 Task: Explore and evaluate different project templates in Asana to select the most suitable one for your needs.
Action: Key pressed <Key.space><Key.backspace><Key.backspace><Key.backspace><Key.backspace><Key.backspace>7
Screenshot: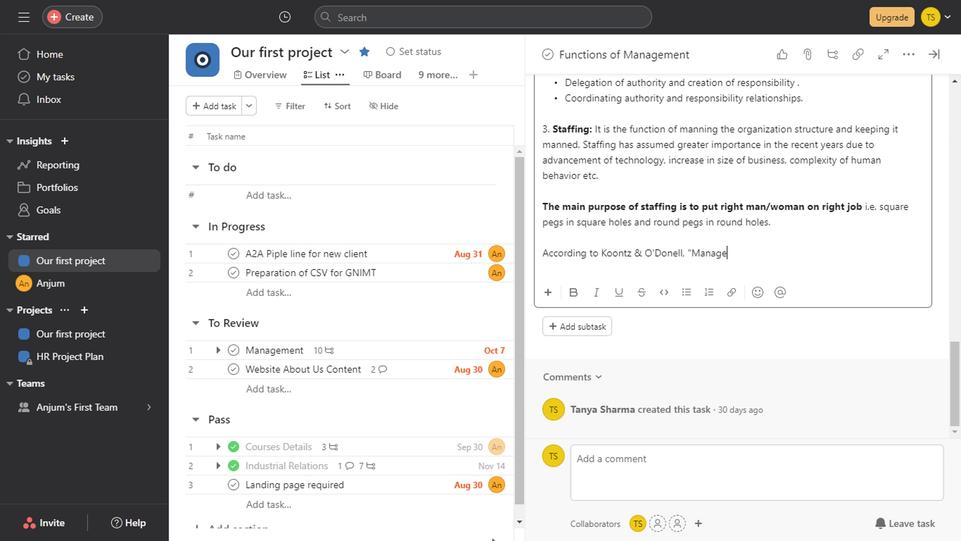 
Action: Mouse pressed right at (488, 540)
Screenshot: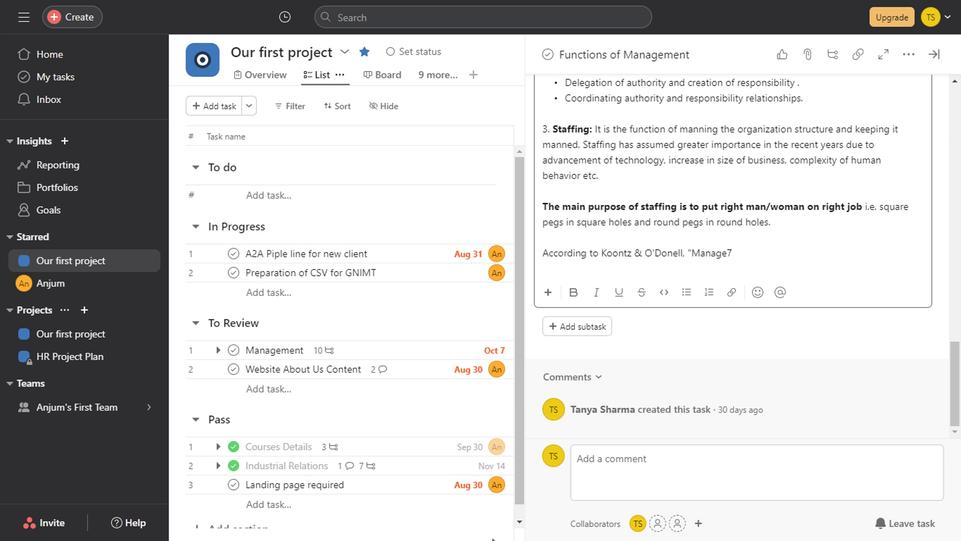 
Action: Mouse pressed right at (488, 540)
Screenshot: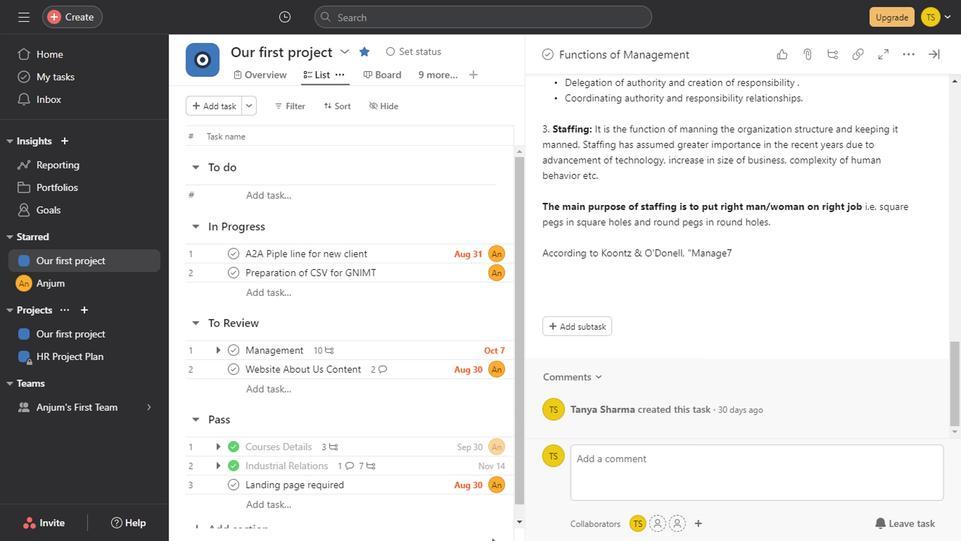 
Action: Mouse pressed left at (488, 540)
Screenshot: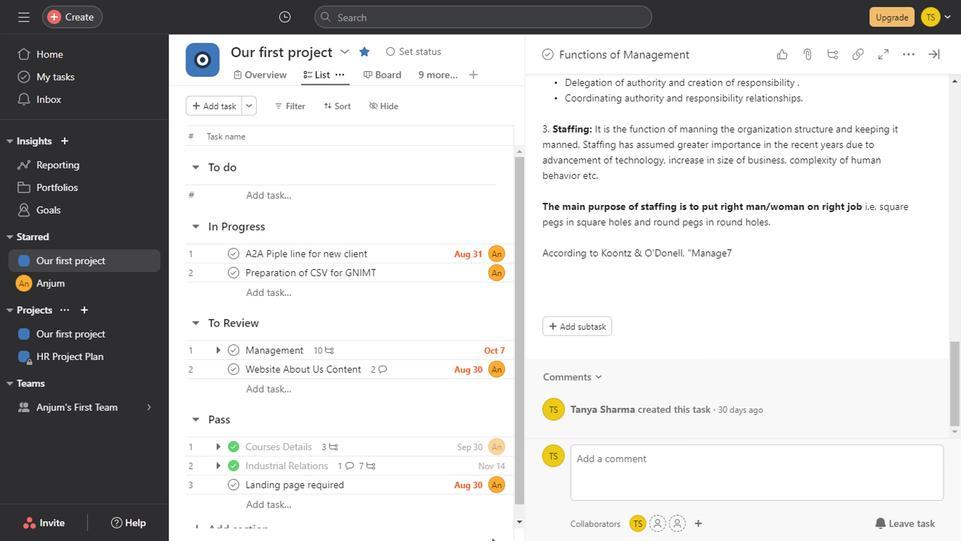 
Action: Mouse moved to (640, 209)
Screenshot: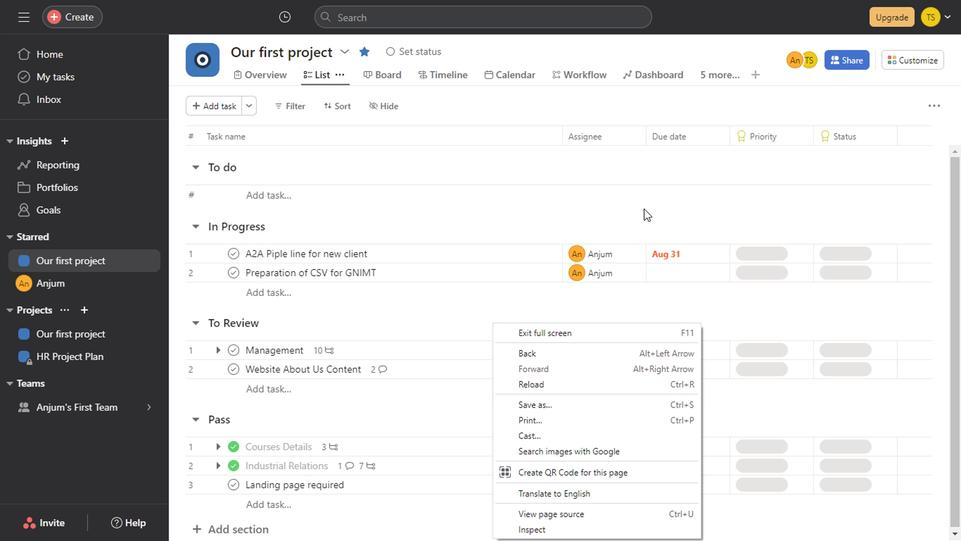 
Action: Mouse pressed left at (640, 209)
Screenshot: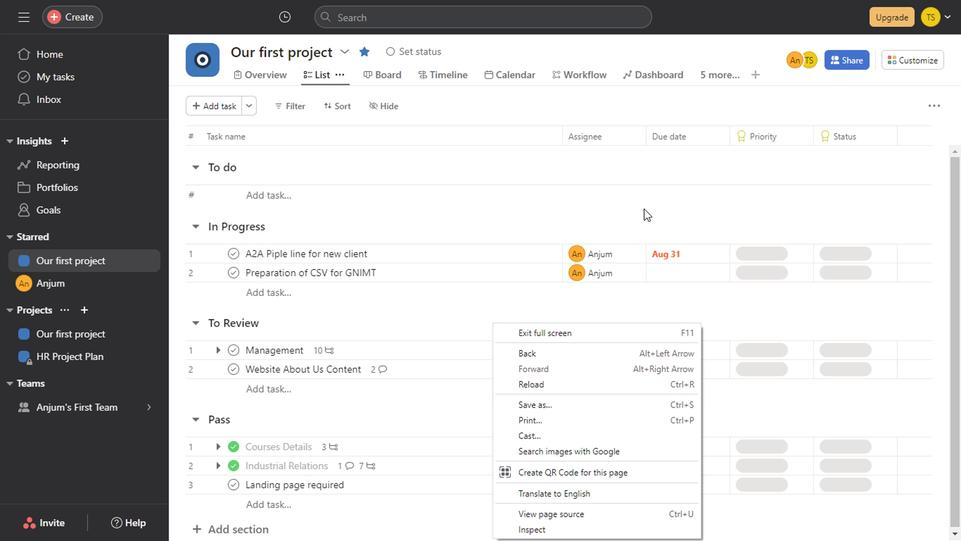 
Action: Mouse moved to (320, 343)
Screenshot: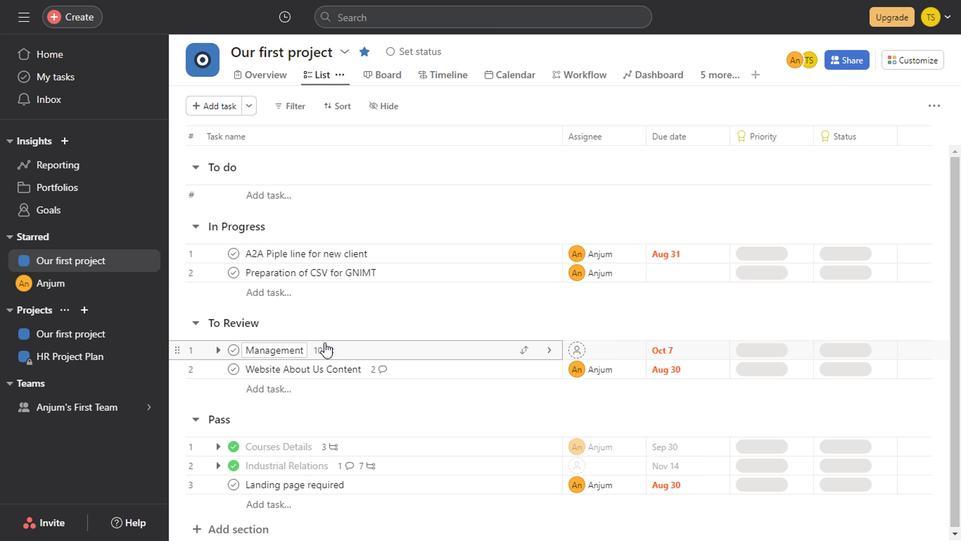 
Action: Mouse pressed left at (320, 343)
Screenshot: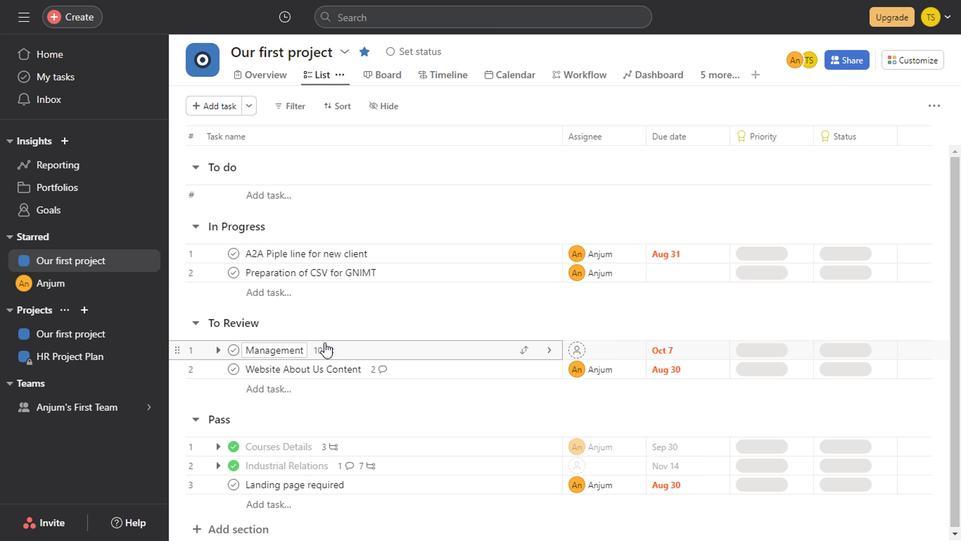 
Action: Mouse moved to (951, 174)
Screenshot: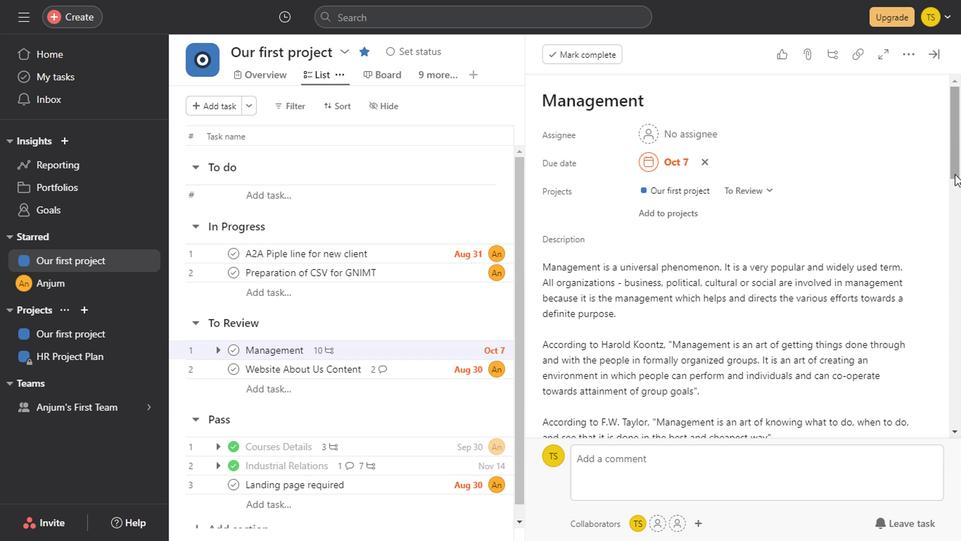 
Action: Mouse pressed left at (951, 174)
Screenshot: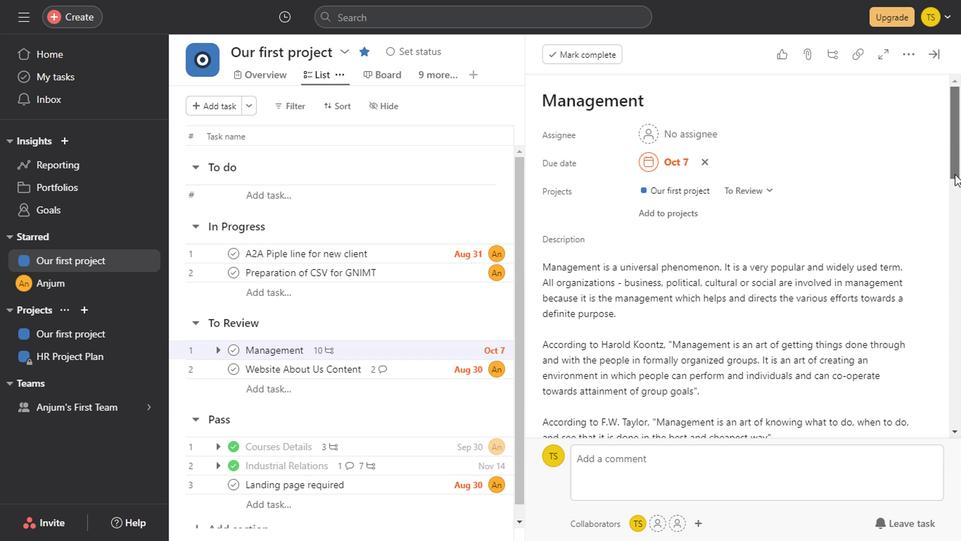 
Action: Mouse moved to (917, 266)
Screenshot: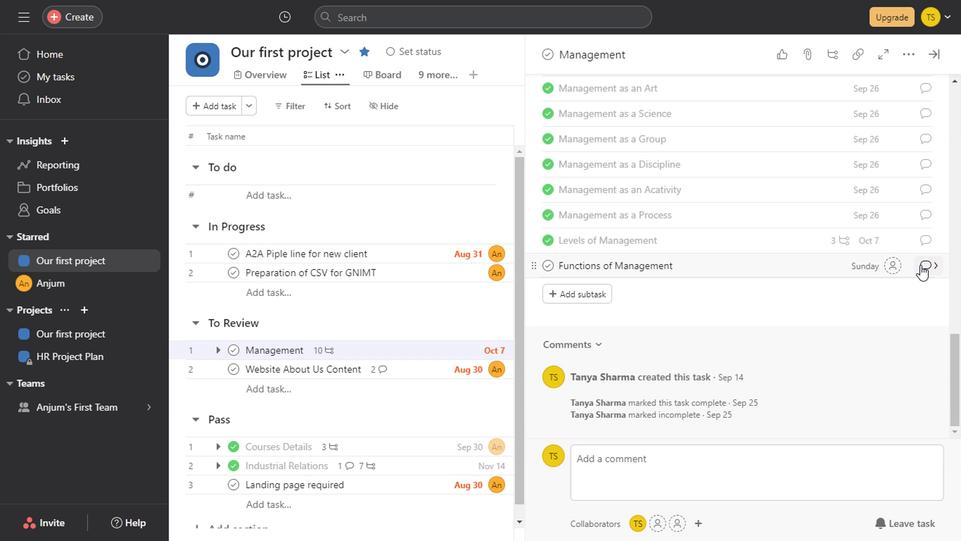 
Action: Mouse pressed left at (917, 266)
Screenshot: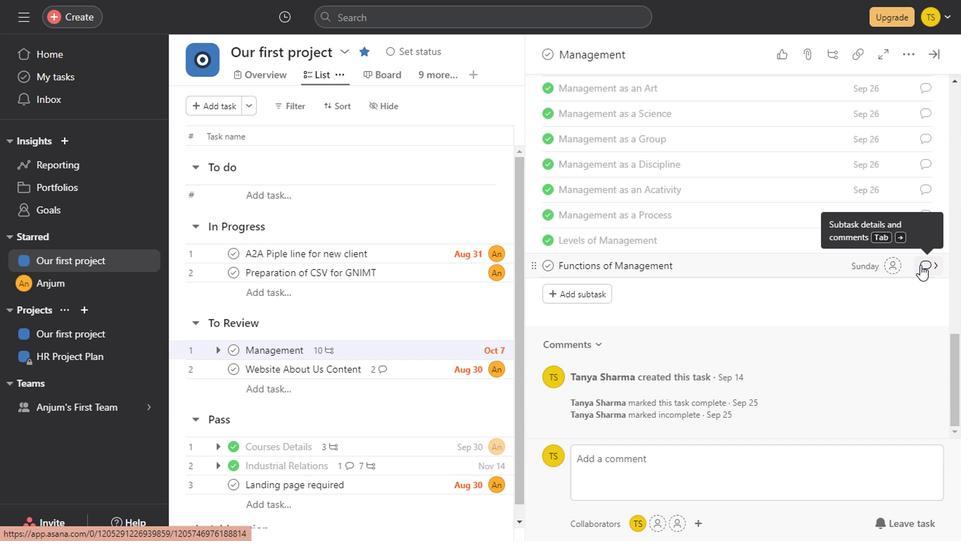 
Action: Mouse moved to (819, 354)
Screenshot: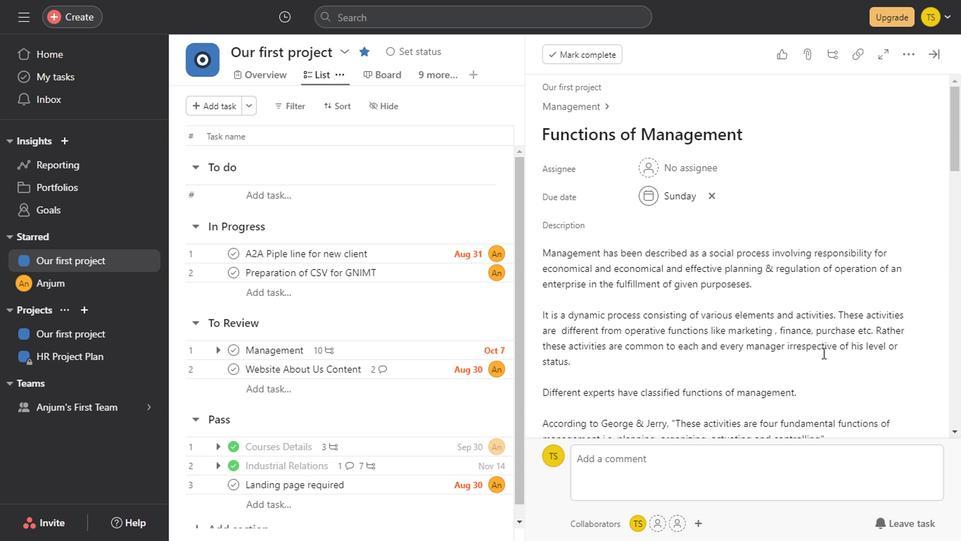 
Action: Mouse scrolled (819, 353) with delta (0, -1)
Screenshot: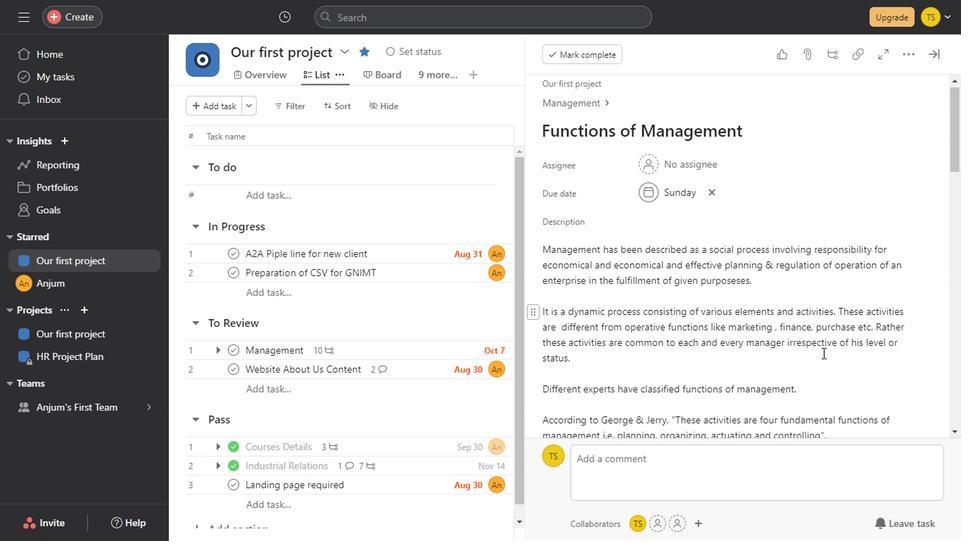 
Action: Mouse moved to (949, 351)
Screenshot: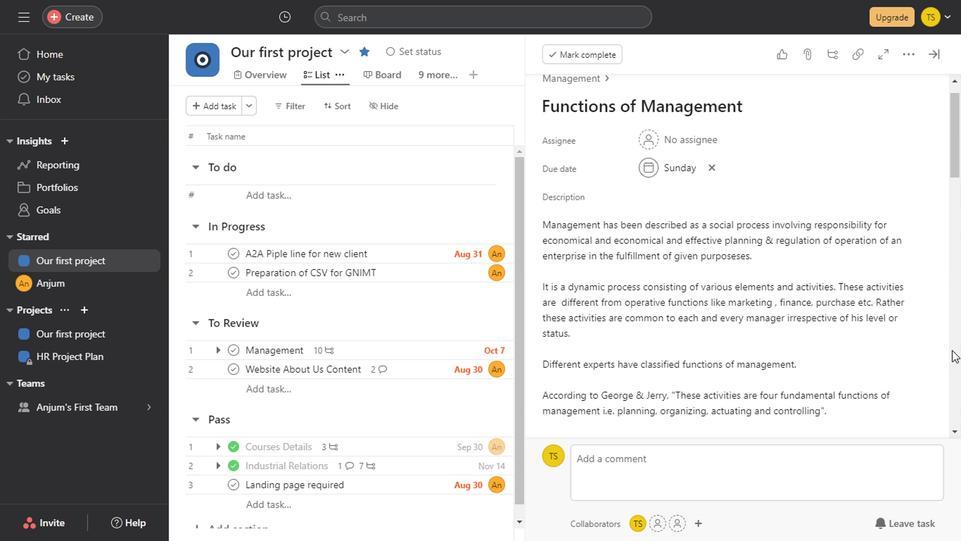 
Action: Mouse pressed left at (949, 351)
Screenshot: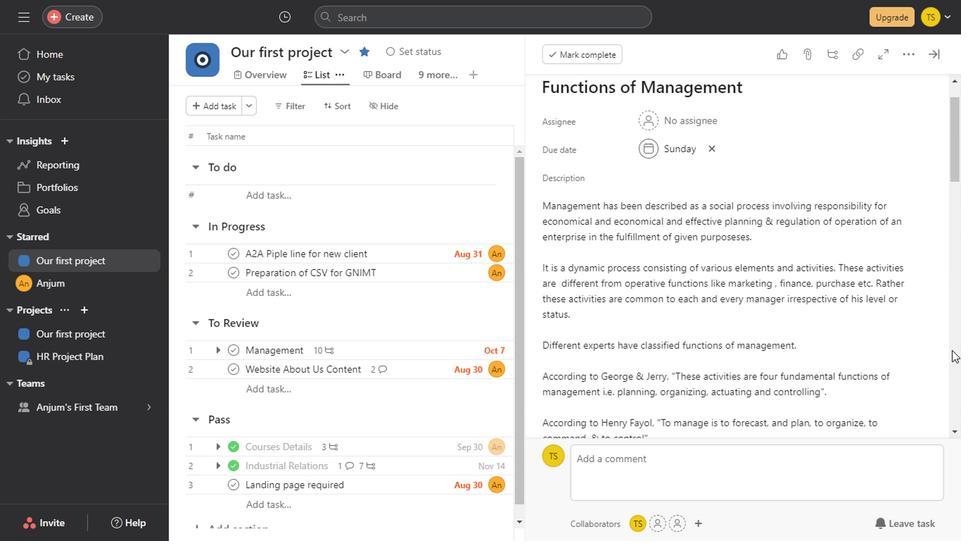 
Action: Mouse pressed left at (949, 351)
Screenshot: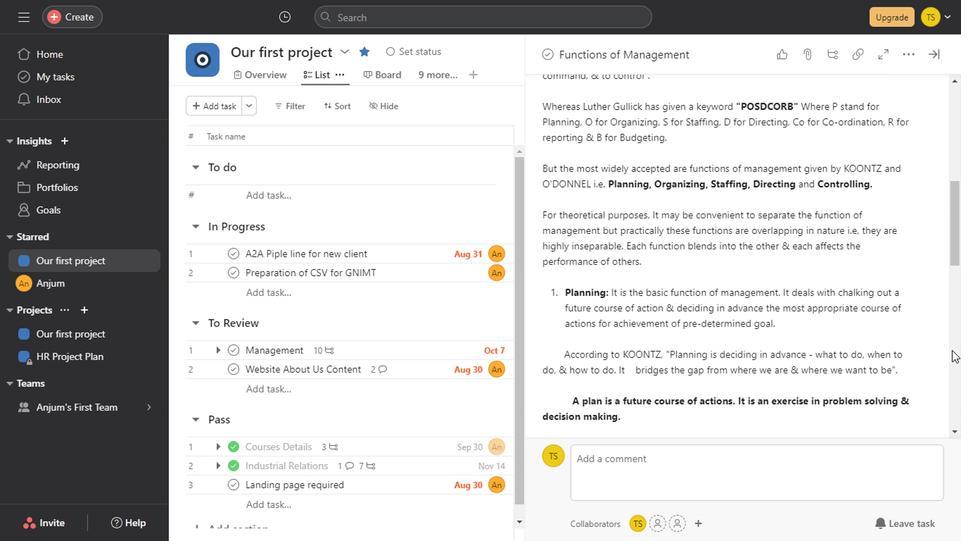 
Action: Mouse moved to (952, 393)
Screenshot: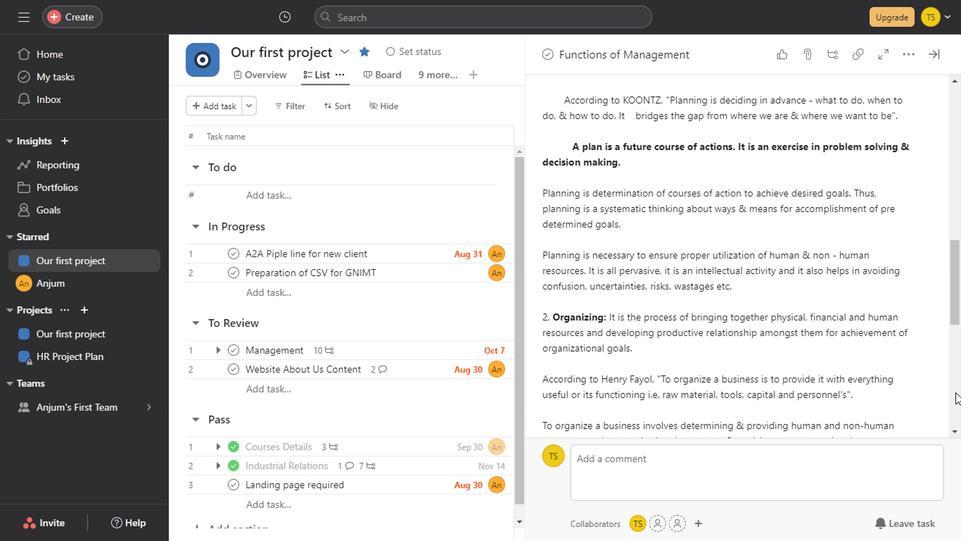
Action: Mouse pressed left at (952, 393)
Screenshot: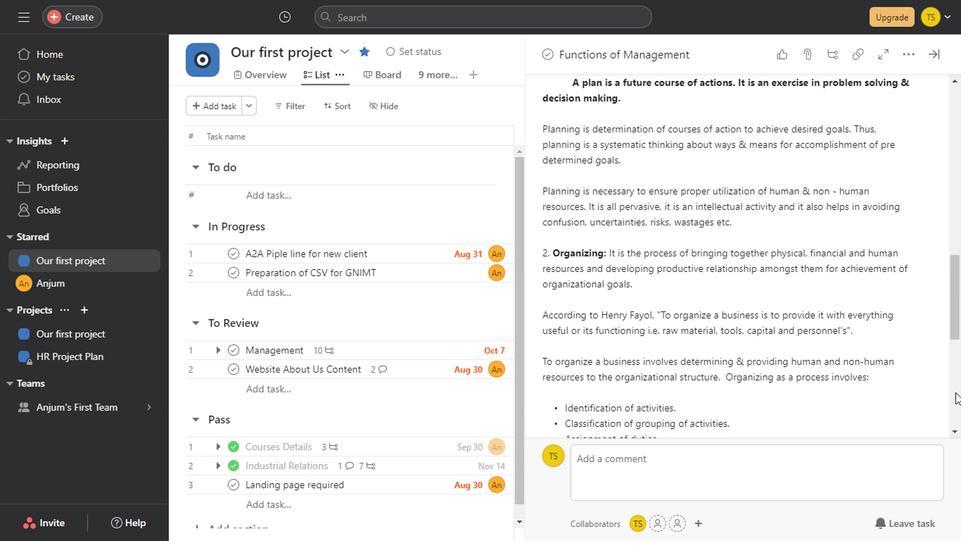 
Action: Mouse moved to (769, 372)
Screenshot: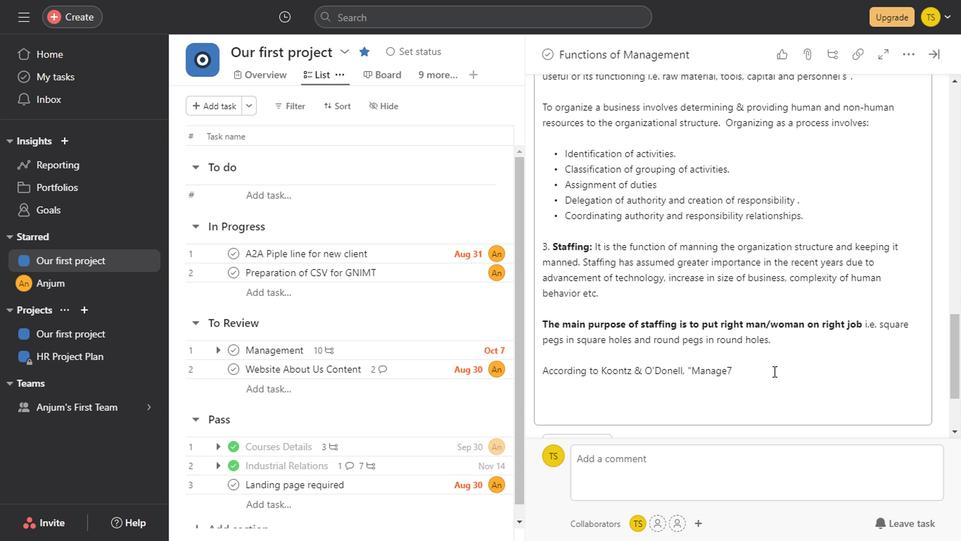 
Action: Mouse pressed left at (769, 372)
Screenshot: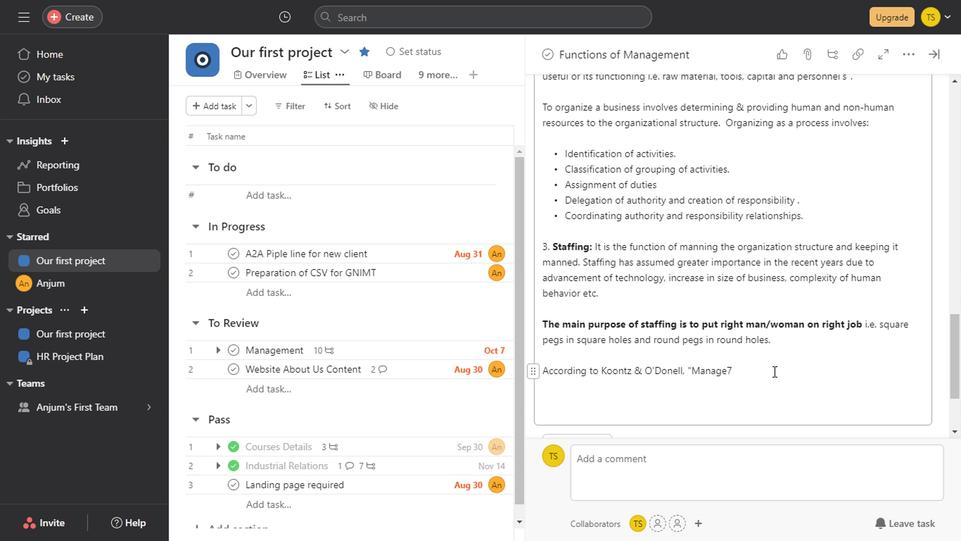 
Action: Mouse pressed left at (769, 372)
Screenshot: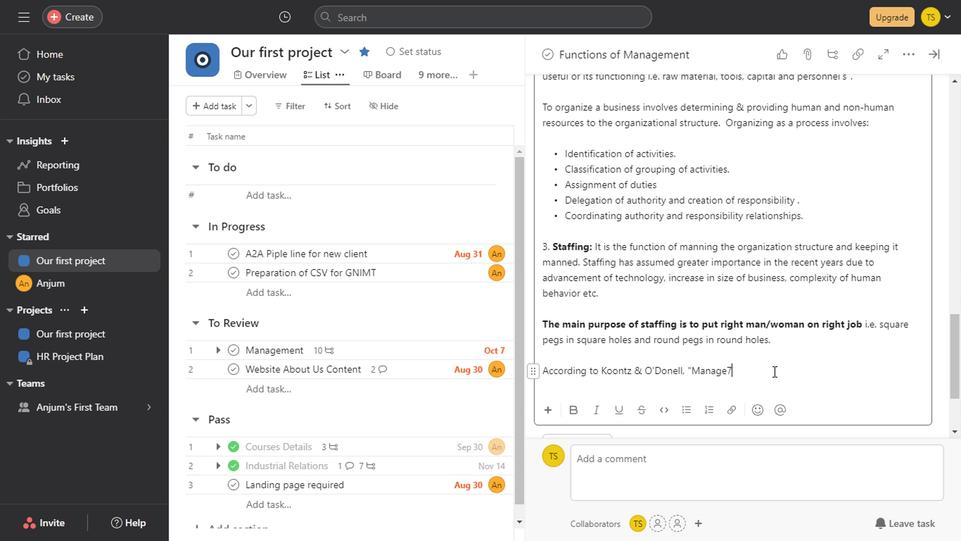 
Action: Key pressed <Key.backspace>rial<Key.space>
Screenshot: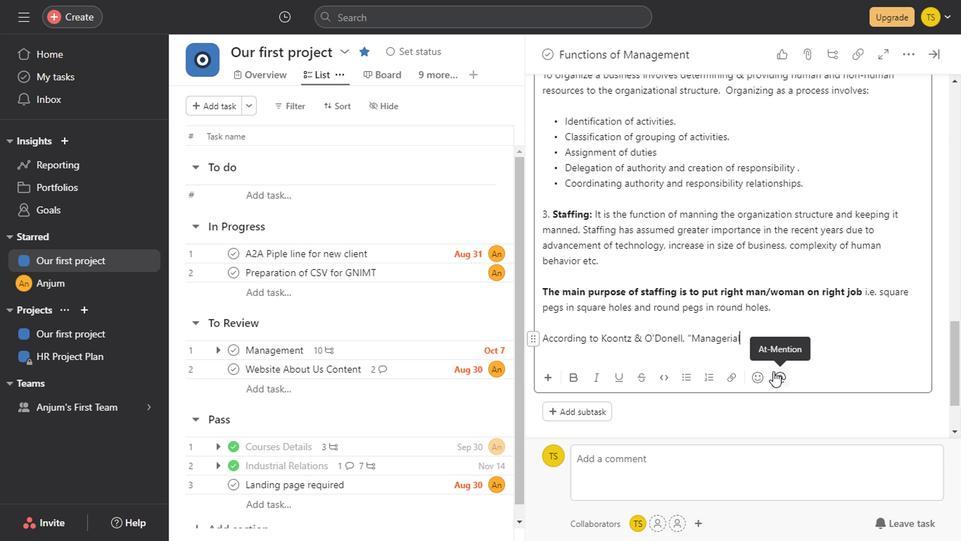 
Action: Mouse moved to (861, 450)
Screenshot: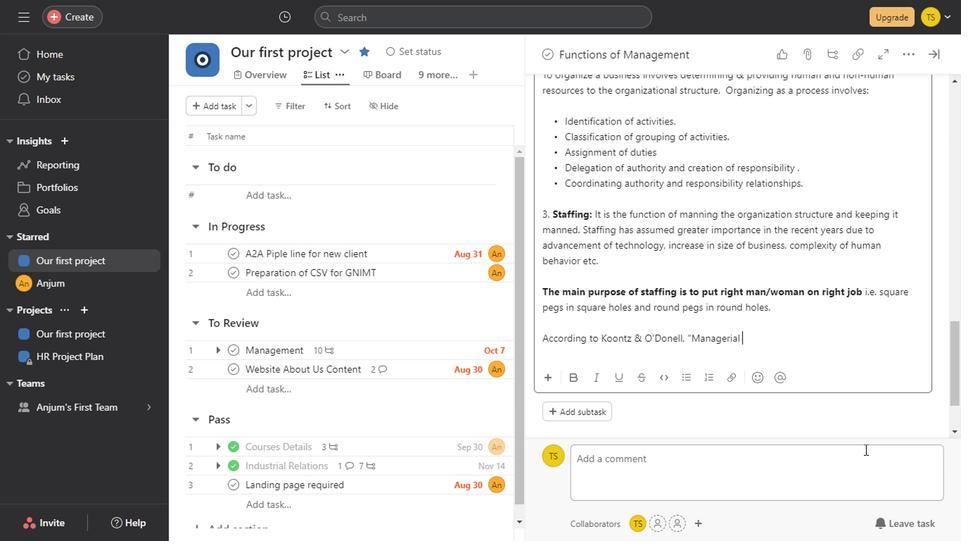 
Action: Key pressed function<Key.space>of<Key.space>staffing<Key.space>involves<Key.space>manning<Key.space>the<Key.space>organization<Key.space>structure<Key.space>through<Key.space>proper<Key.space>and<Key.space>effective<Key.space>selection<Key.space><Key.backspace>,<Key.space>appraisal
Screenshot: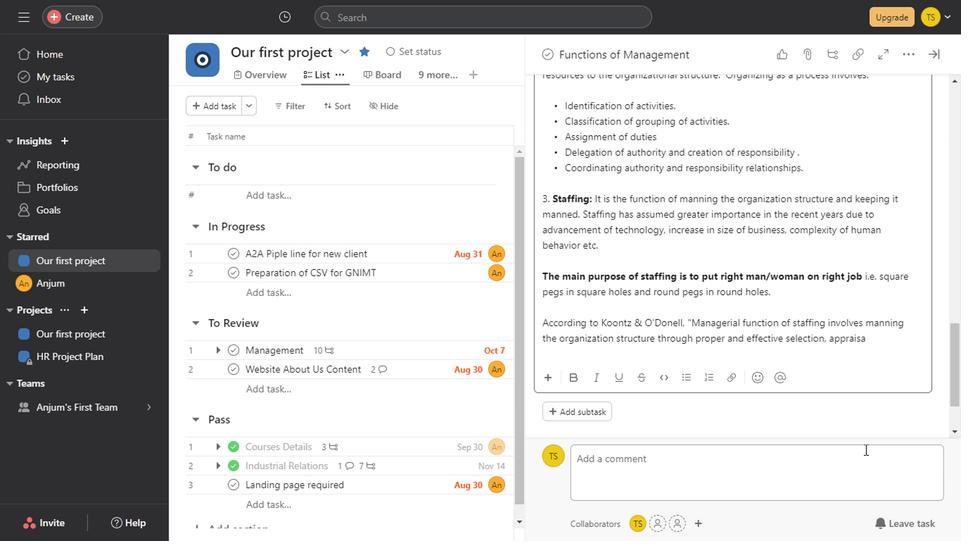 
Action: Mouse moved to (876, 58)
Screenshot: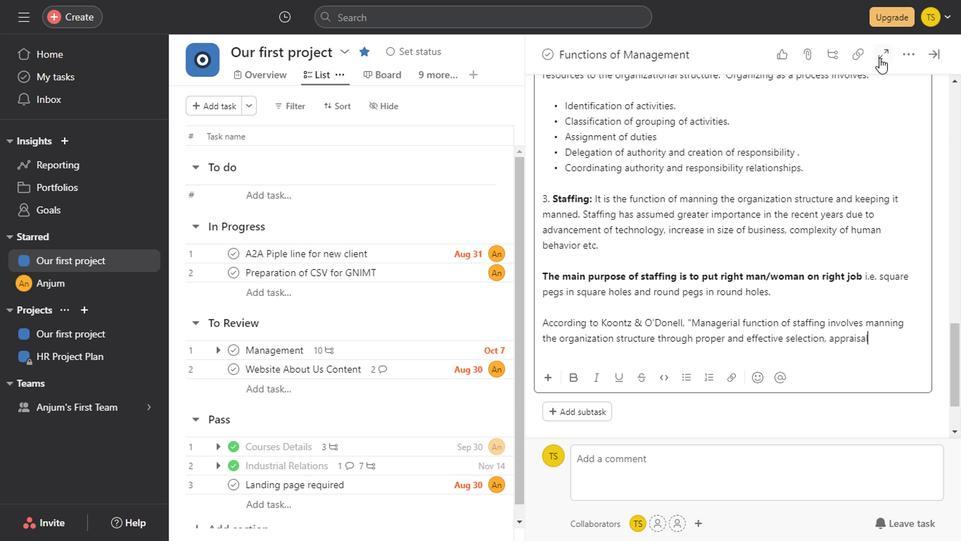 
Action: Mouse pressed left at (876, 58)
Screenshot: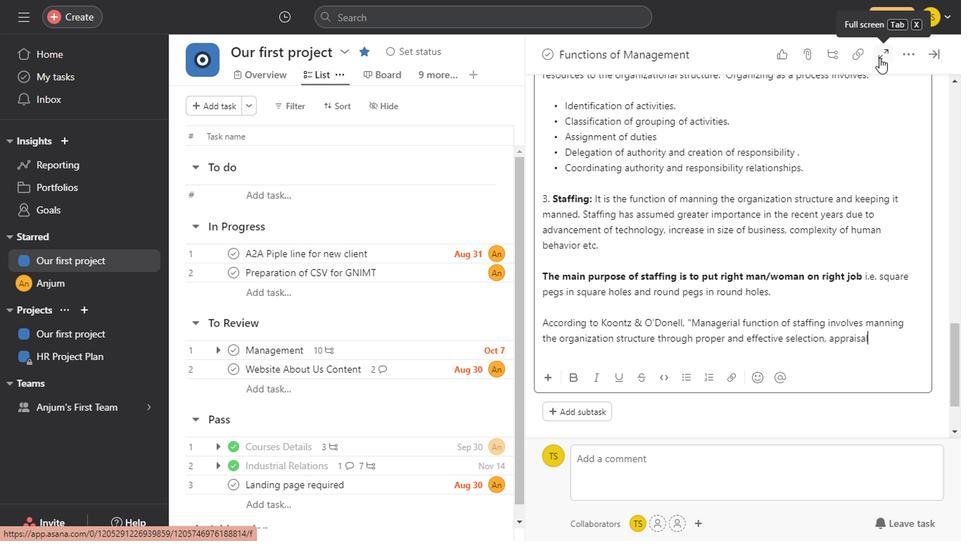 
Action: Mouse moved to (737, 161)
Screenshot: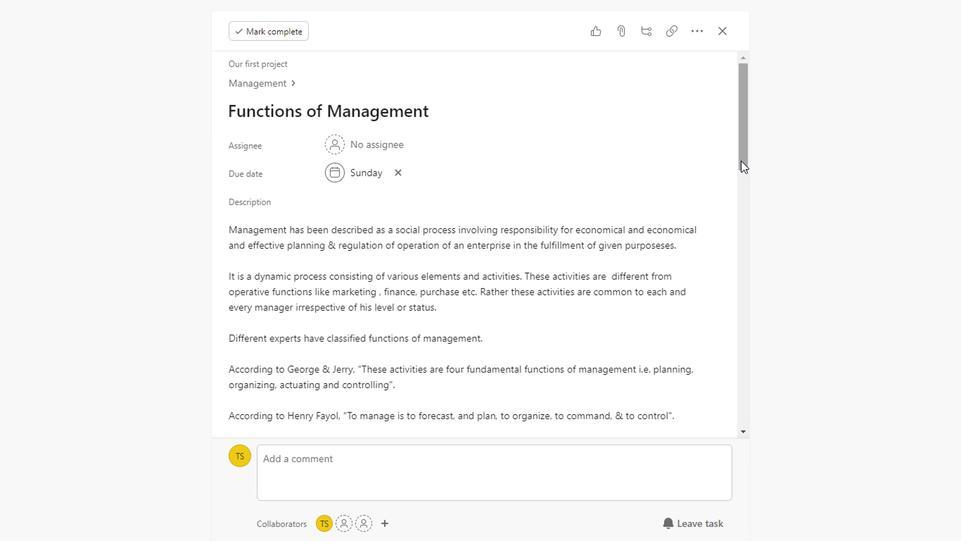 
Action: Mouse pressed left at (737, 161)
Screenshot: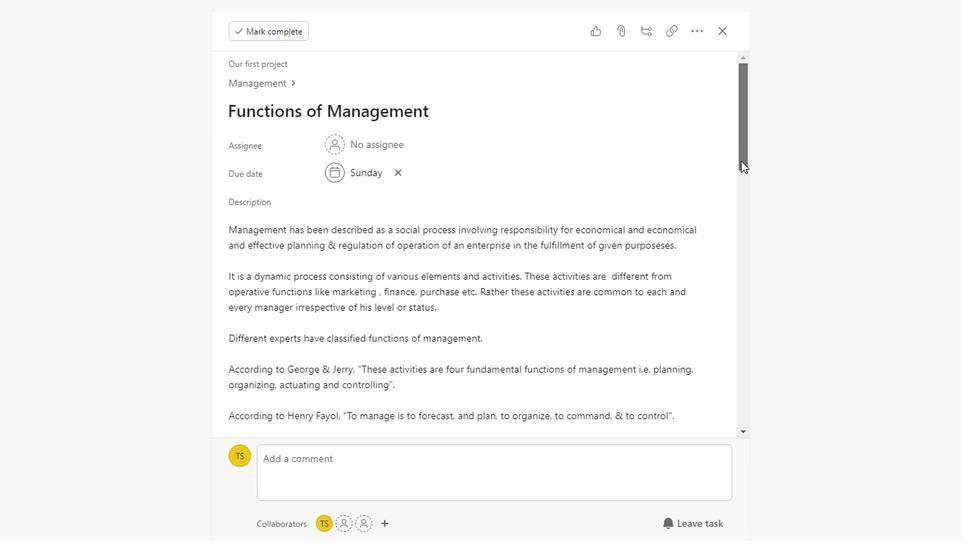 
Action: Mouse moved to (534, 313)
Screenshot: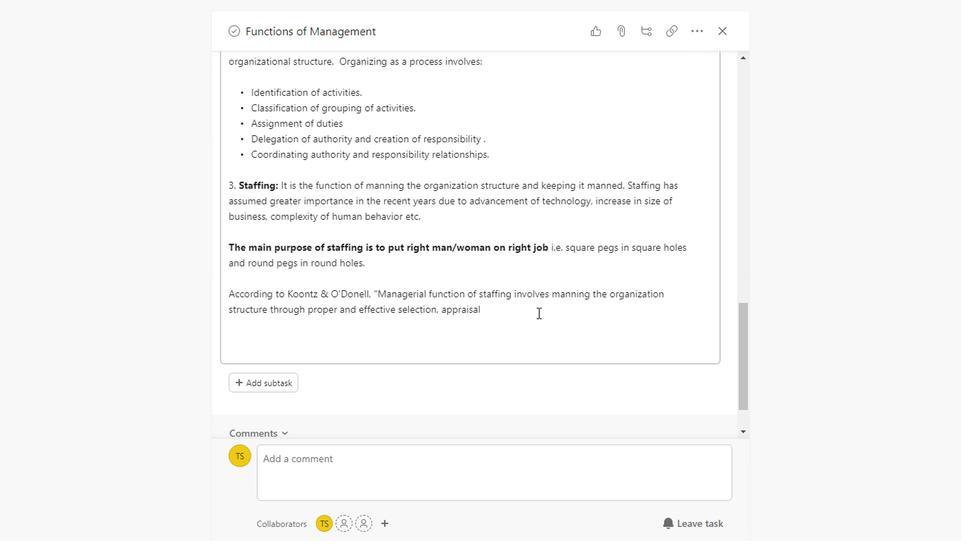 
Action: Mouse pressed left at (534, 313)
Screenshot: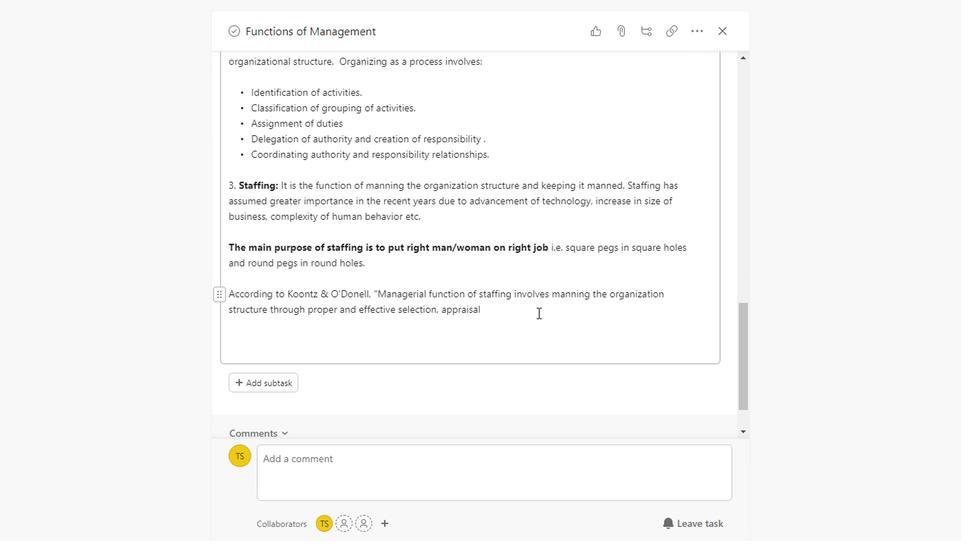 
Action: Key pressed <Key.space><Key.shift_r><Key.shift_r><Key.shift_r><Key.shift_r><Key.shift_r><Key.shift_r><Key.shift_r><Key.shift_r><Key.shift_r><Key.shift_r><Key.shift_r><Key.shift_r><Key.shift_r><Key.shift_r><Key.shift_r><Key.shift_r><Key.shift_r><Key.shift_r><Key.shift_r>&<Key.space>development<Key.space>
Screenshot: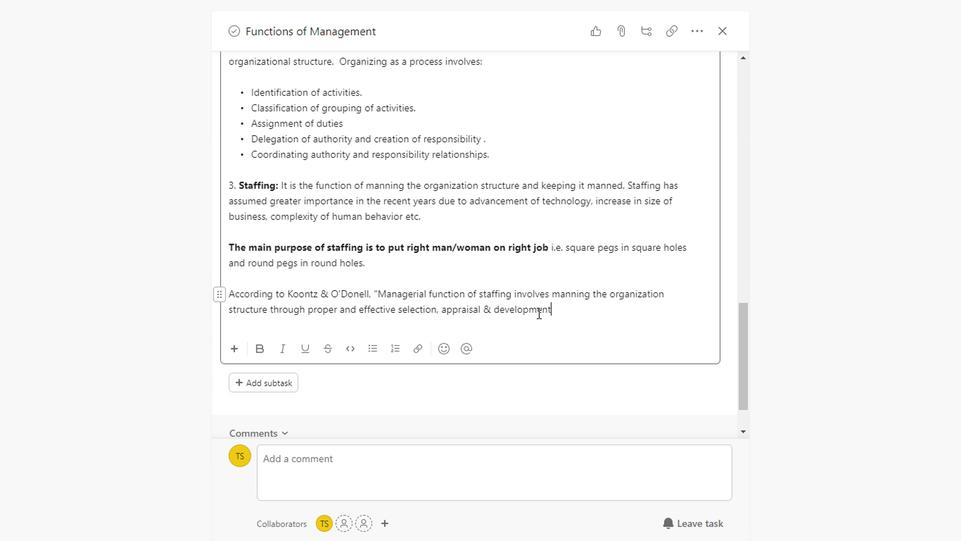 
Action: Mouse moved to (887, 309)
Screenshot: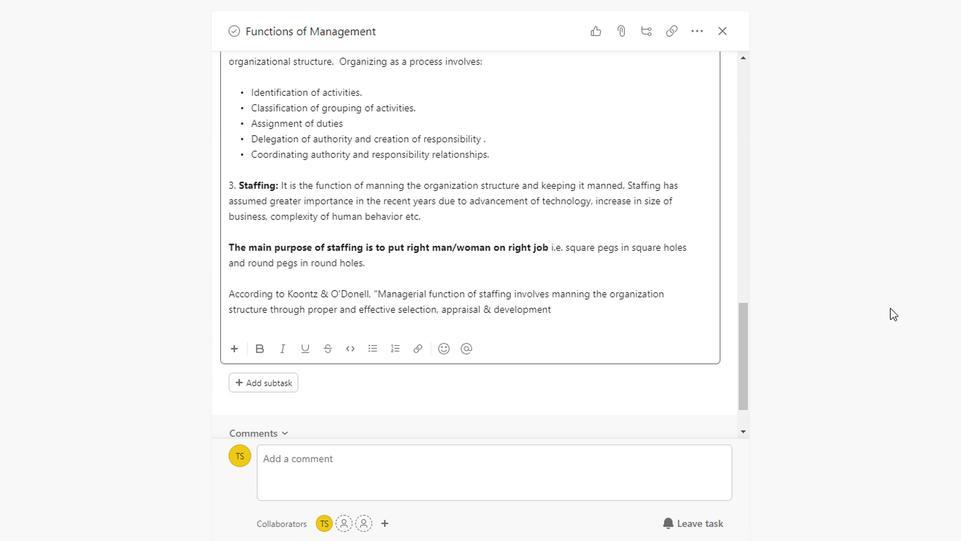 
Action: Key pressed of<Key.space>personnel<Key.space>to<Key.space>fill<Key.space>the<Key.space>roles<Key.space>designed<Key.space>the<Key.space>structure<Key.shift_r><Key.shift_r><Key.shift_r><Key.shift_r><Key.shift_r><Key.shift_r><Key.shift_r><Key.shift_r><Key.shift_r><Key.shift_r><Key.shift_r><Key.shift_r><Key.shift_r><Key.shift_r><Key.shift_r><Key.shift_r><Key.shift_r><Key.shift_r><Key.shift_r><Key.shift_r><Key.shift_r><Key.shift_r><Key.shift_r><Key.shift_r><Key.shift_r><Key.shift_r><Key.shift_r><Key.shift_r><Key.shift_r><Key.shift_r><Key.shift_r><Key.shift_r><Key.shift_r><Key.shift_r>".<Key.space><Key.shift>Staffing<Key.space>involves<Key.shift_r><Key.shift_r><Key.shift_r><Key.shift_r><Key.shift_r><Key.shift_r><Key.shift_r><Key.shift_r><Key.shift_r><Key.shift_r>:
Screenshot: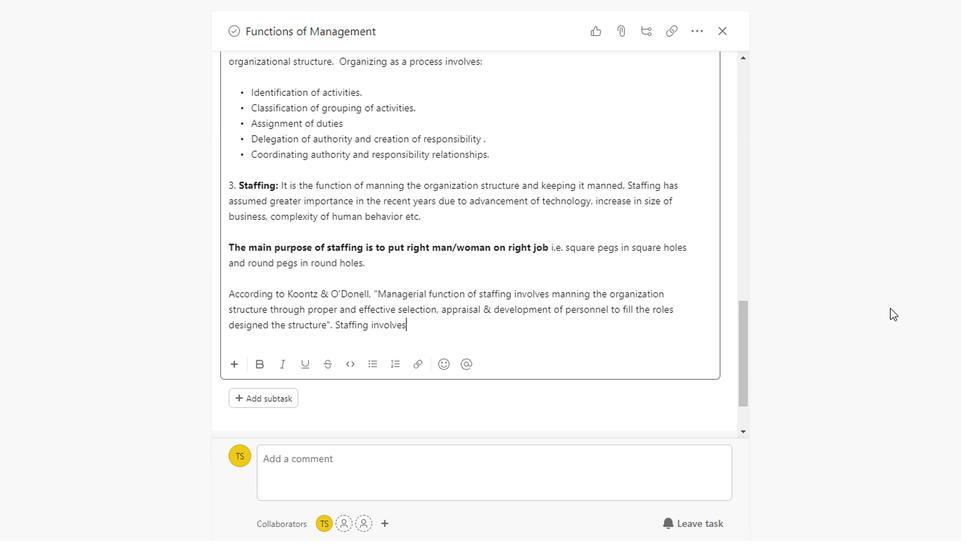 
Action: Mouse moved to (603, 250)
Screenshot: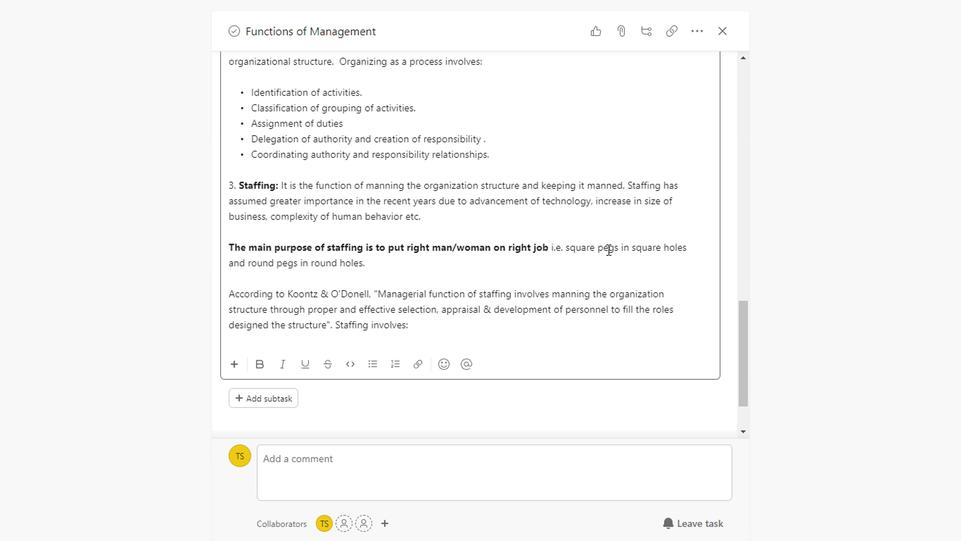 
Action: Mouse scrolled (603, 249) with delta (0, -1)
Screenshot: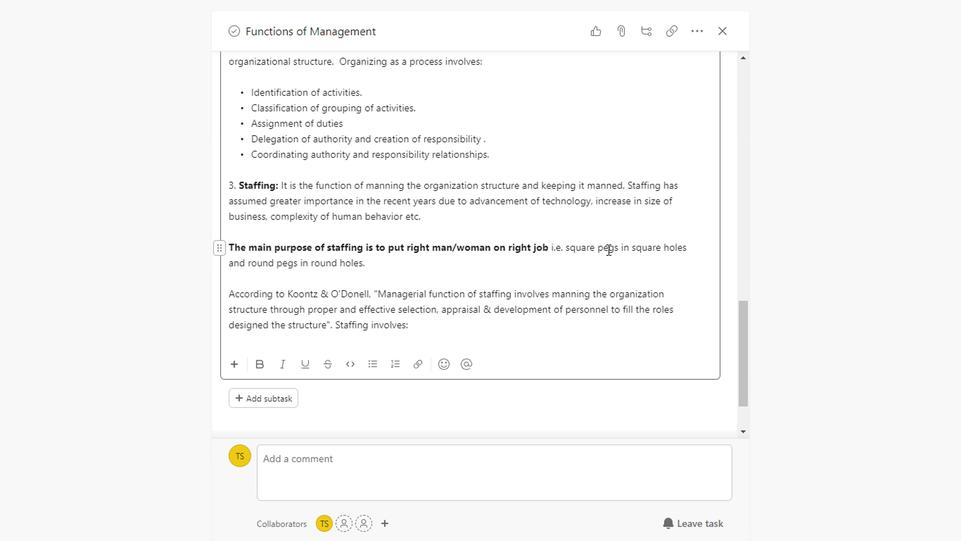 
Action: Mouse moved to (741, 289)
Screenshot: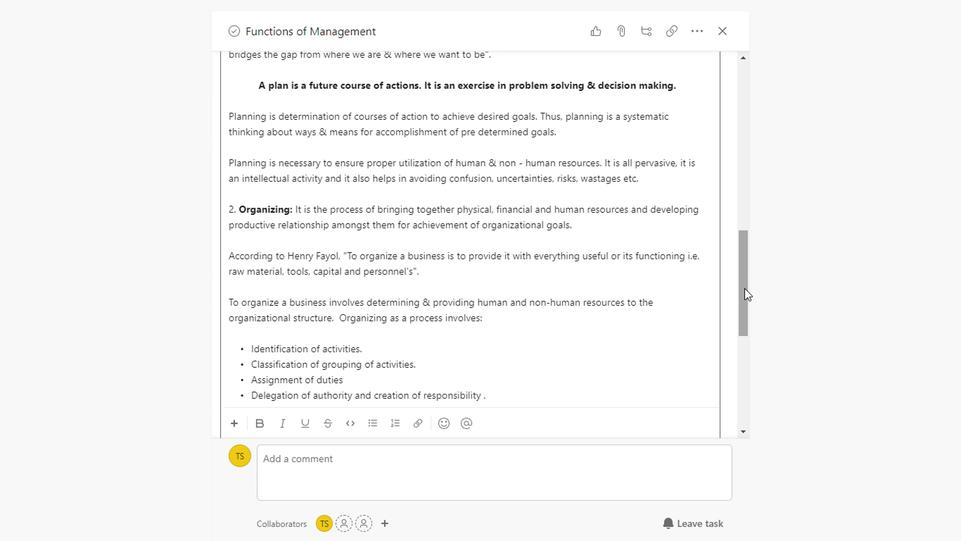 
Action: Mouse pressed left at (741, 289)
Screenshot: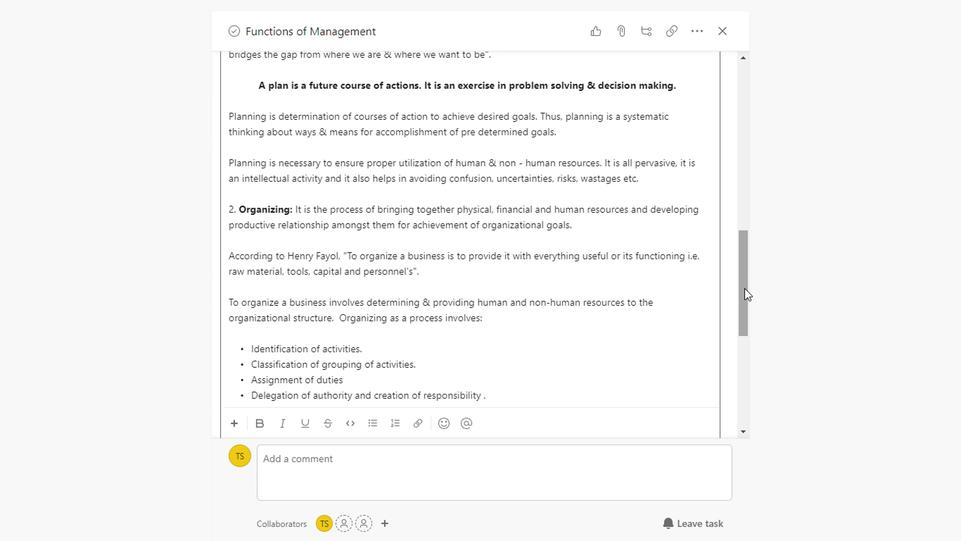 
Action: Mouse moved to (686, 520)
Screenshot: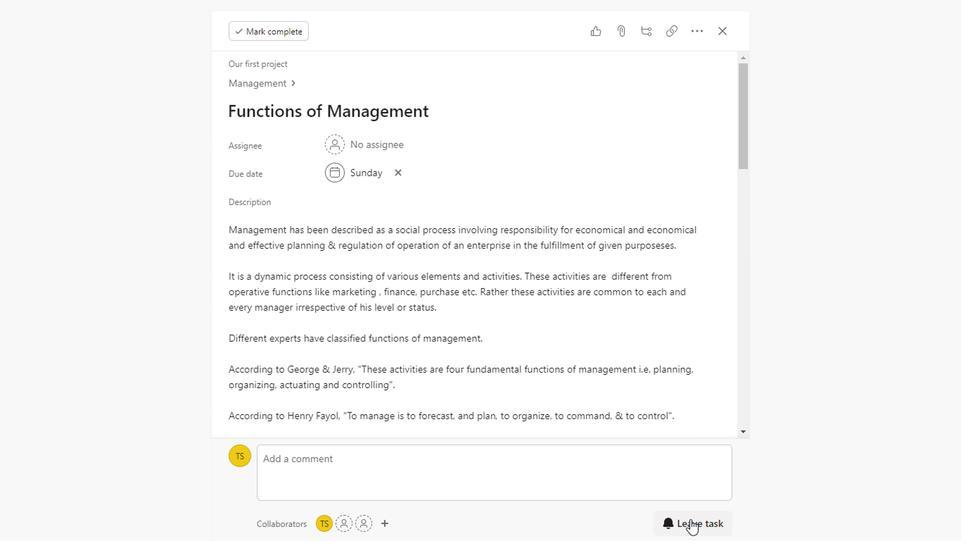 
Action: Mouse pressed left at (686, 520)
Screenshot: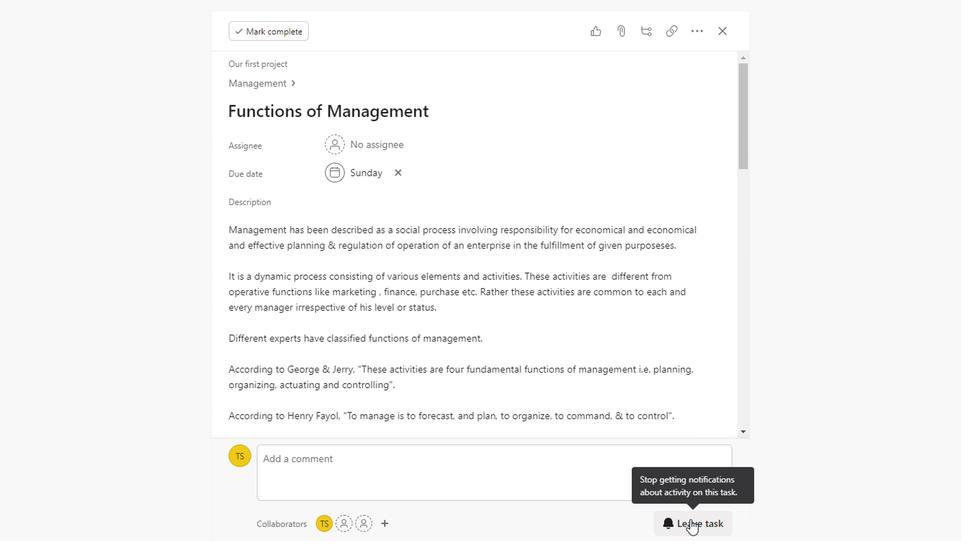 
Action: Mouse moved to (716, 35)
Screenshot: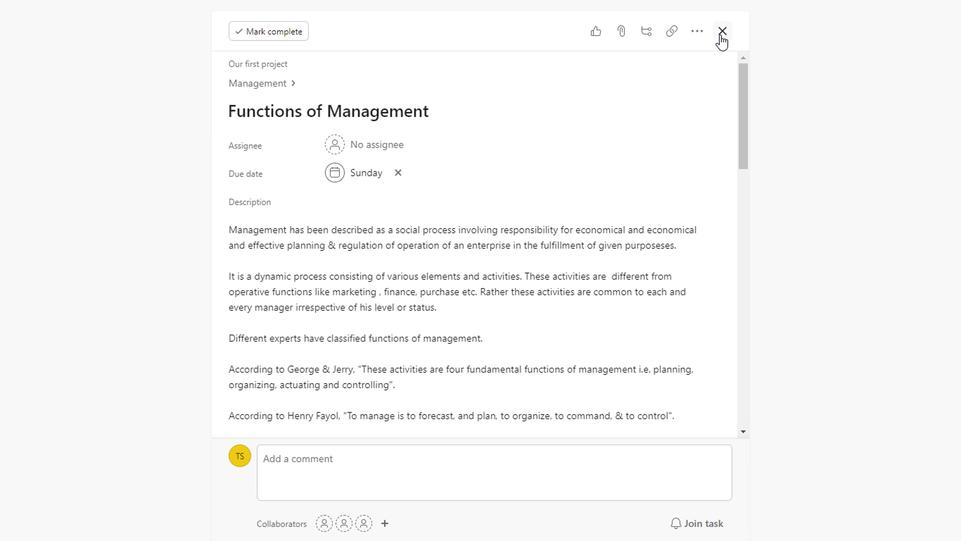 
Action: Mouse pressed left at (716, 35)
Screenshot: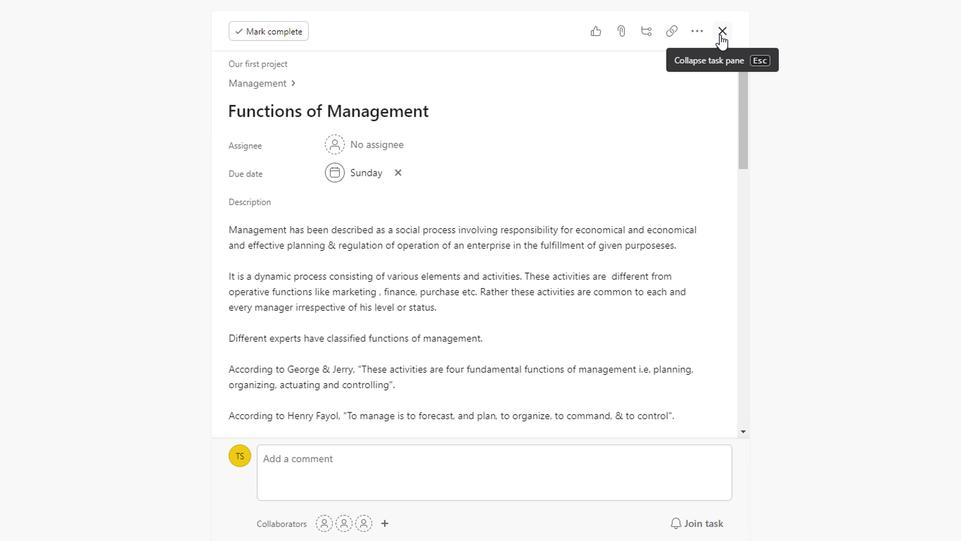 
Action: Mouse moved to (949, 162)
Screenshot: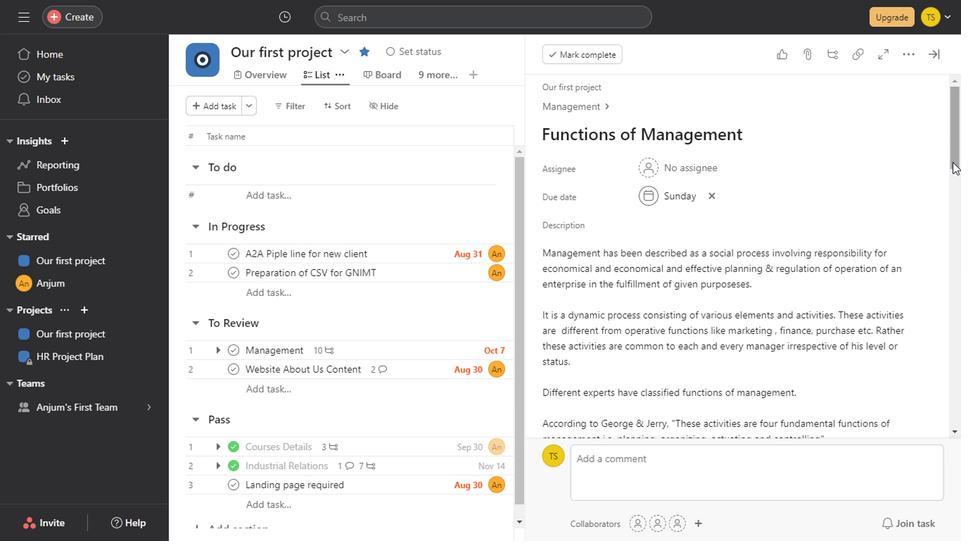 
Action: Mouse pressed left at (949, 162)
Screenshot: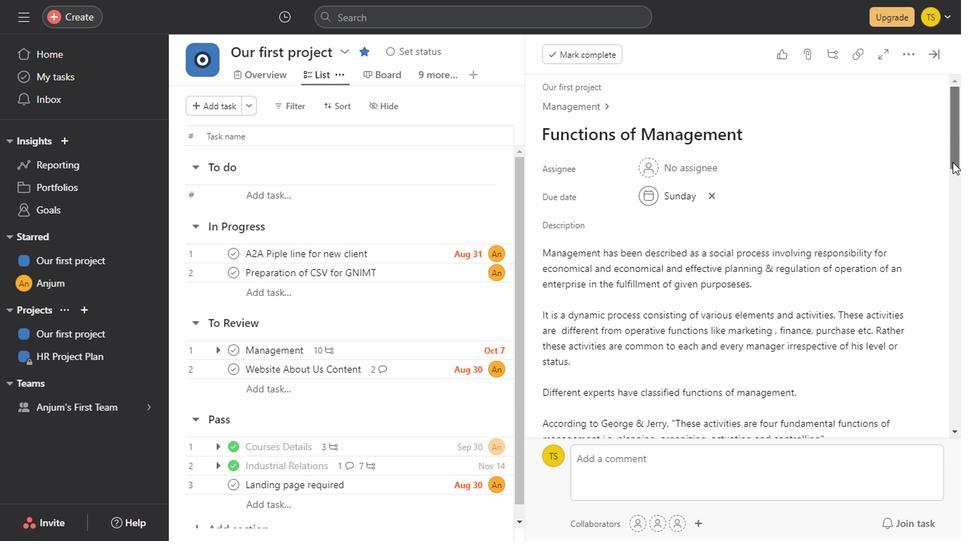 
Action: Mouse moved to (721, 295)
Screenshot: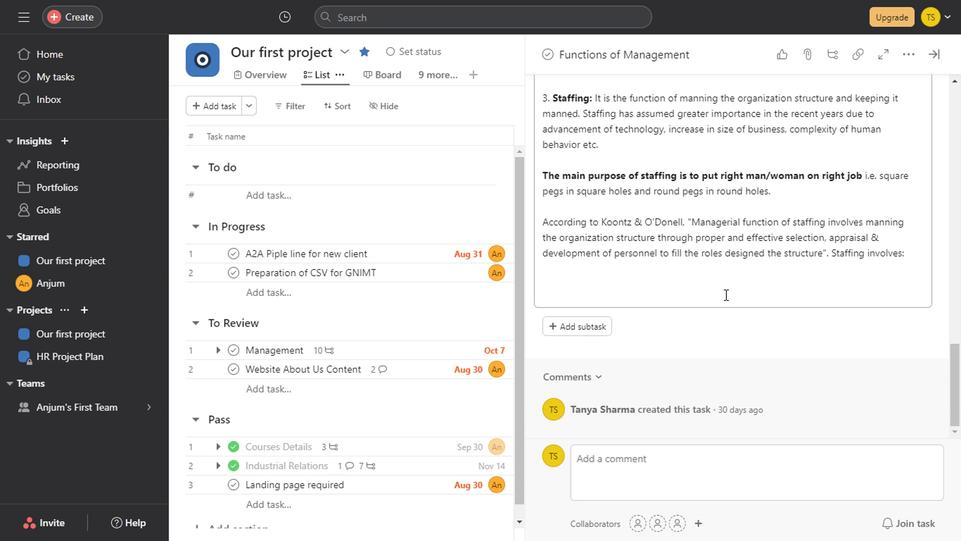 
Action: Mouse pressed left at (721, 295)
Screenshot: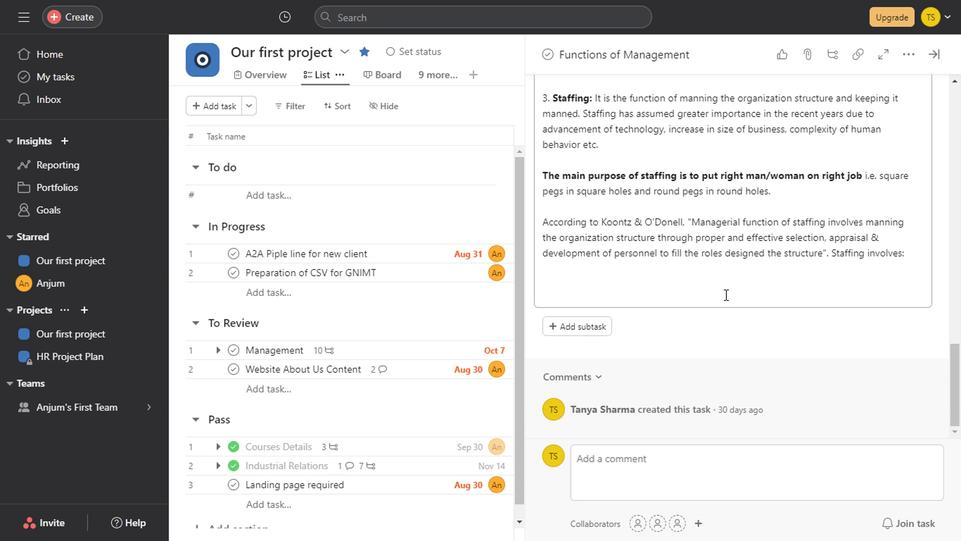 
Action: Mouse moved to (679, 276)
Screenshot: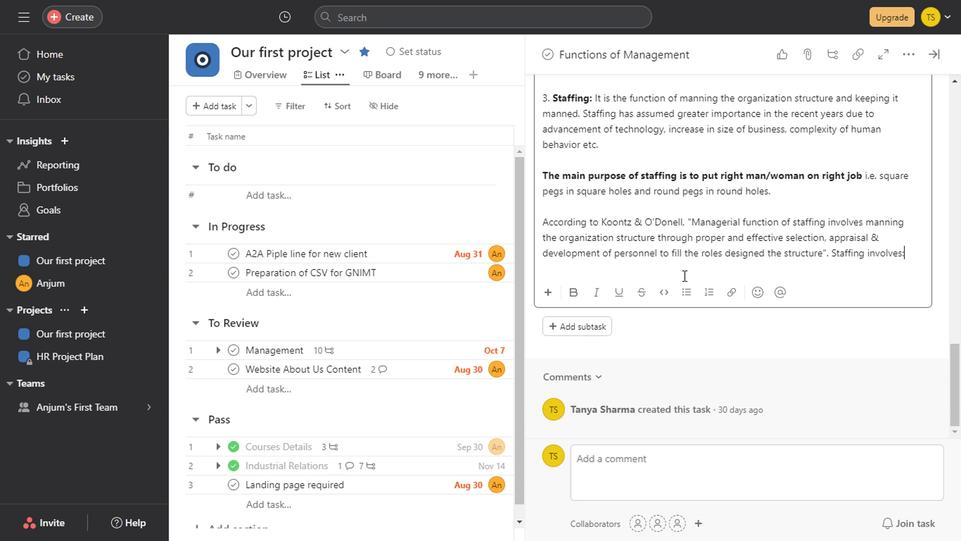 
Action: Mouse pressed left at (679, 276)
Screenshot: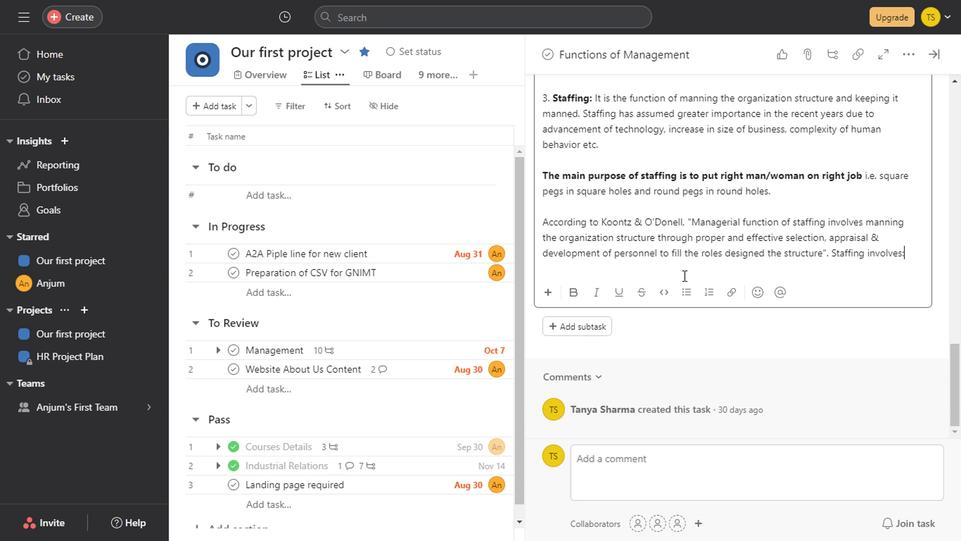 
Action: Key pressed <Key.backspace>
Screenshot: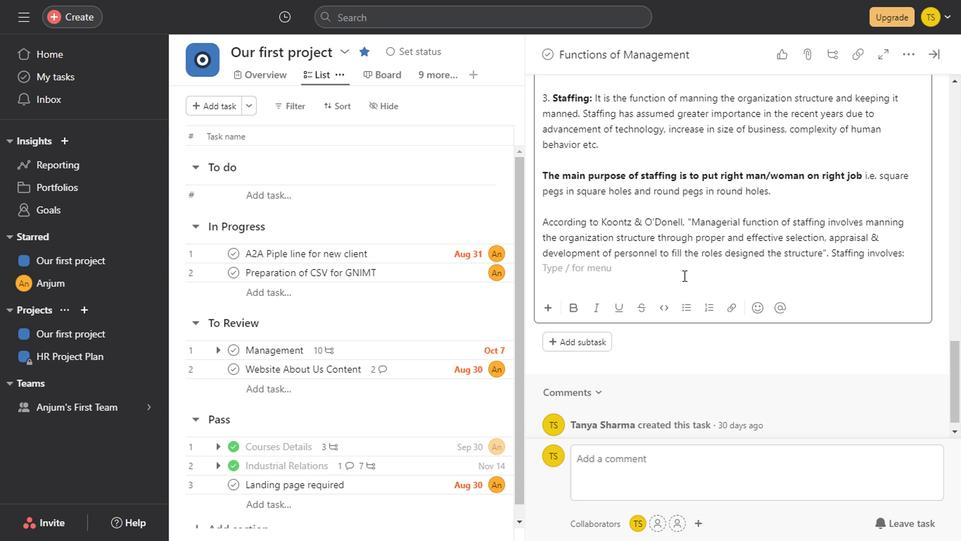 
Action: Mouse moved to (953, 369)
Screenshot: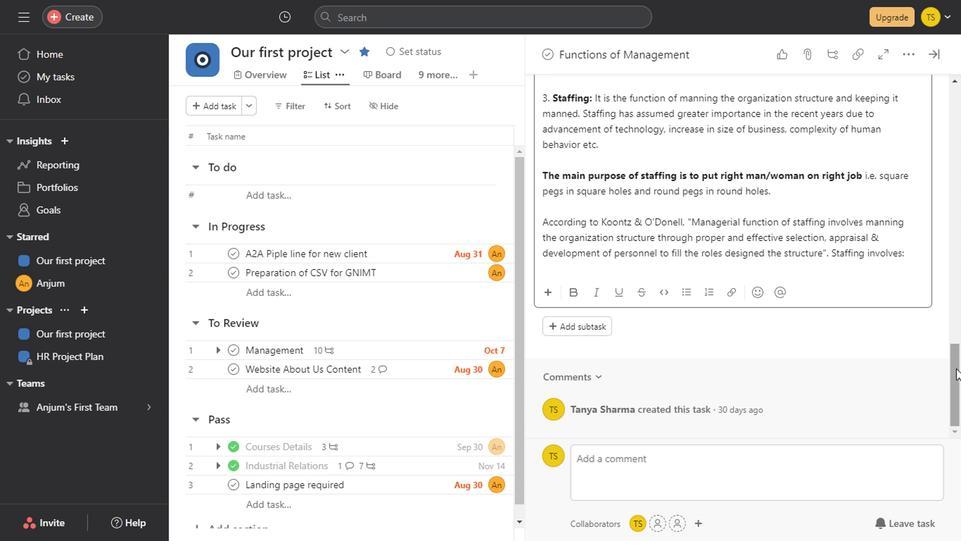 
Action: Mouse pressed left at (953, 369)
Screenshot: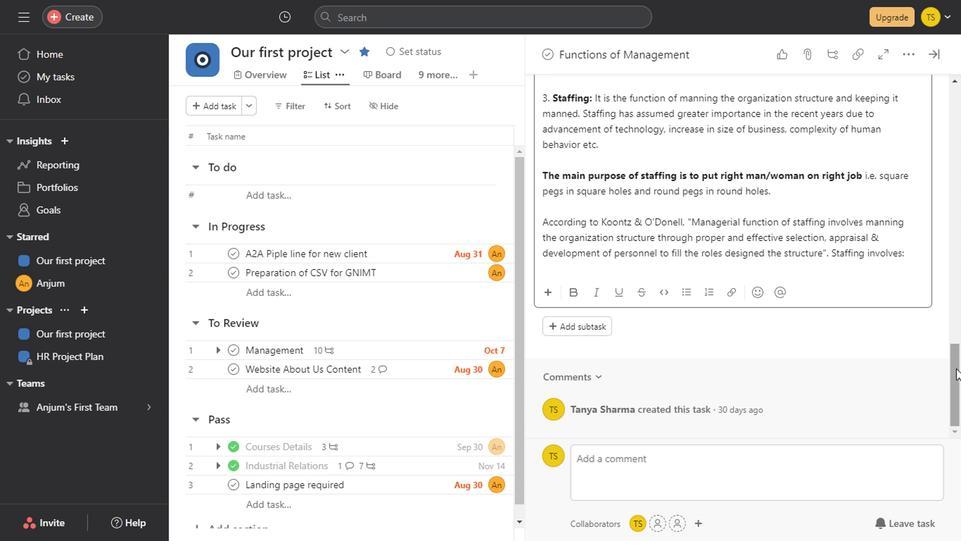 
Action: Mouse moved to (568, 108)
Screenshot: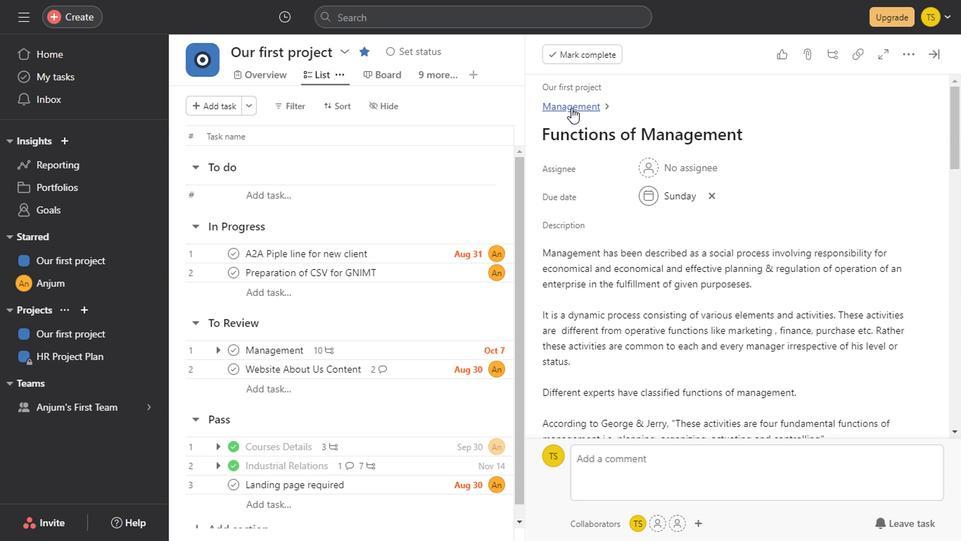 
Action: Mouse pressed left at (568, 108)
Screenshot: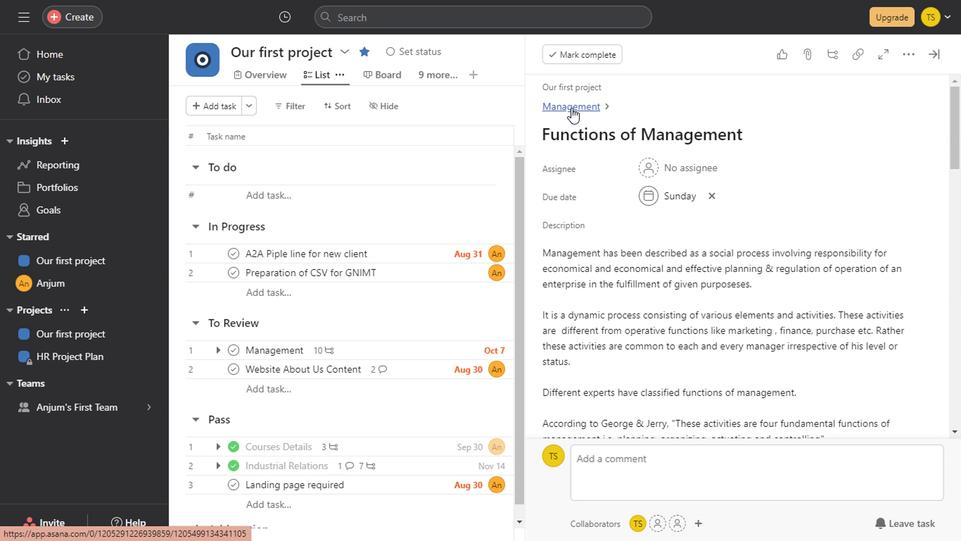 
Action: Mouse moved to (951, 172)
Screenshot: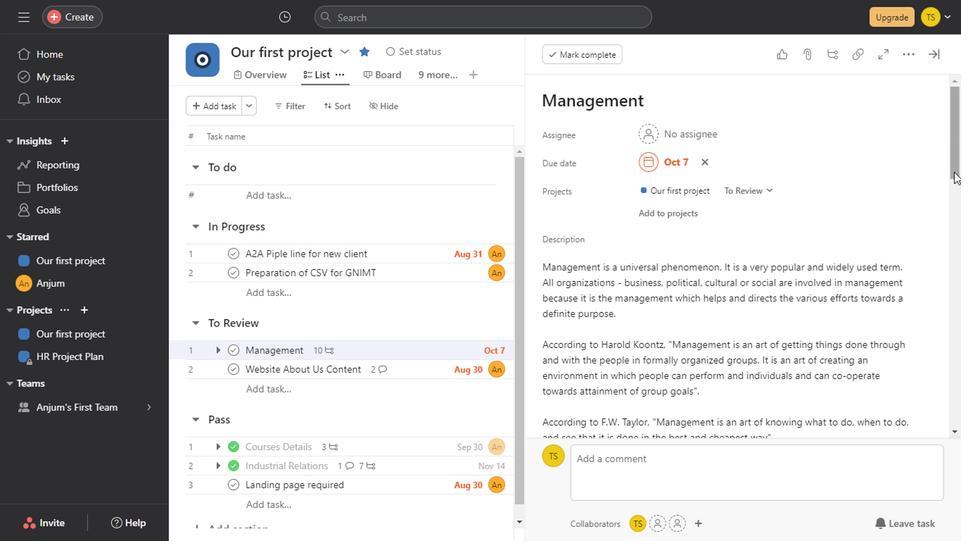 
Action: Mouse pressed left at (951, 172)
Screenshot: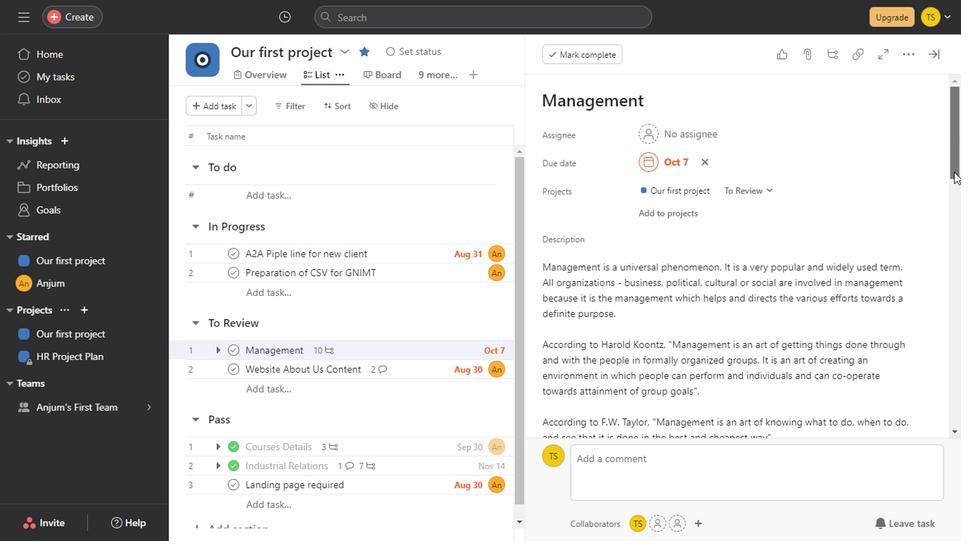 
Action: Mouse moved to (839, 350)
Screenshot: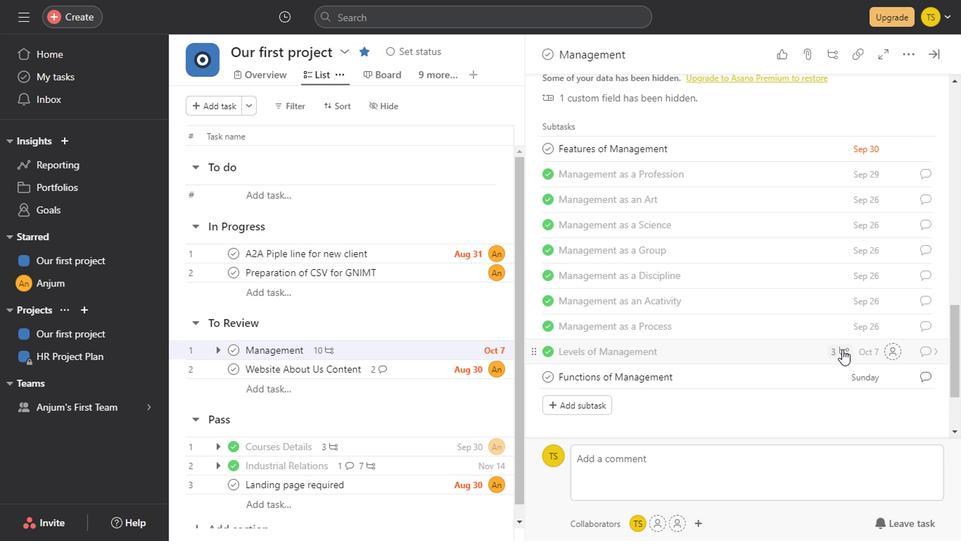 
Action: Mouse pressed left at (839, 350)
Screenshot: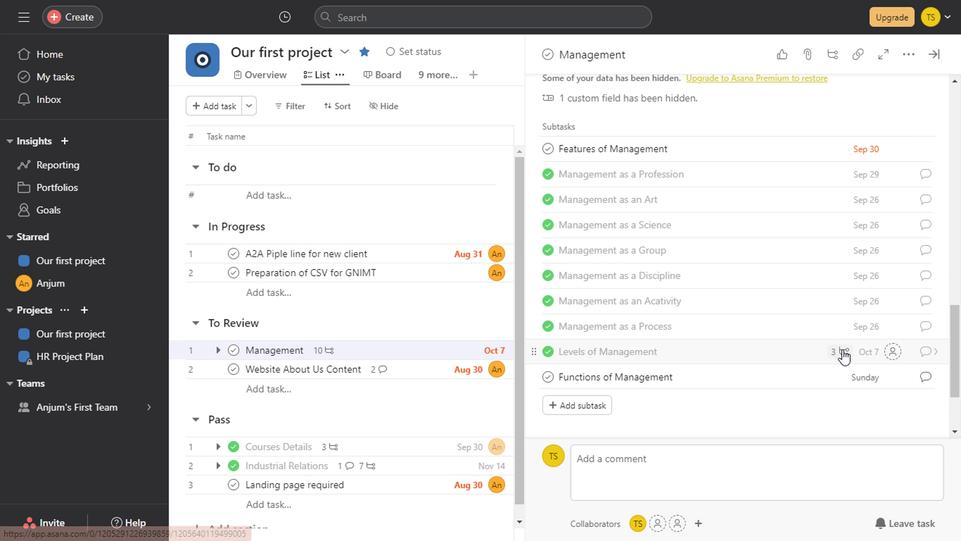 
Action: Mouse moved to (950, 239)
Screenshot: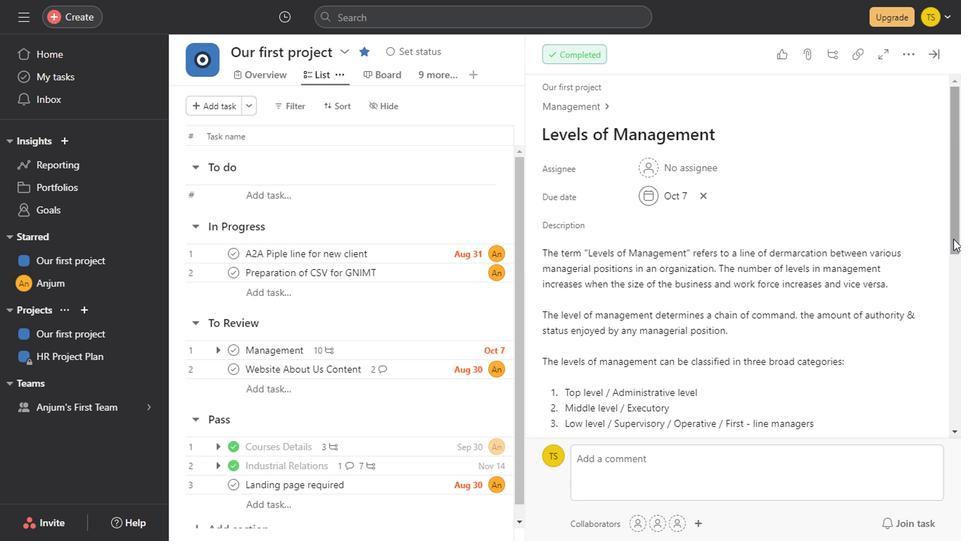 
Action: Mouse pressed left at (950, 239)
Screenshot: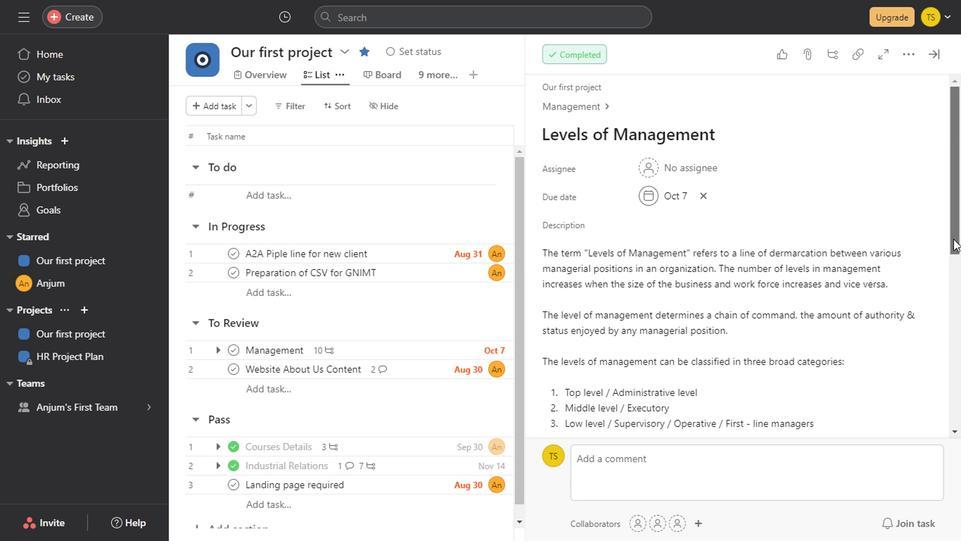 
Action: Mouse moved to (575, 199)
Screenshot: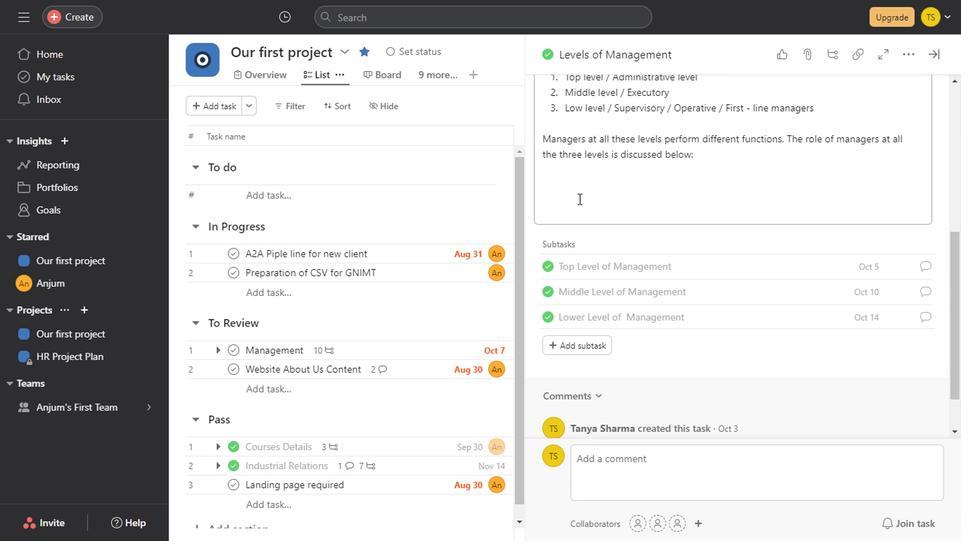 
Action: Mouse pressed left at (575, 199)
Screenshot: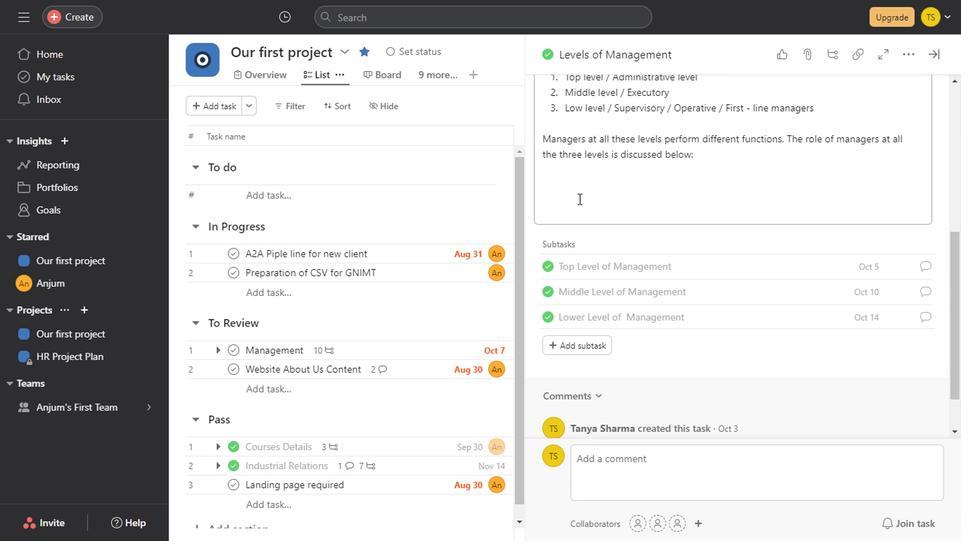 
Action: Key pressed <Key.down><Key.backspace>
Screenshot: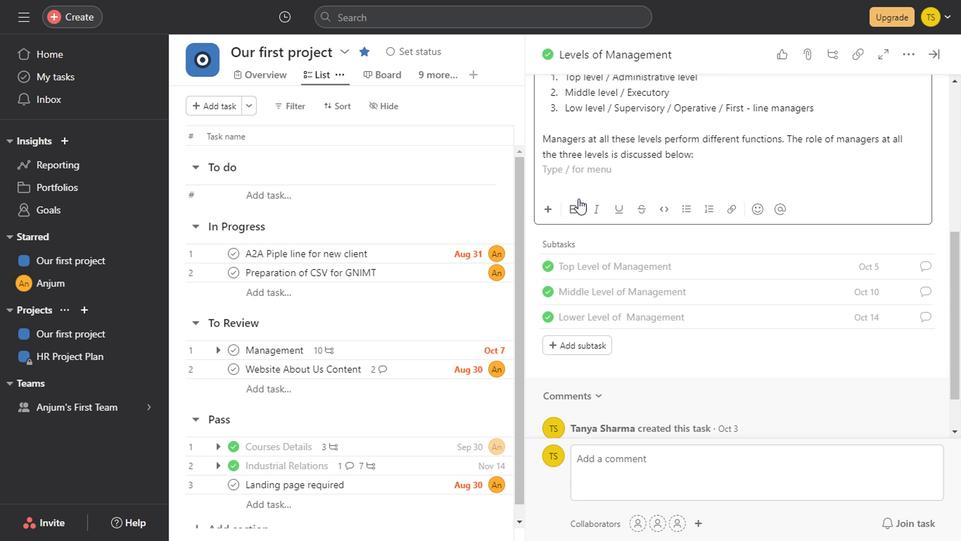 
Action: Mouse moved to (935, 55)
Screenshot: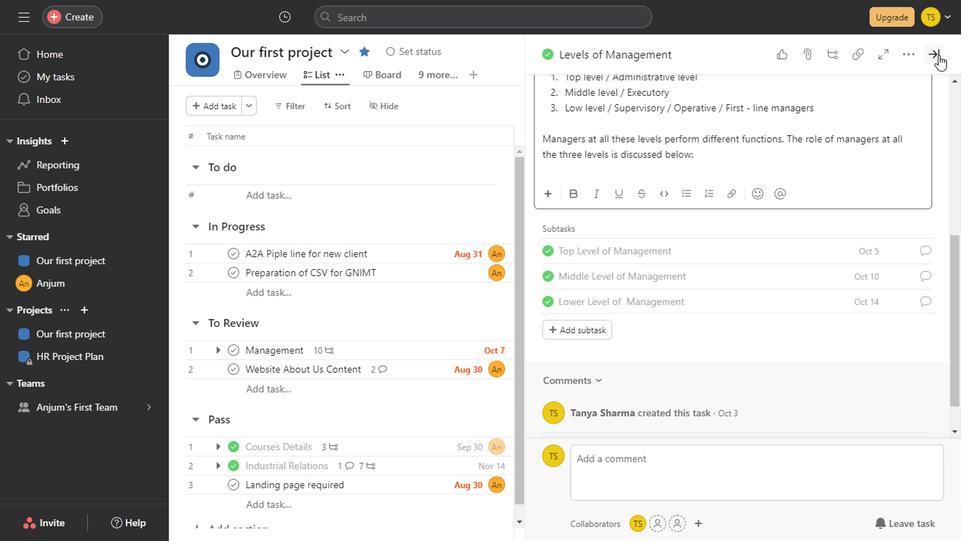 
Action: Mouse pressed left at (935, 55)
Screenshot: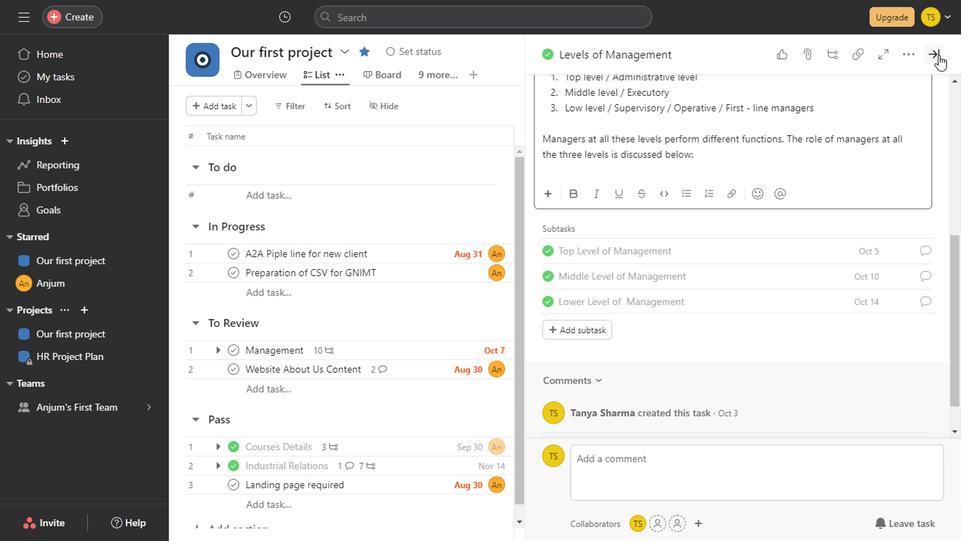 
Action: Mouse moved to (78, 311)
Screenshot: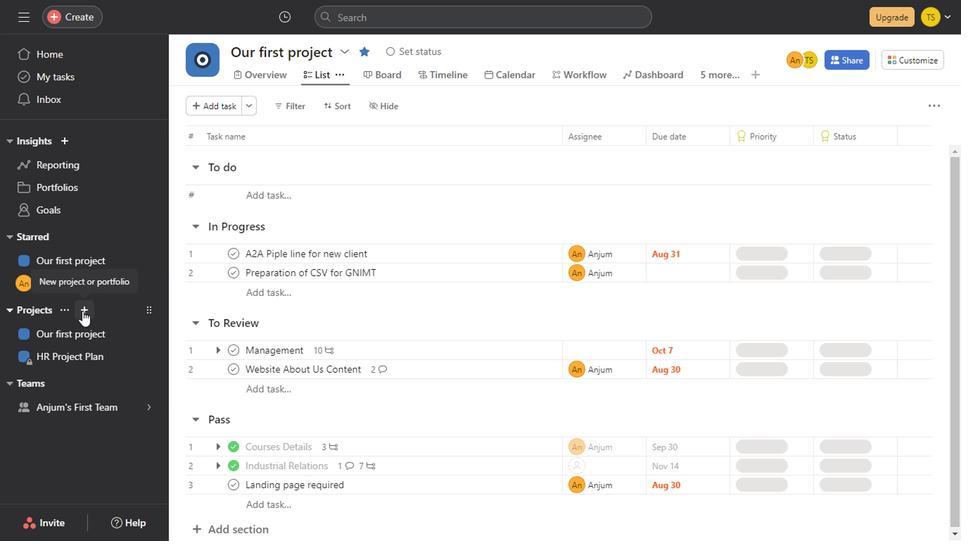 
Action: Mouse pressed left at (78, 311)
Screenshot: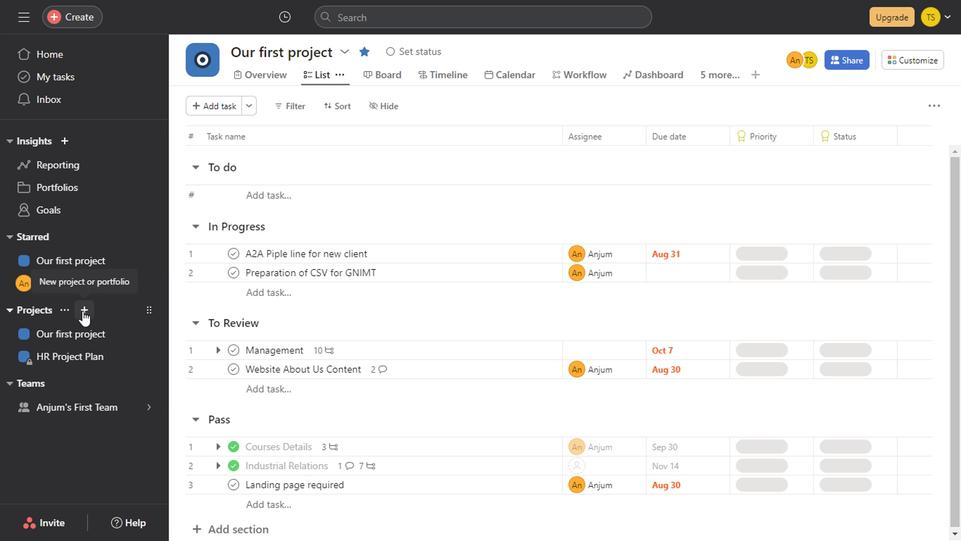 
Action: Mouse moved to (118, 332)
Screenshot: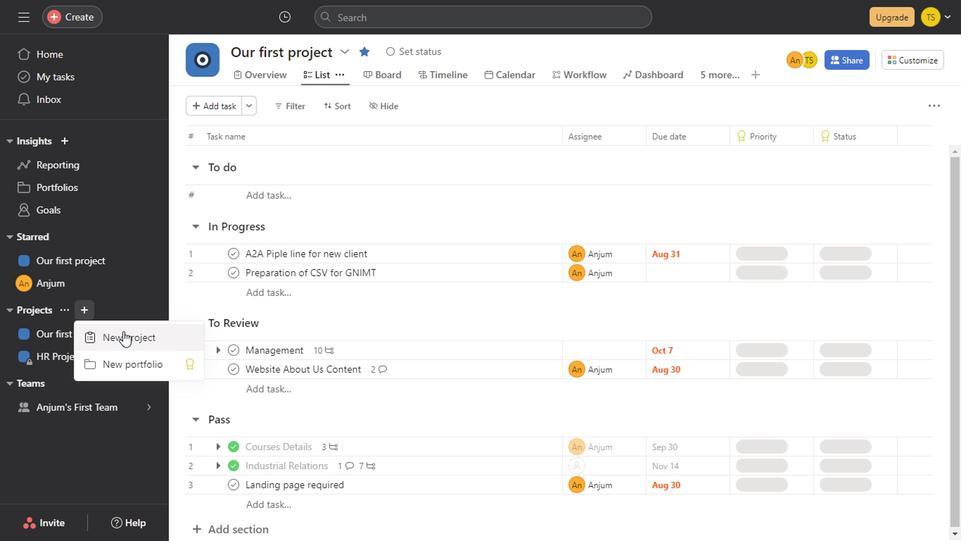 
Action: Mouse pressed left at (118, 332)
Screenshot: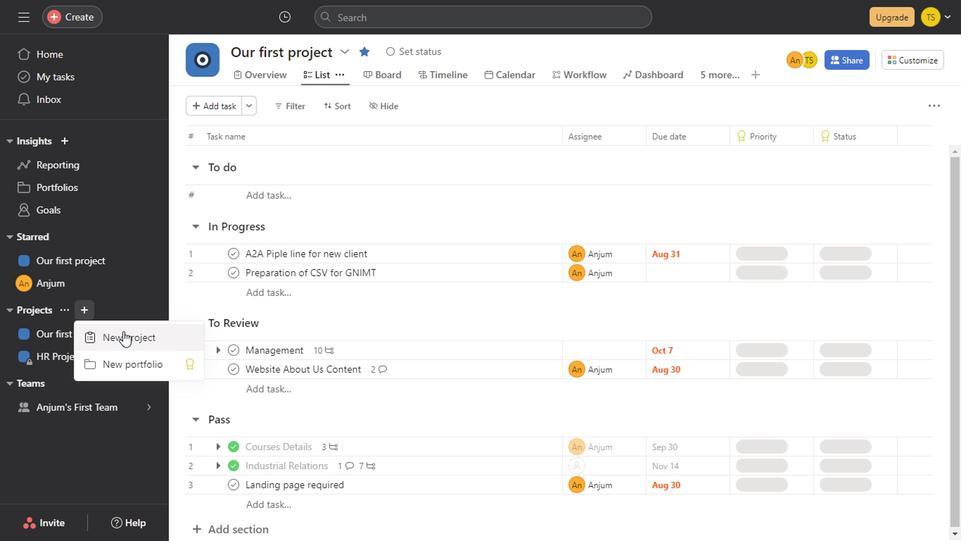 
Action: Mouse moved to (349, 283)
Screenshot: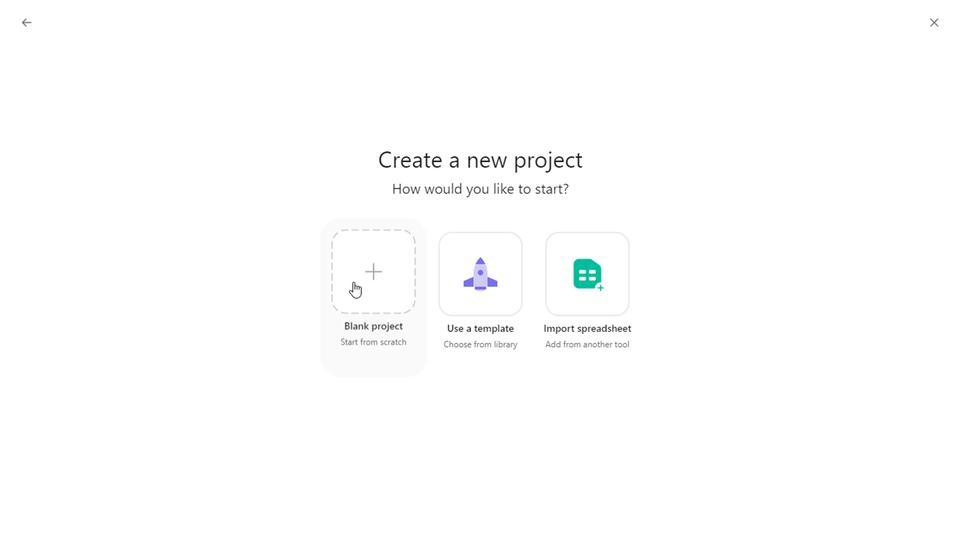 
Action: Mouse pressed left at (349, 283)
Screenshot: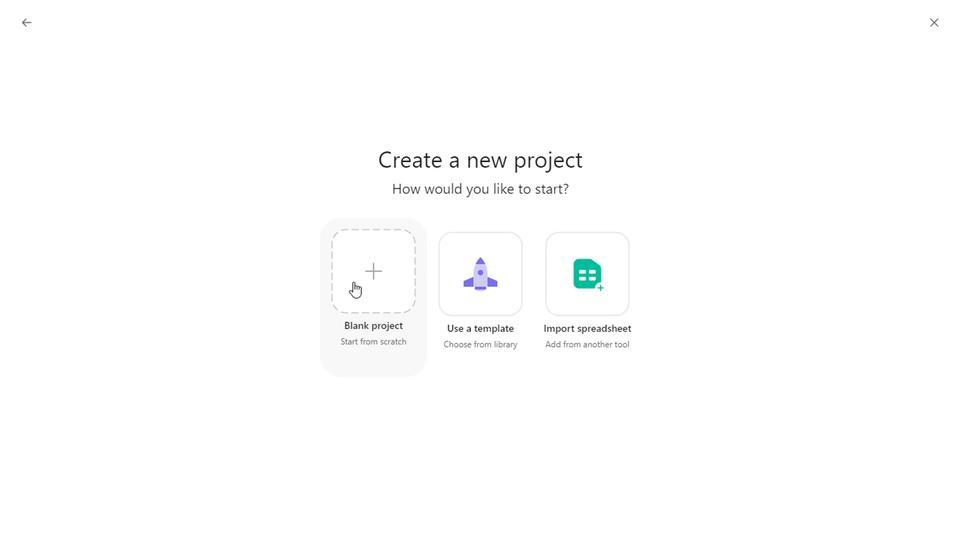 
Action: Mouse moved to (135, 285)
Screenshot: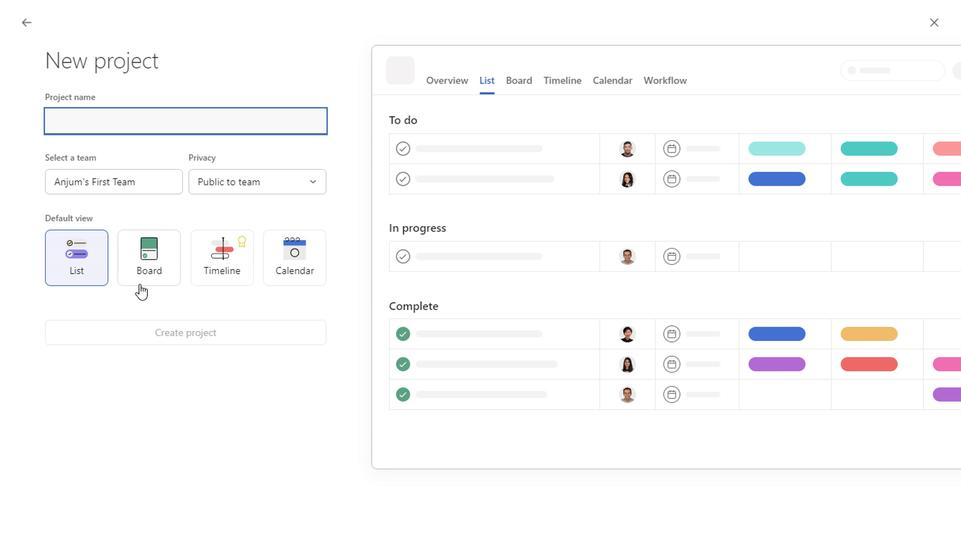 
Action: Mouse pressed left at (135, 285)
Screenshot: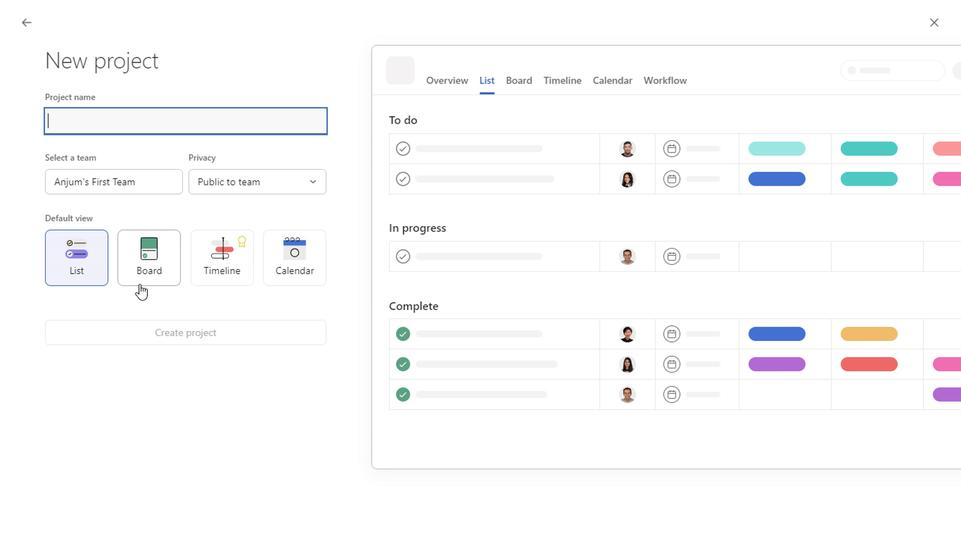
Action: Mouse moved to (226, 282)
Screenshot: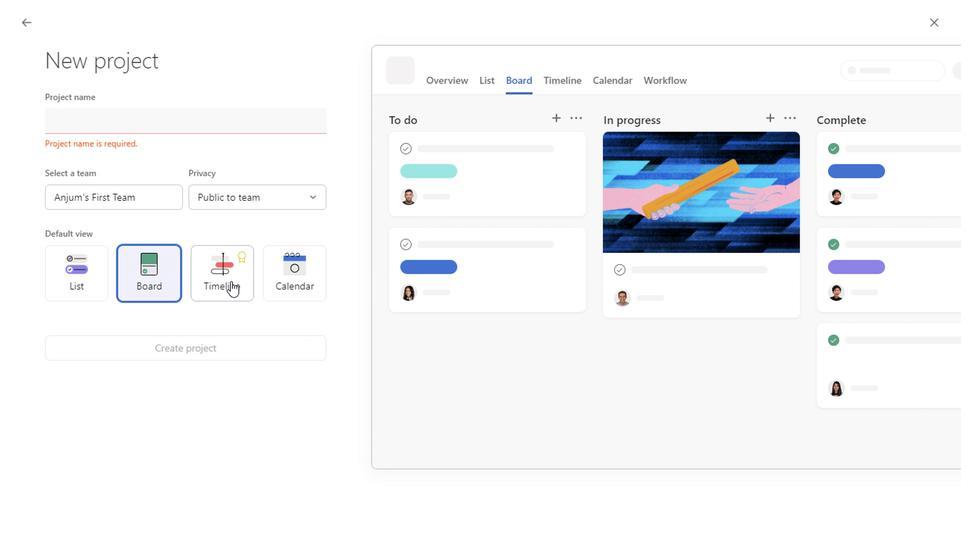 
Action: Mouse pressed left at (226, 282)
Screenshot: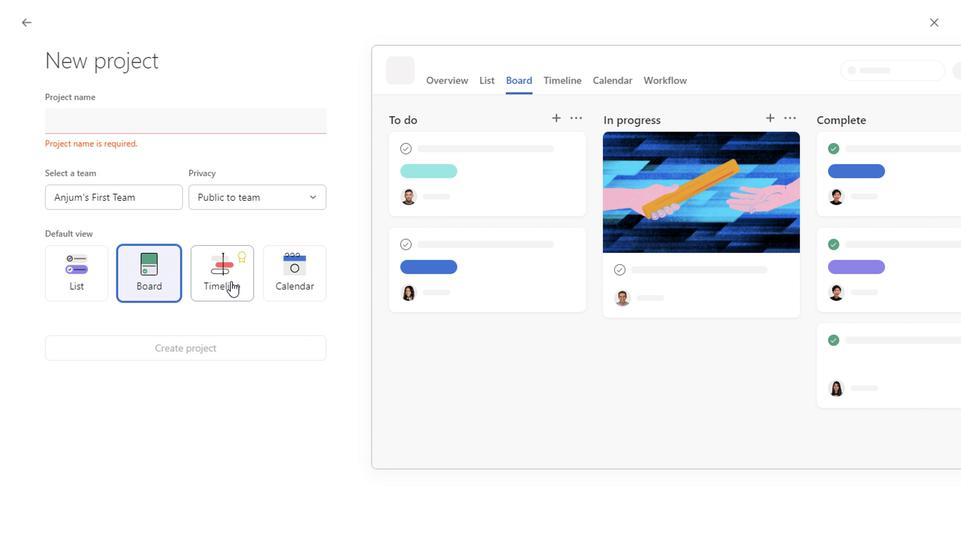 
Action: Mouse moved to (300, 274)
Screenshot: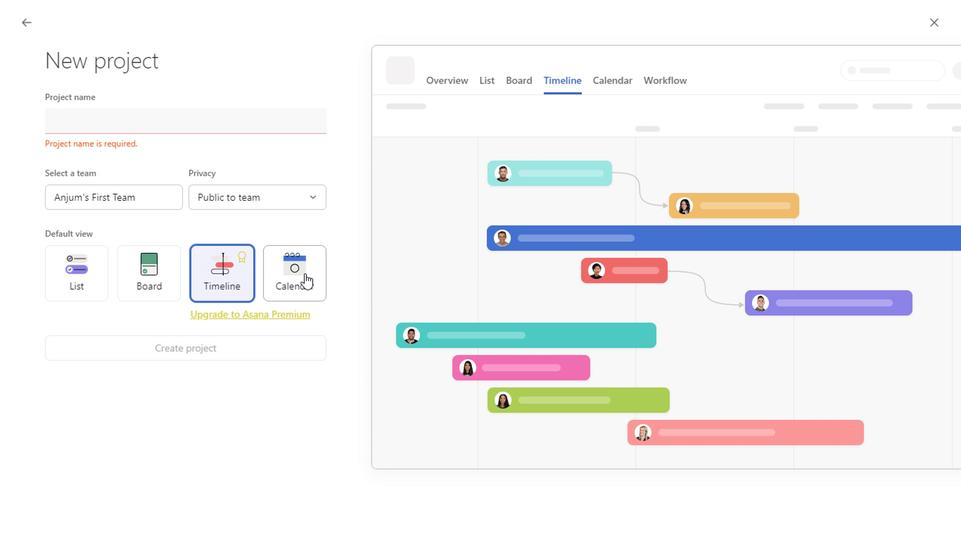 
Action: Mouse pressed left at (300, 274)
Screenshot: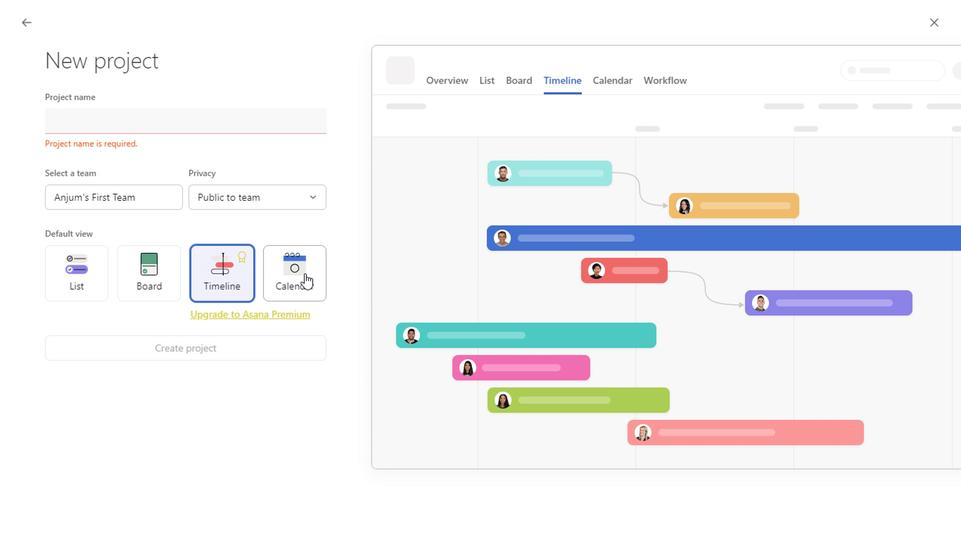 
Action: Mouse moved to (18, 28)
Screenshot: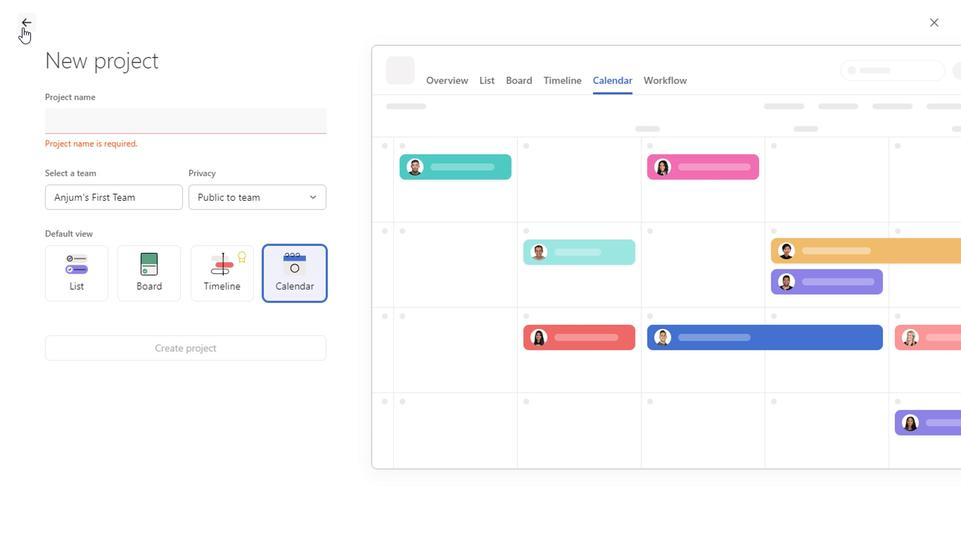 
Action: Mouse pressed left at (18, 28)
Screenshot: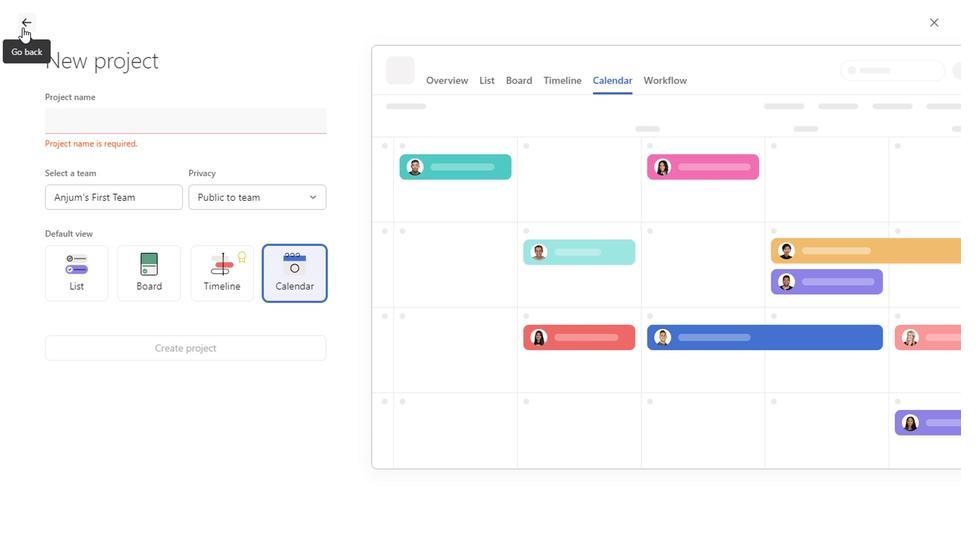 
Action: Mouse moved to (597, 279)
Screenshot: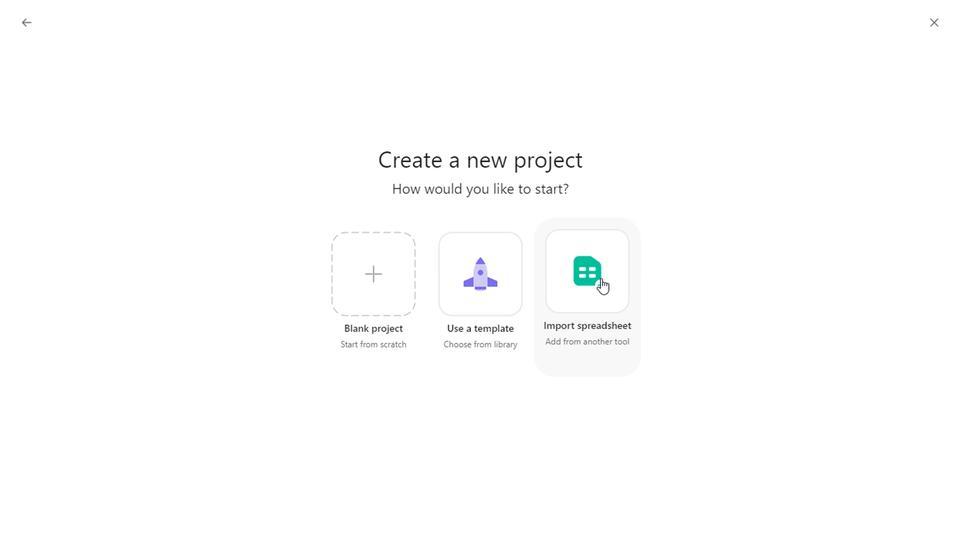 
Action: Mouse pressed left at (597, 279)
Screenshot: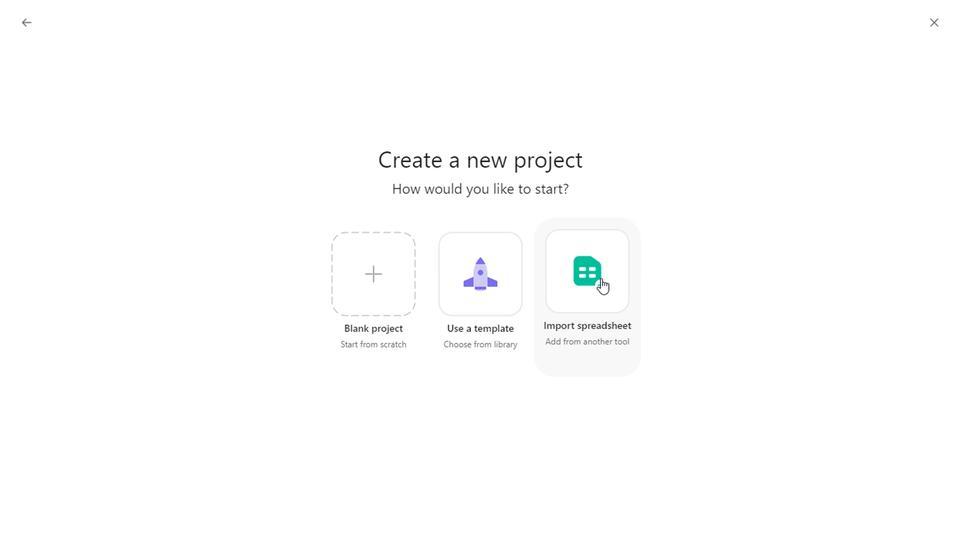 
Action: Mouse moved to (22, 30)
Screenshot: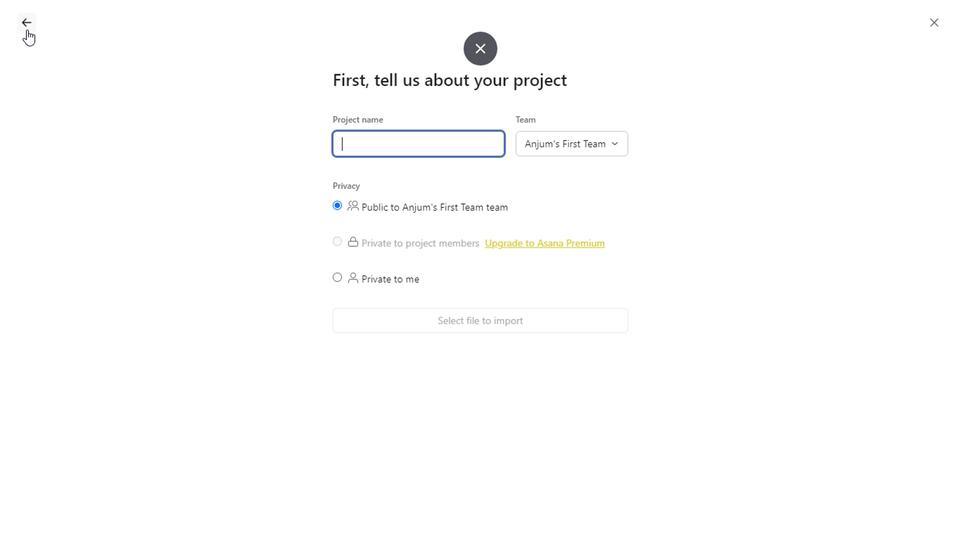 
Action: Mouse pressed left at (22, 30)
Screenshot: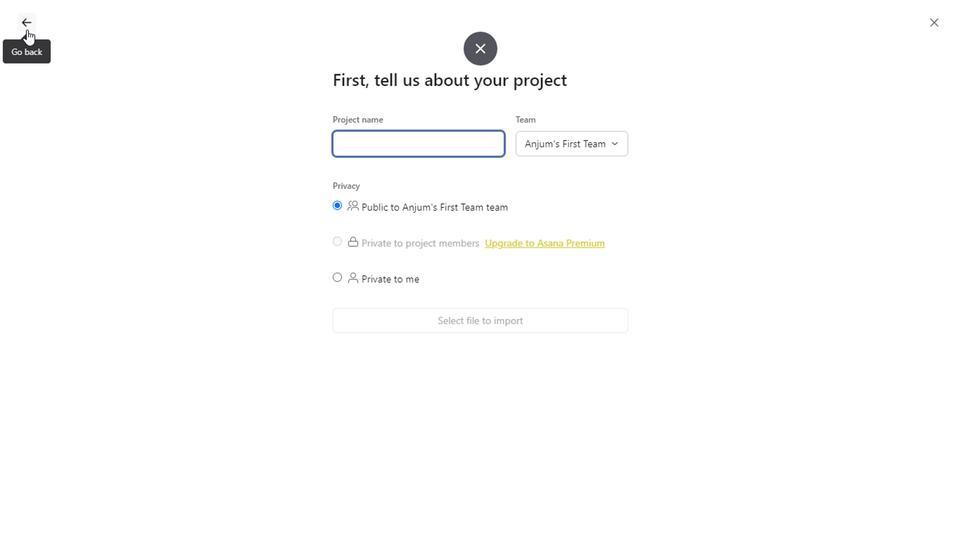 
Action: Mouse moved to (461, 280)
Screenshot: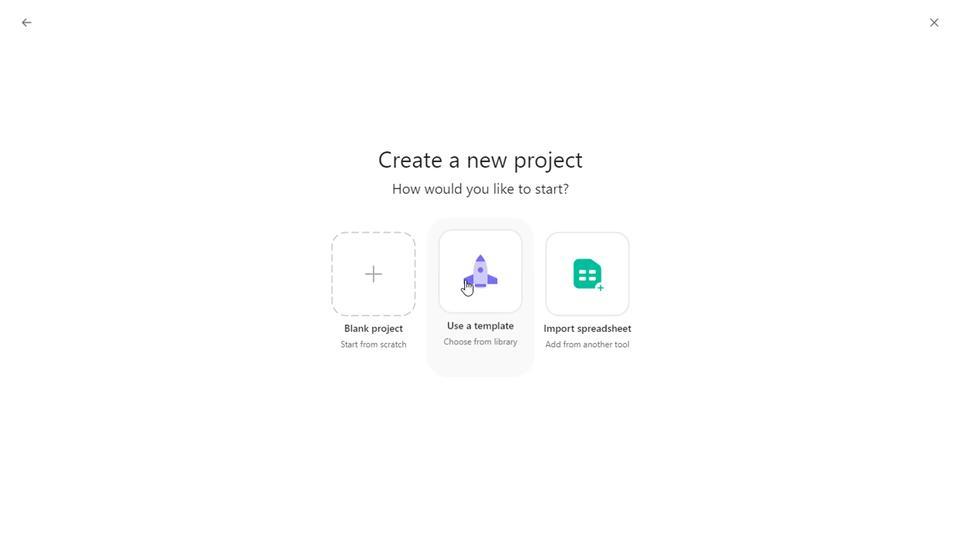 
Action: Mouse pressed left at (461, 280)
Screenshot: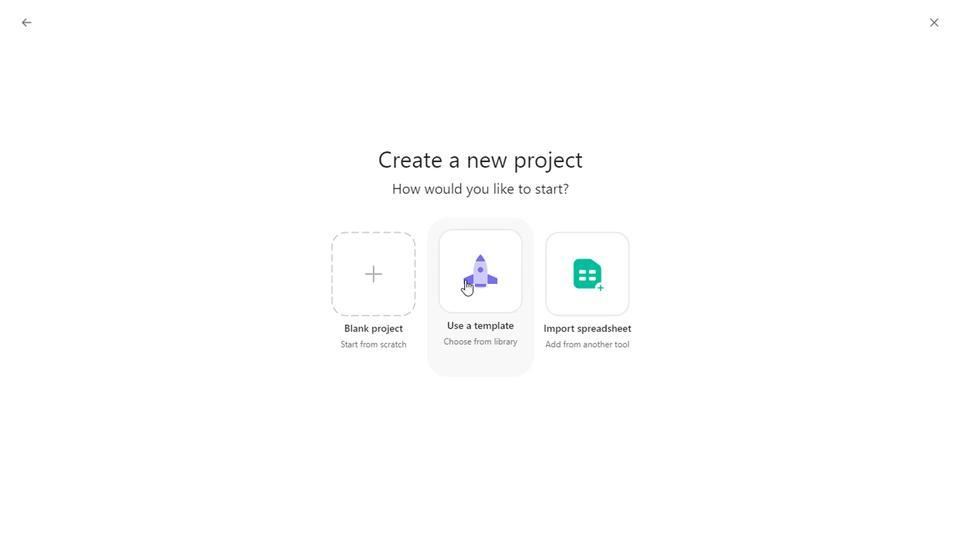 
Action: Mouse moved to (272, 385)
Screenshot: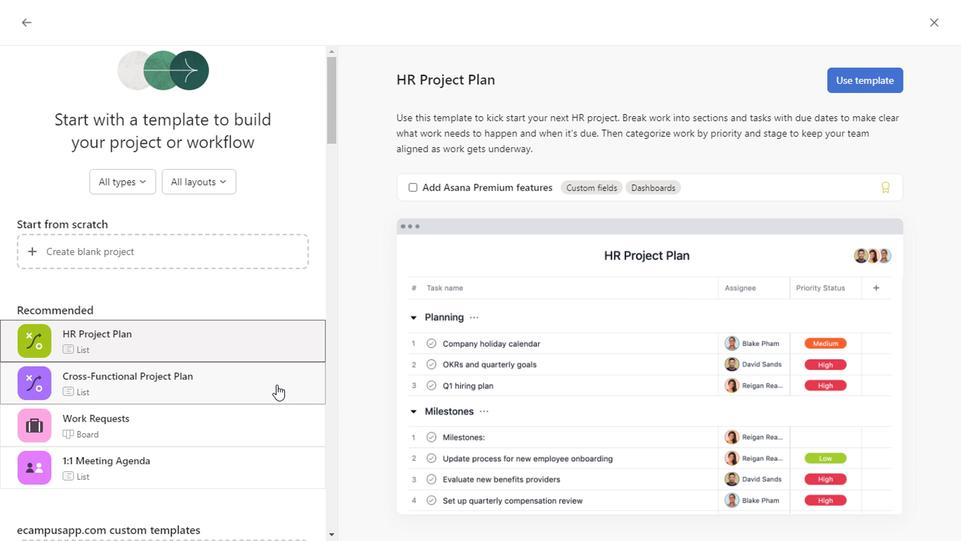 
Action: Mouse pressed left at (272, 385)
Screenshot: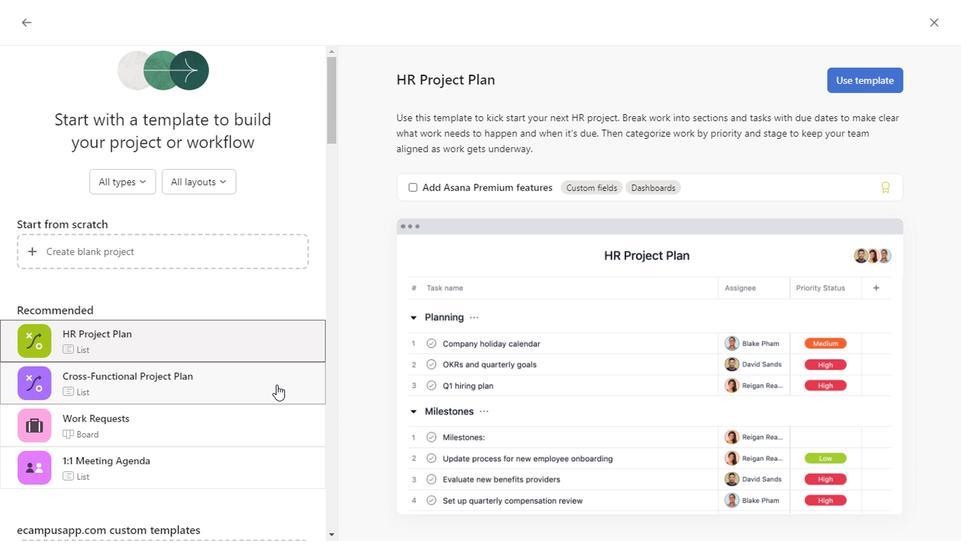 
Action: Mouse moved to (274, 427)
Screenshot: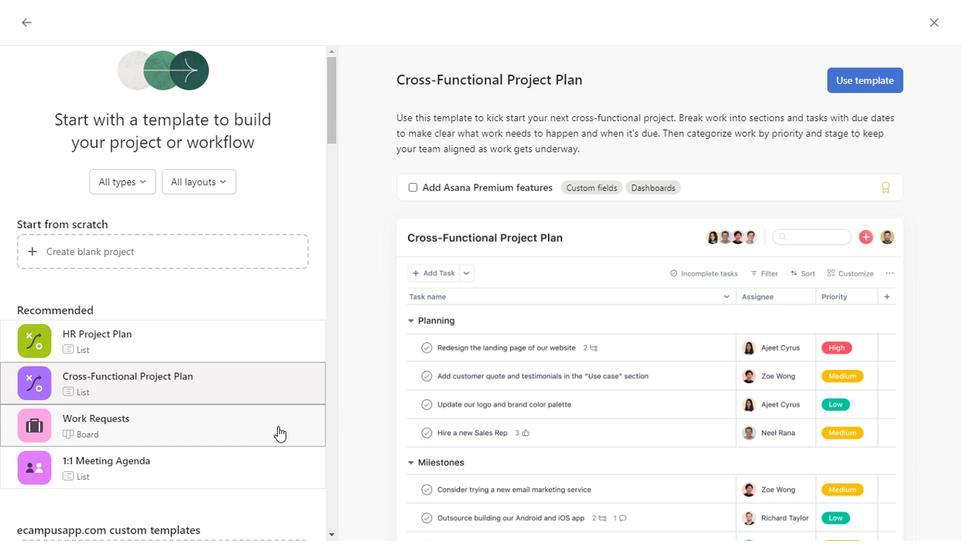 
Action: Mouse pressed left at (274, 427)
Screenshot: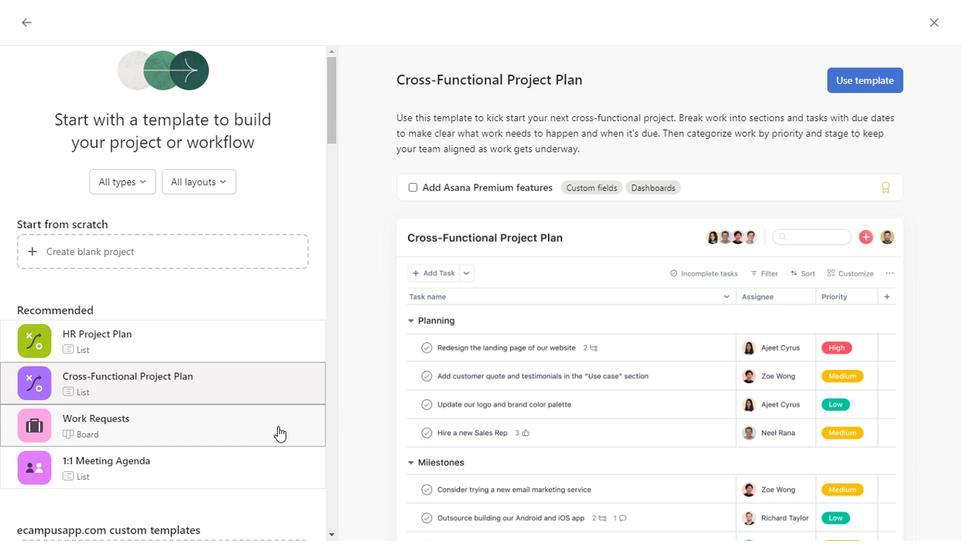 
Action: Mouse moved to (273, 461)
Screenshot: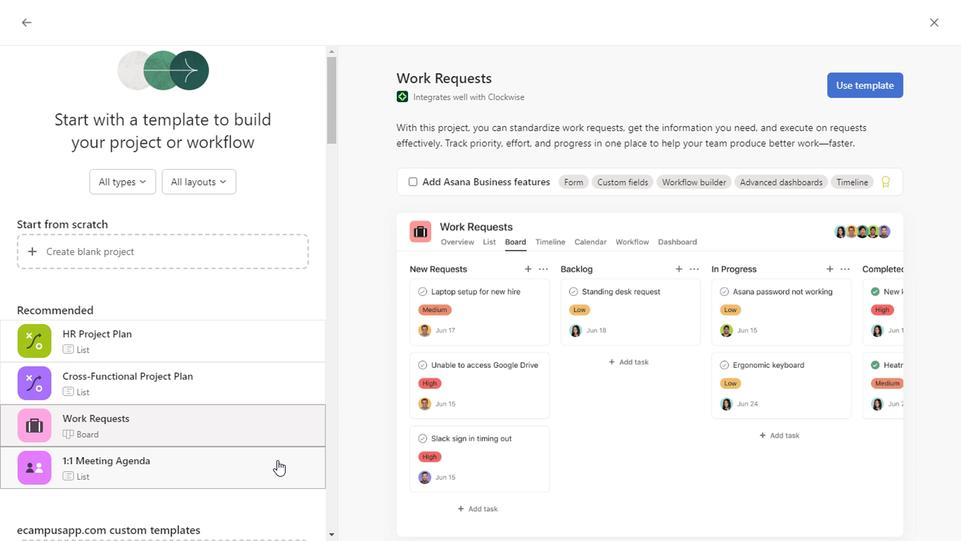
Action: Mouse pressed left at (273, 461)
Screenshot: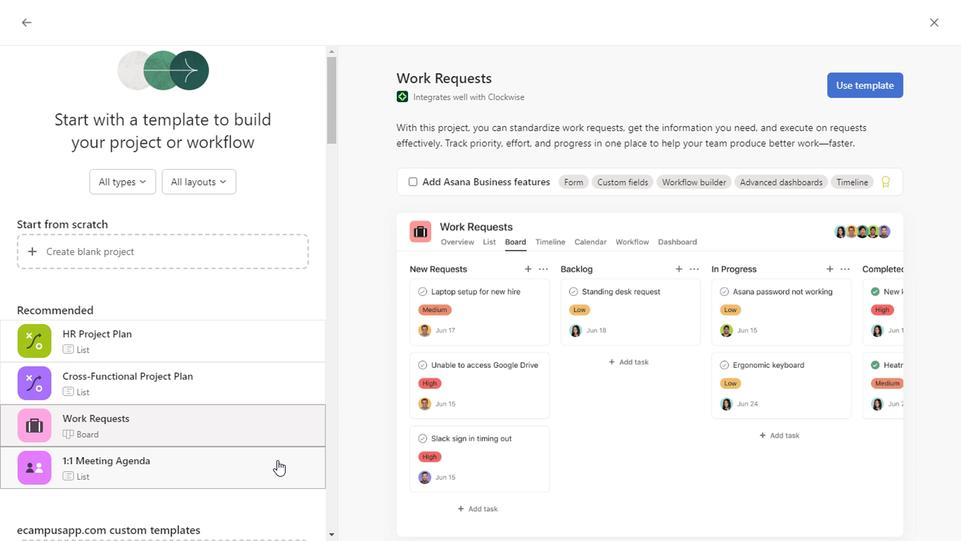 
Action: Mouse moved to (326, 541)
Screenshot: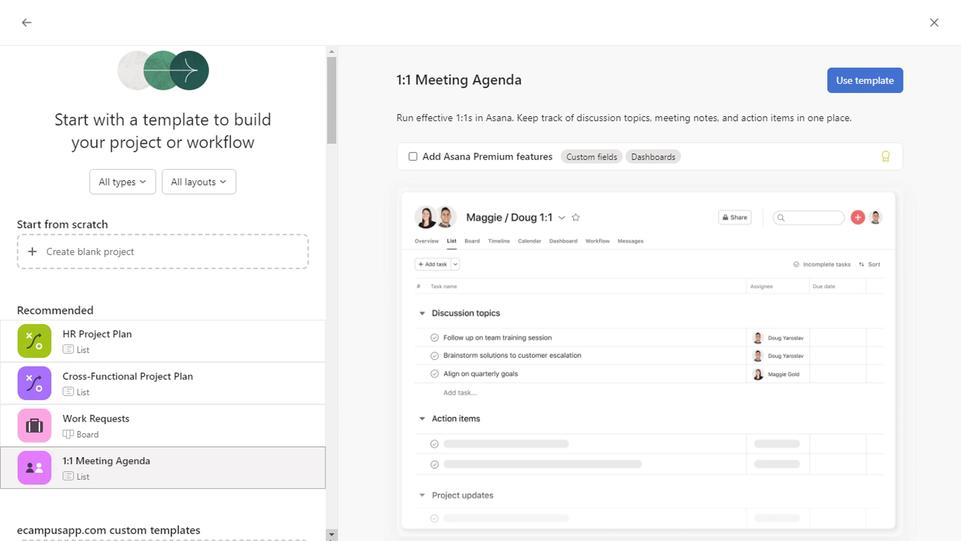 
Action: Mouse pressed left at (326, 541)
Screenshot: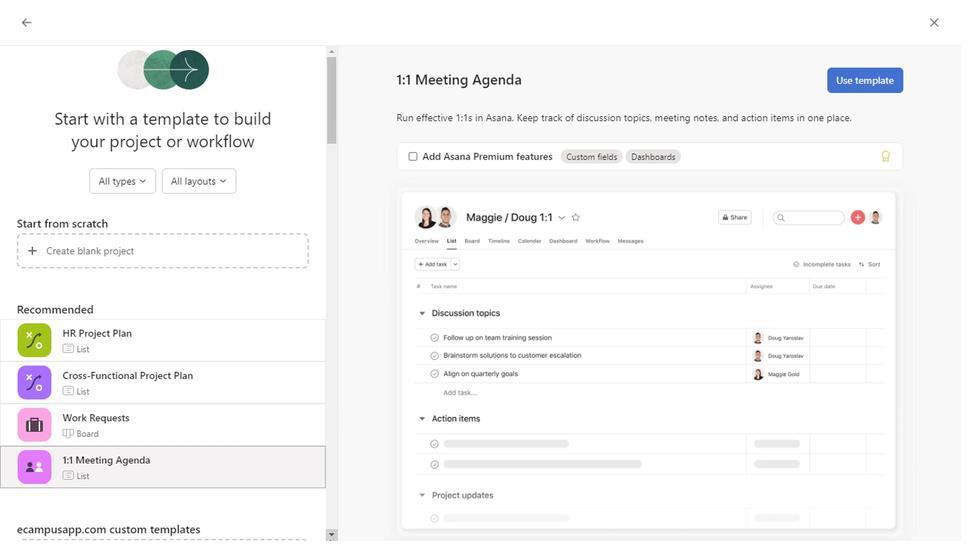 
Action: Mouse pressed left at (326, 541)
Screenshot: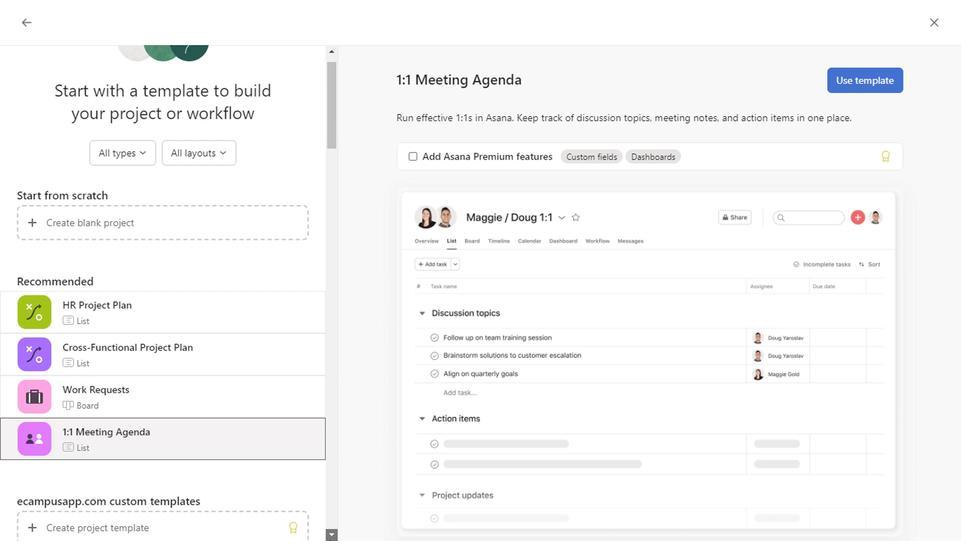 
Action: Mouse pressed left at (326, 541)
Screenshot: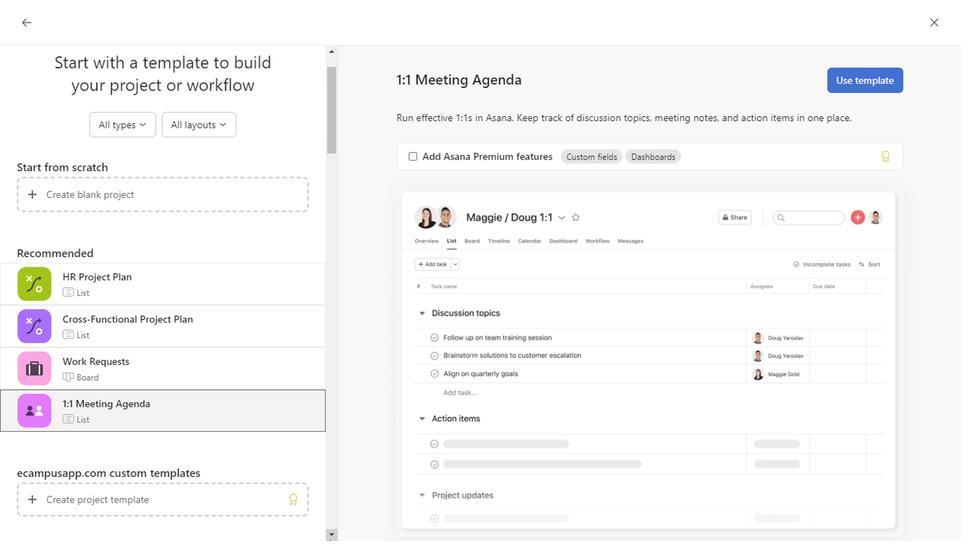 
Action: Mouse pressed left at (326, 541)
Screenshot: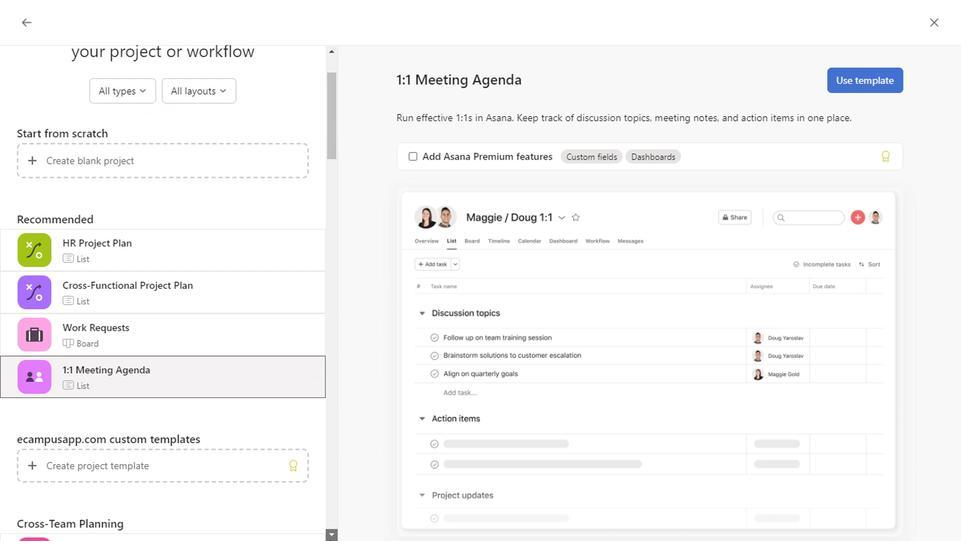 
Action: Mouse pressed left at (326, 541)
Screenshot: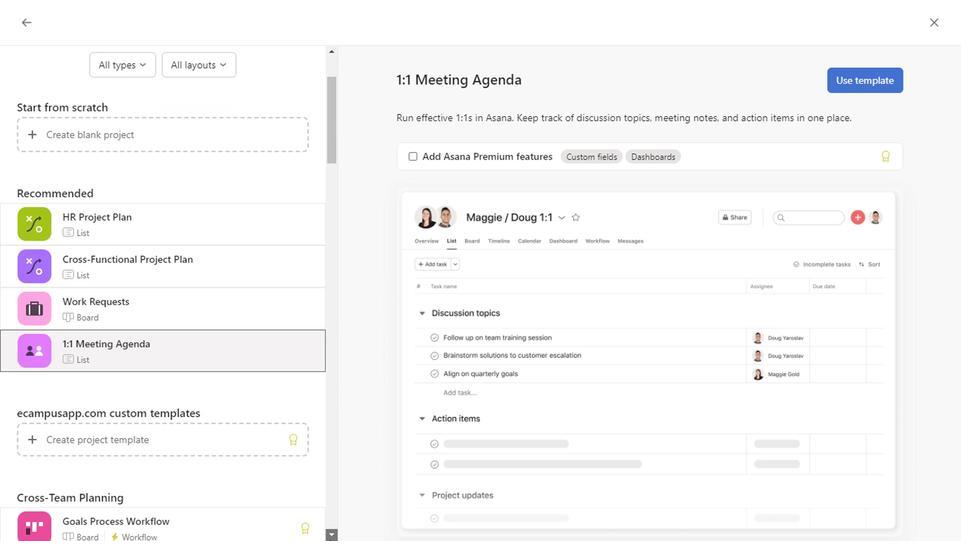 
Action: Mouse pressed left at (326, 541)
Screenshot: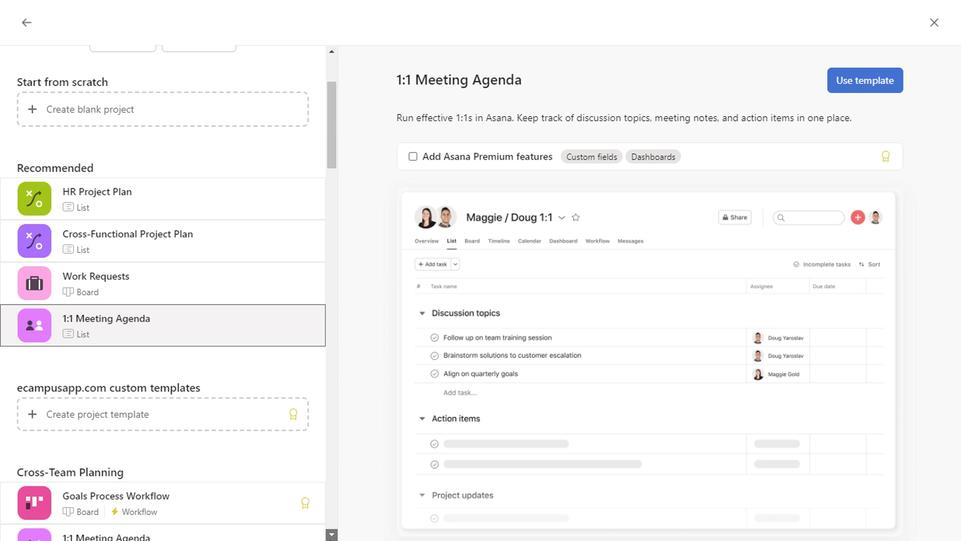 
Action: Mouse pressed left at (326, 541)
Screenshot: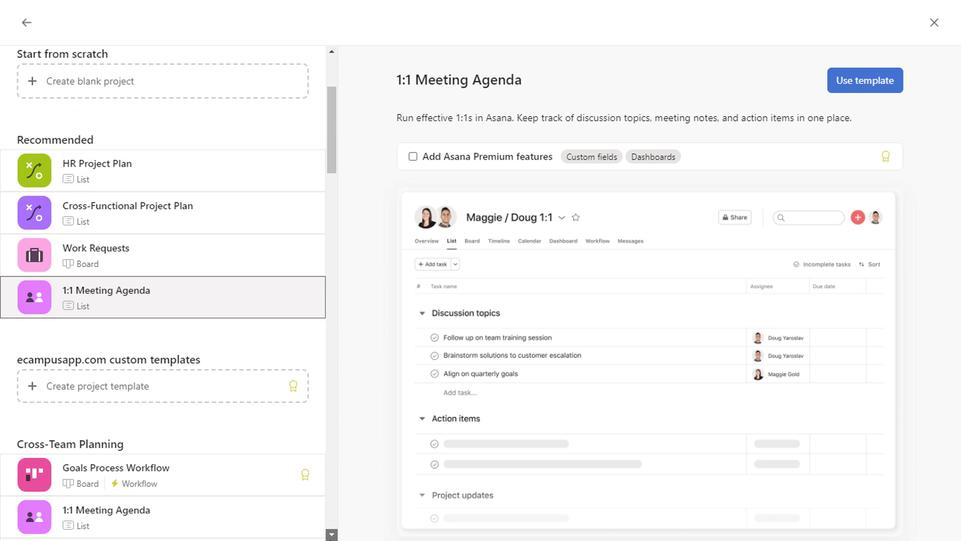 
Action: Mouse pressed left at (326, 541)
Screenshot: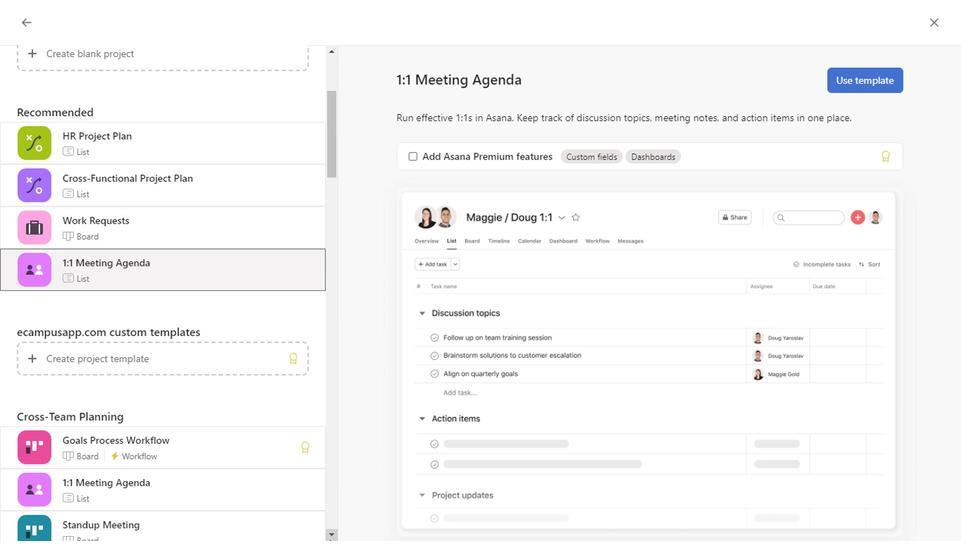 
Action: Mouse pressed left at (326, 541)
Screenshot: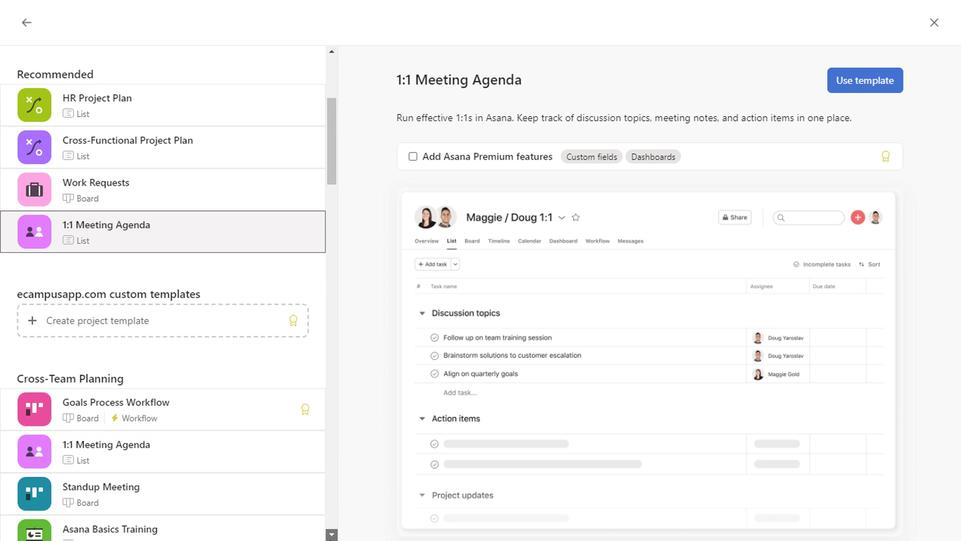 
Action: Mouse pressed left at (326, 541)
Screenshot: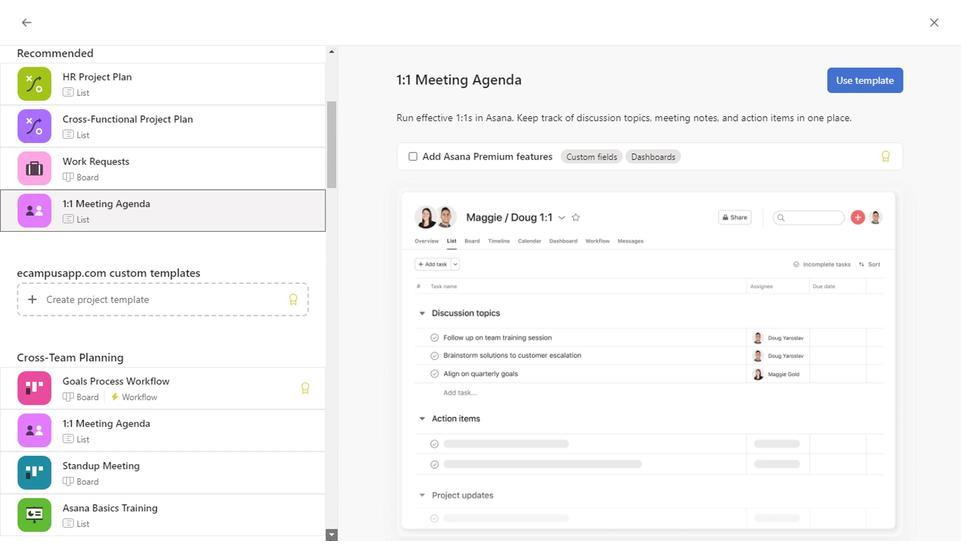 
Action: Mouse pressed left at (326, 541)
Screenshot: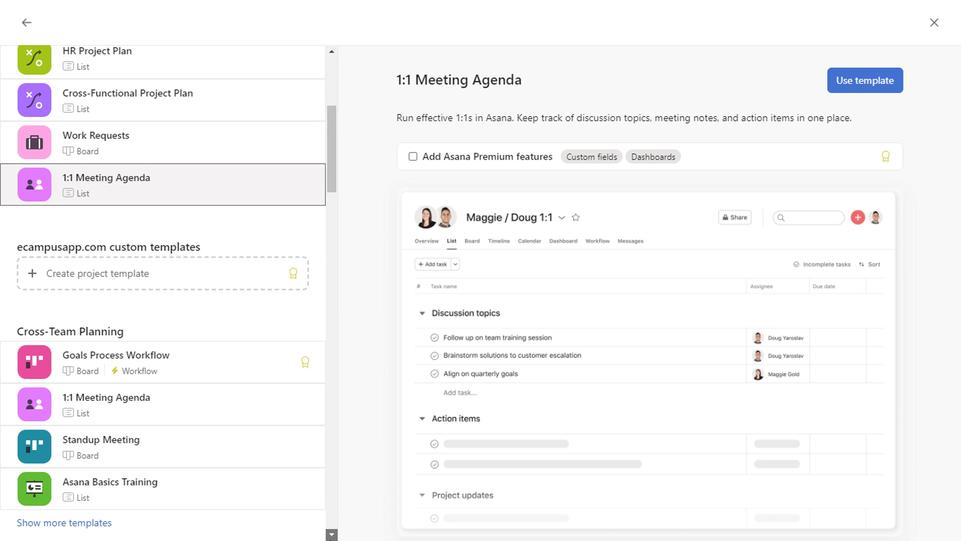 
Action: Mouse pressed left at (326, 541)
Screenshot: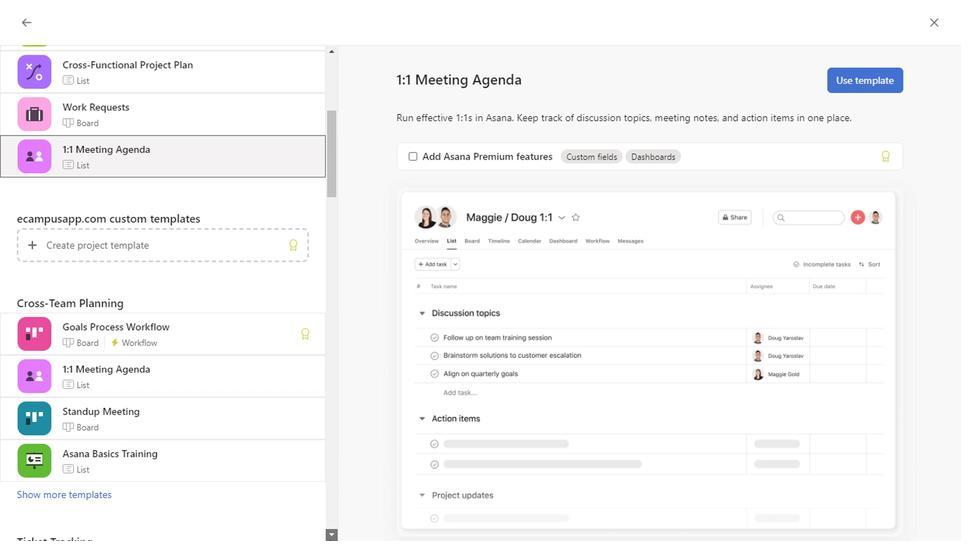 
Action: Mouse pressed left at (326, 541)
Screenshot: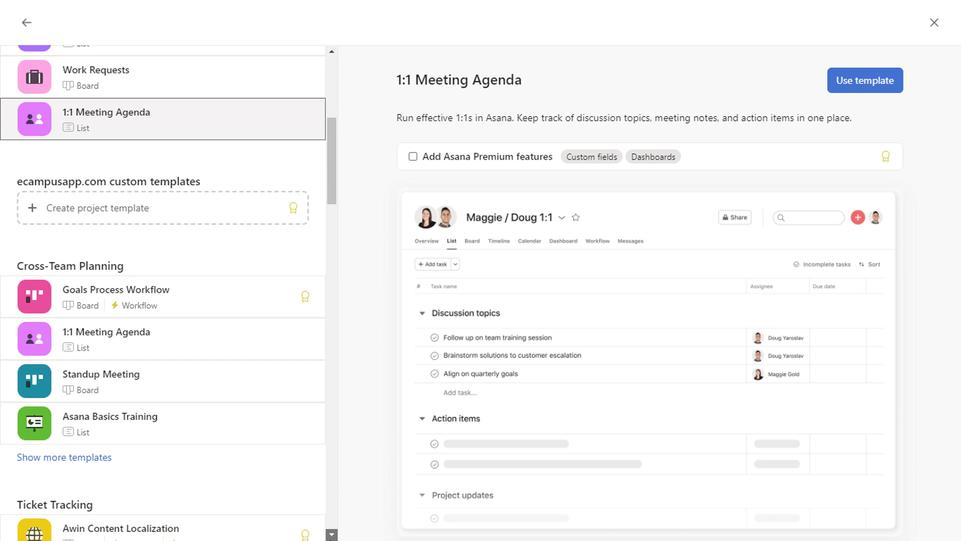 
Action: Mouse pressed left at (326, 541)
Screenshot: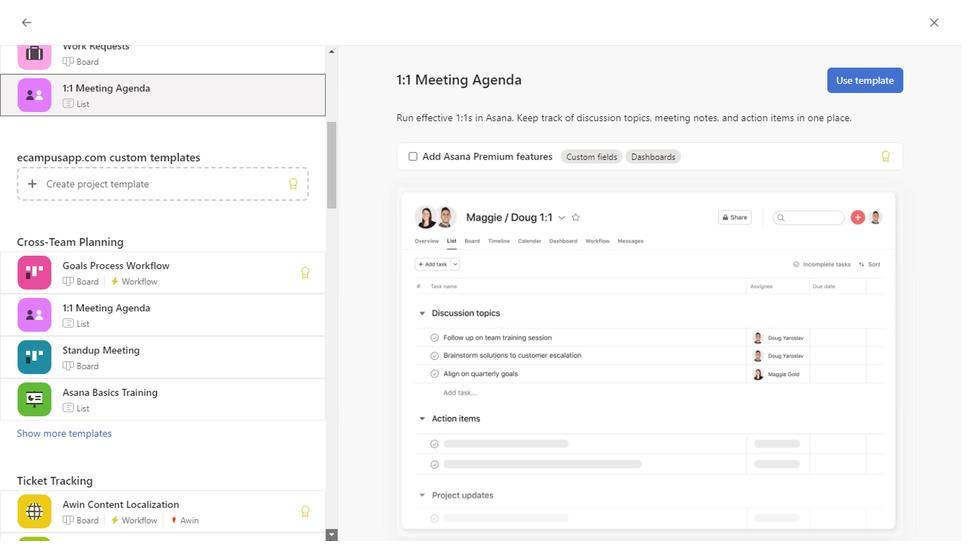 
Action: Mouse pressed left at (326, 541)
Screenshot: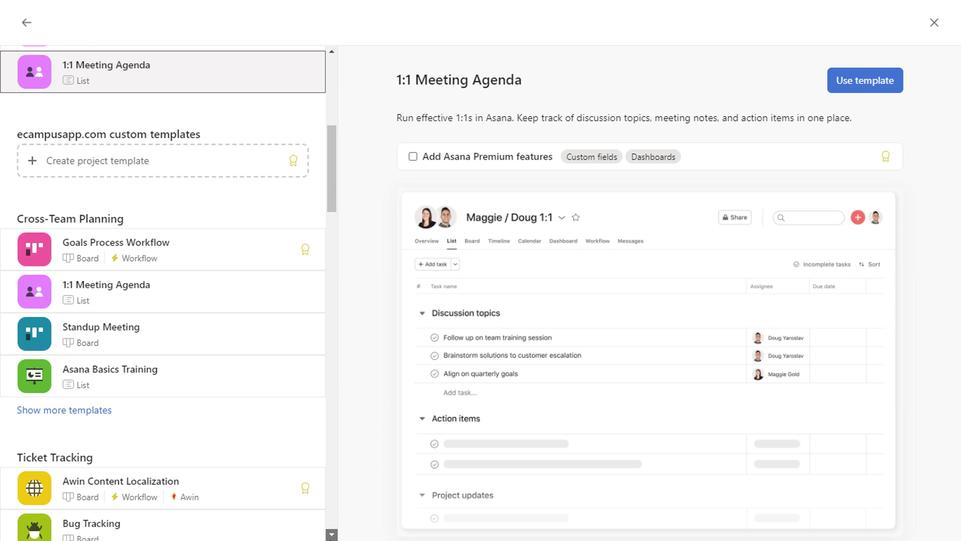 
Action: Mouse pressed left at (326, 541)
Screenshot: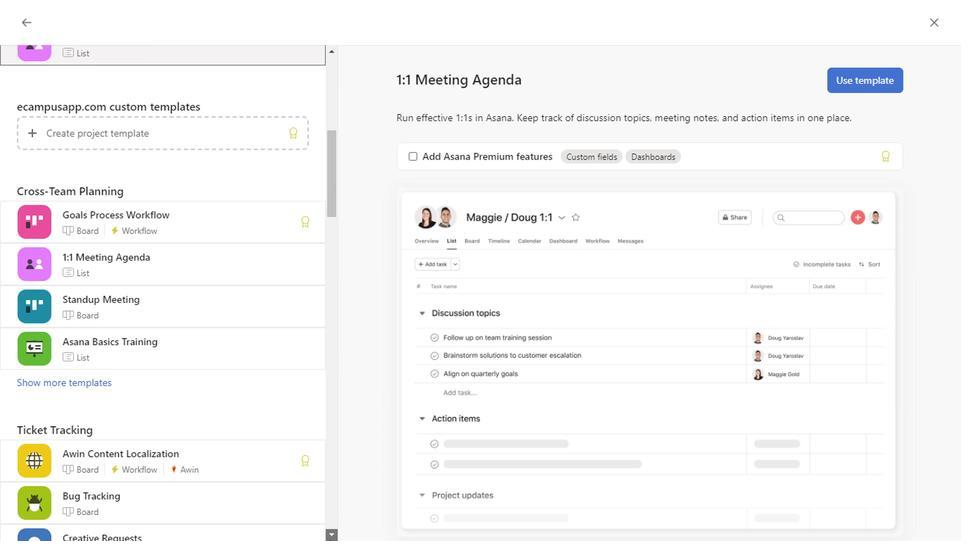 
Action: Mouse pressed left at (326, 541)
Screenshot: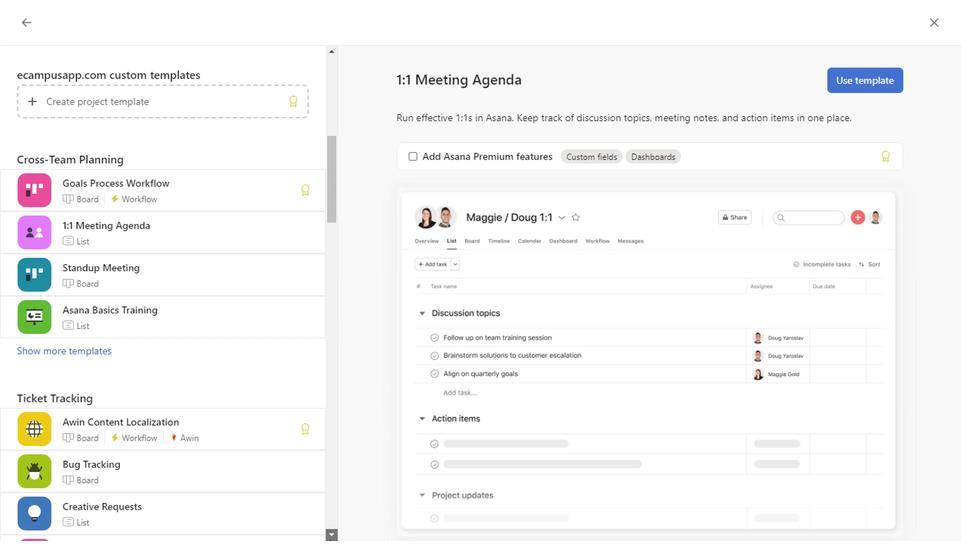 
Action: Mouse moved to (244, 169)
Screenshot: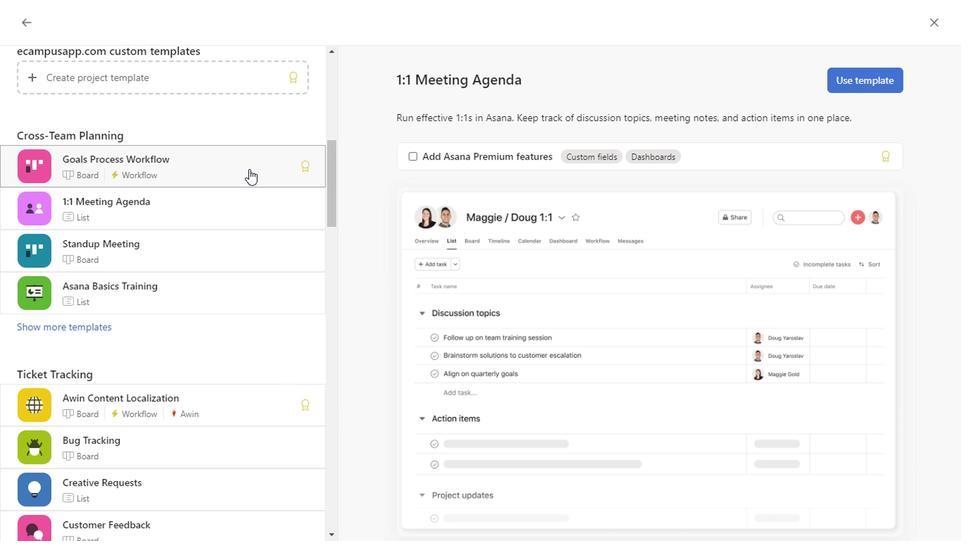 
Action: Mouse pressed left at (244, 169)
Screenshot: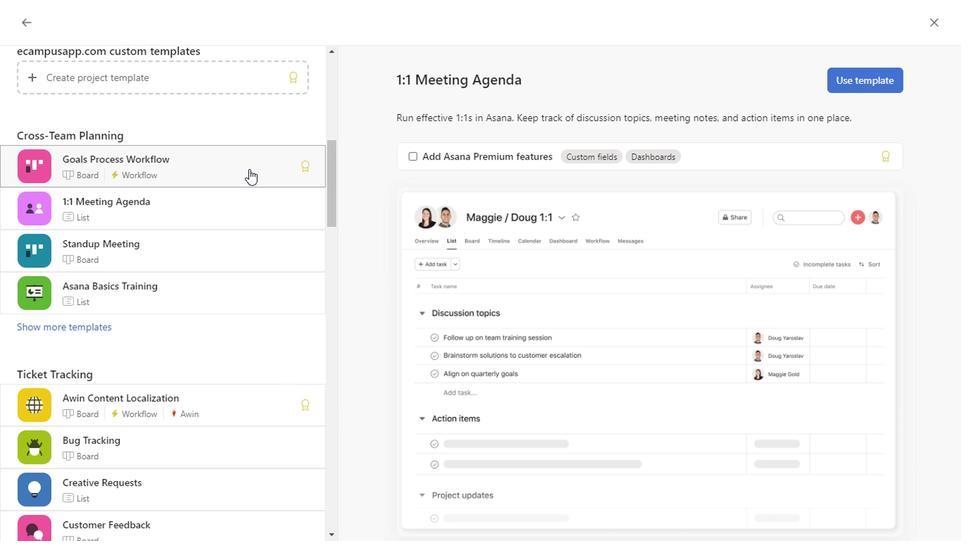 
Action: Mouse moved to (951, 485)
Screenshot: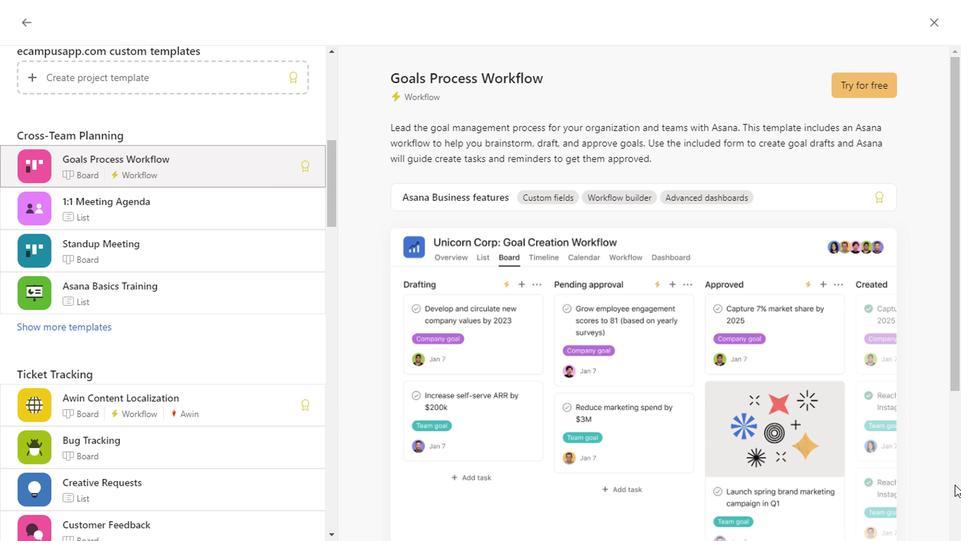
Action: Mouse pressed left at (951, 485)
Screenshot: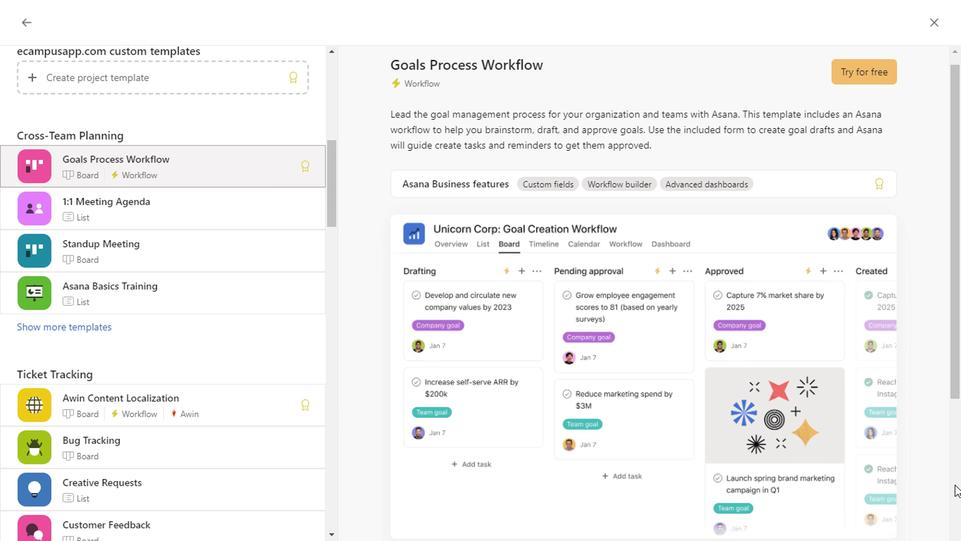 
Action: Mouse moved to (251, 214)
Screenshot: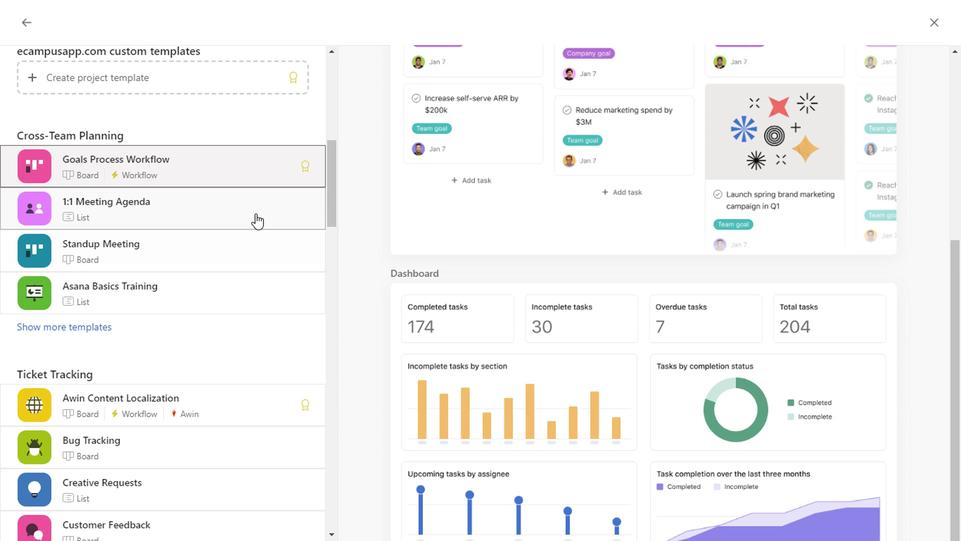 
Action: Mouse pressed left at (251, 214)
Screenshot: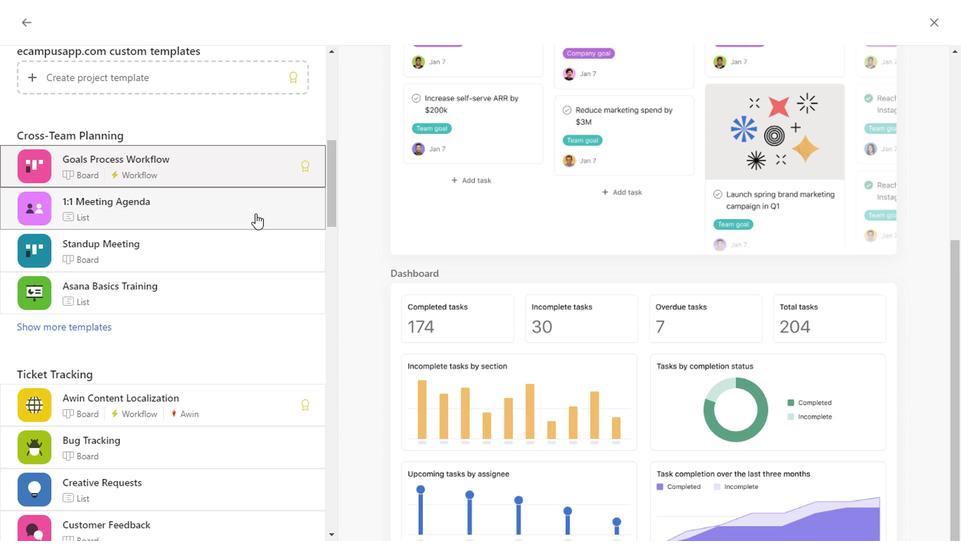 
Action: Mouse moved to (263, 249)
Screenshot: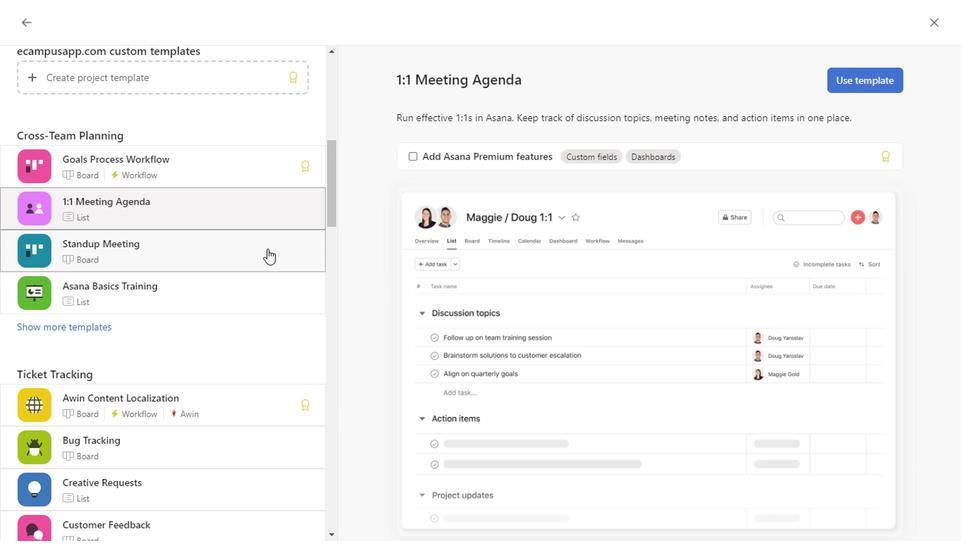 
Action: Mouse pressed left at (263, 249)
Screenshot: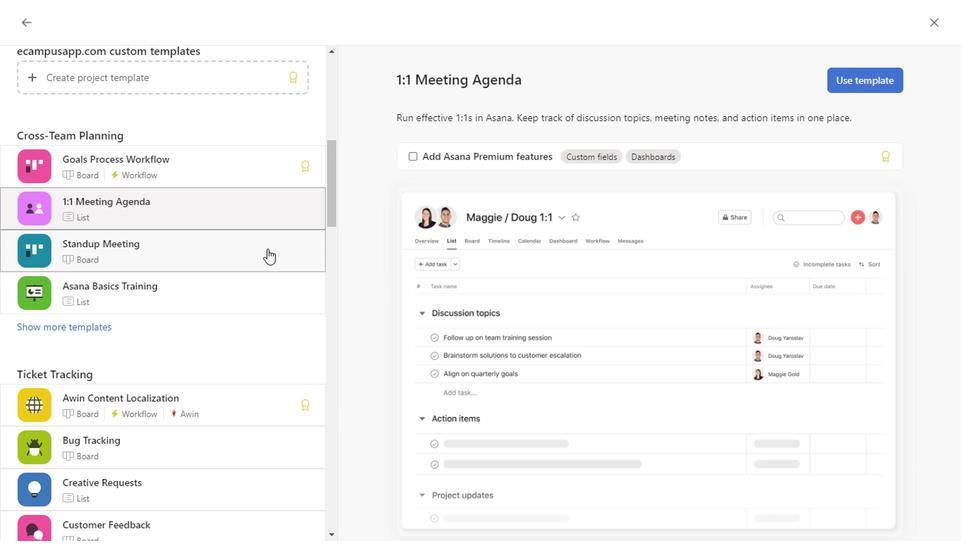 
Action: Mouse moved to (263, 297)
Screenshot: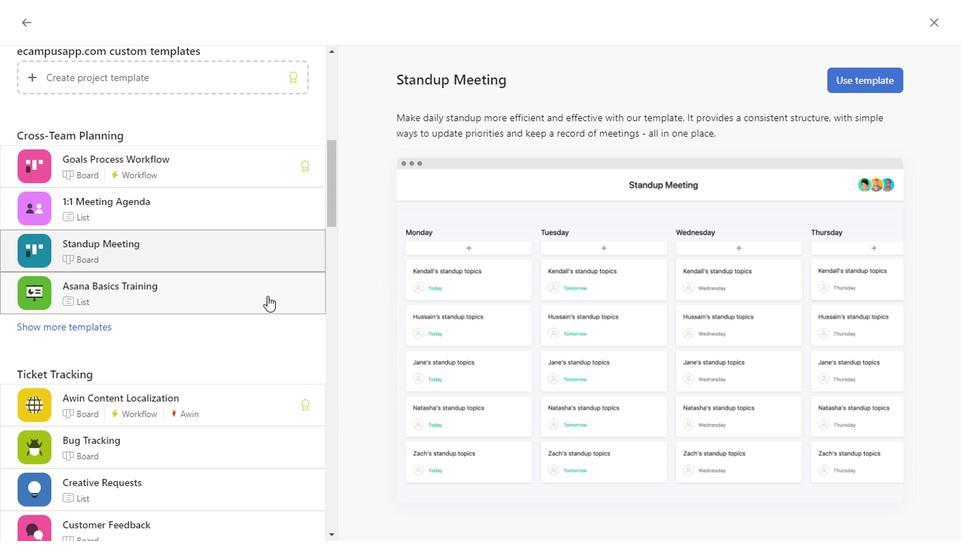 
Action: Mouse pressed left at (263, 297)
Screenshot: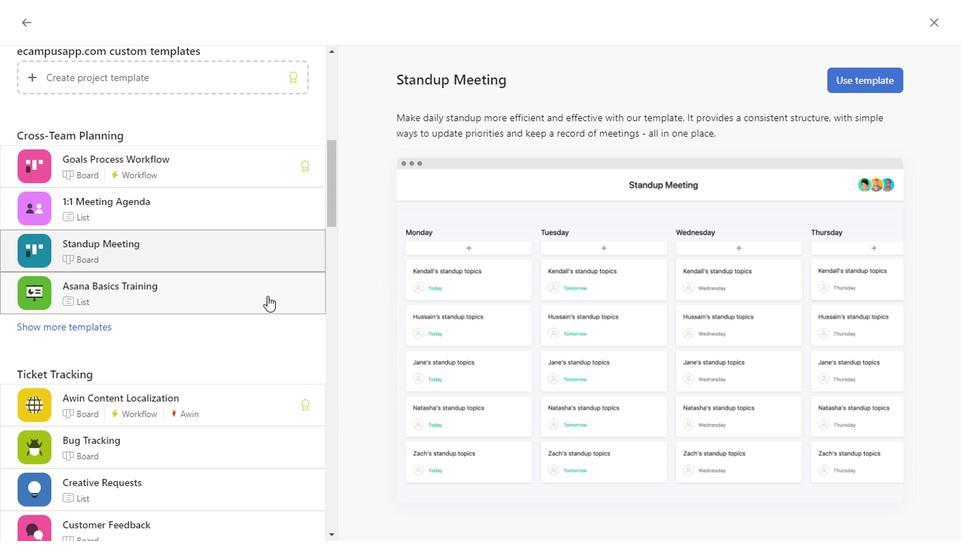 
Action: Mouse moved to (329, 532)
Screenshot: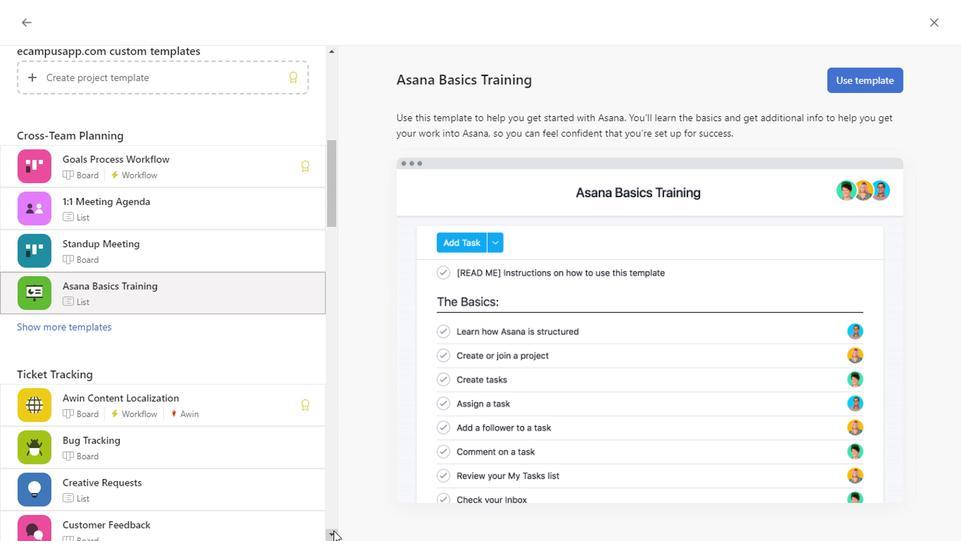 
Action: Mouse pressed left at (329, 532)
Screenshot: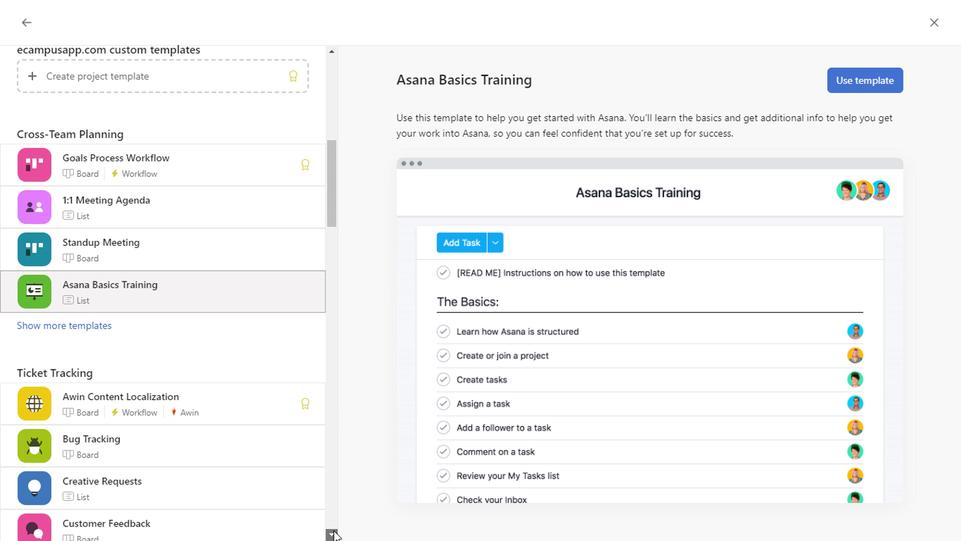 
Action: Mouse pressed left at (329, 532)
Screenshot: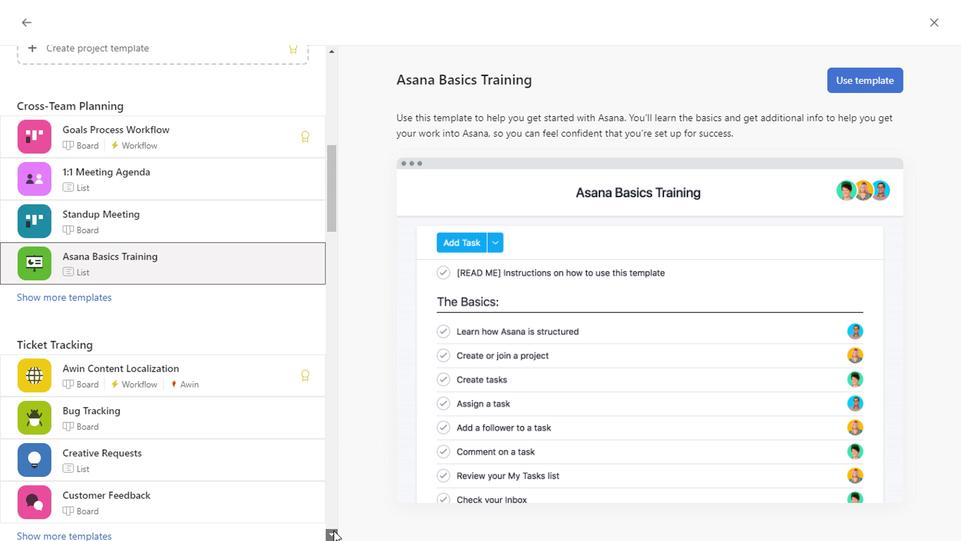 
Action: Mouse pressed left at (329, 532)
Screenshot: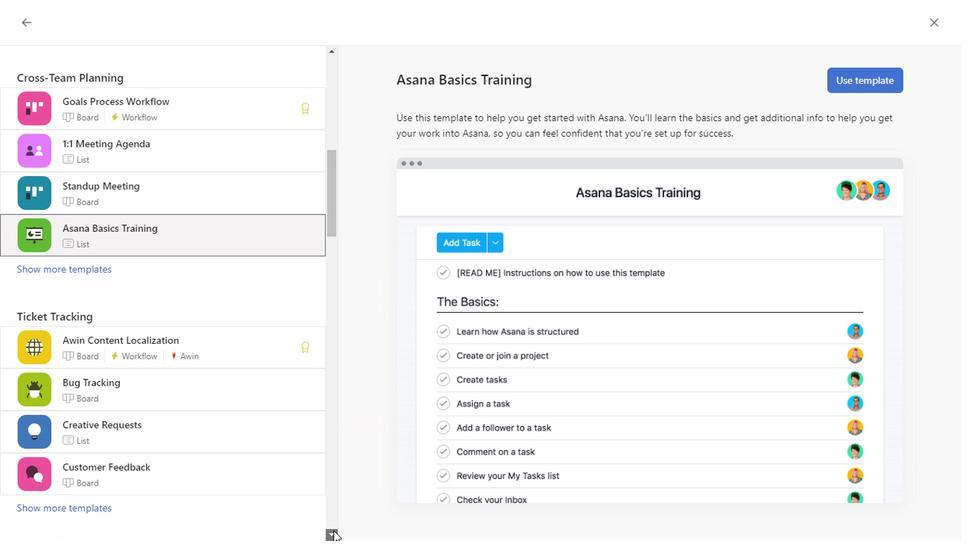 
Action: Mouse pressed left at (329, 532)
Screenshot: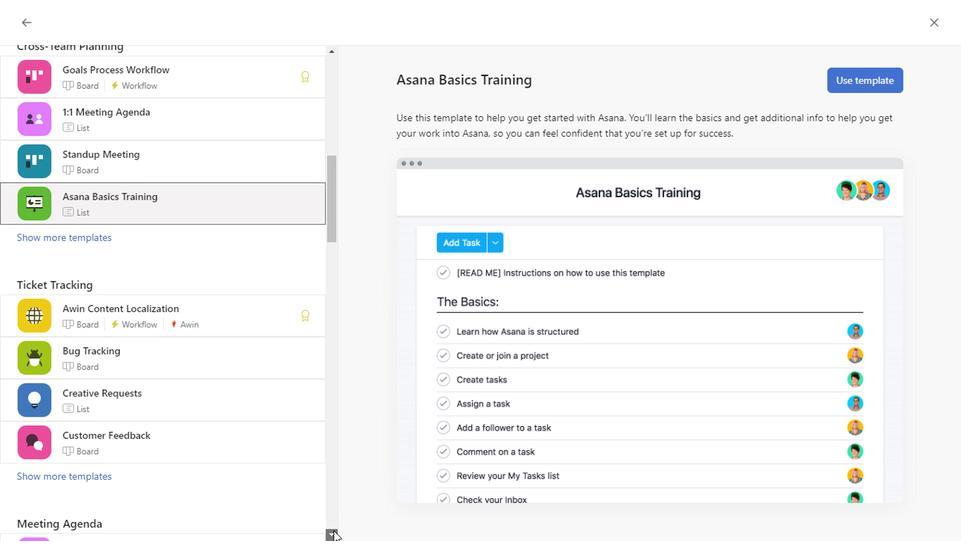 
Action: Mouse pressed left at (329, 532)
Screenshot: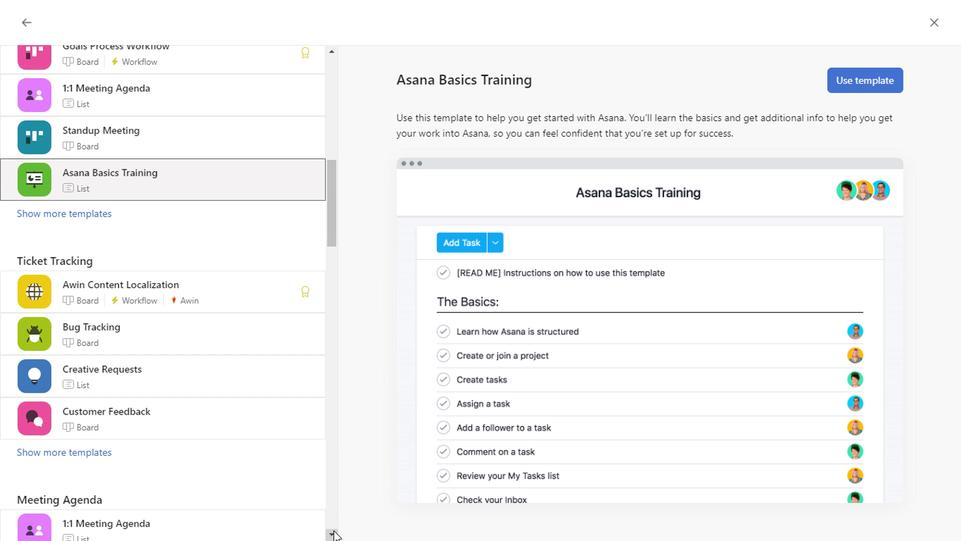 
Action: Mouse pressed left at (329, 532)
Screenshot: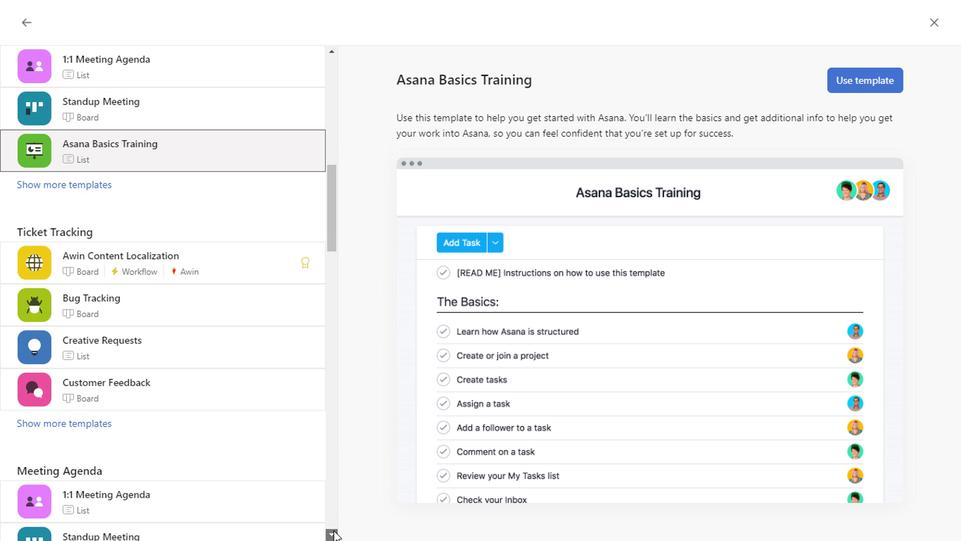 
Action: Mouse pressed left at (329, 532)
Screenshot: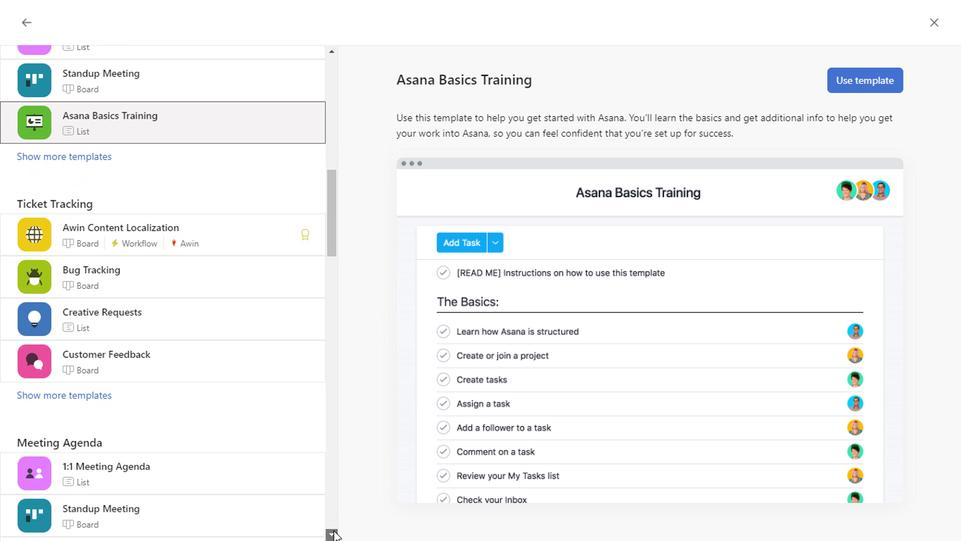 
Action: Mouse pressed left at (329, 532)
Screenshot: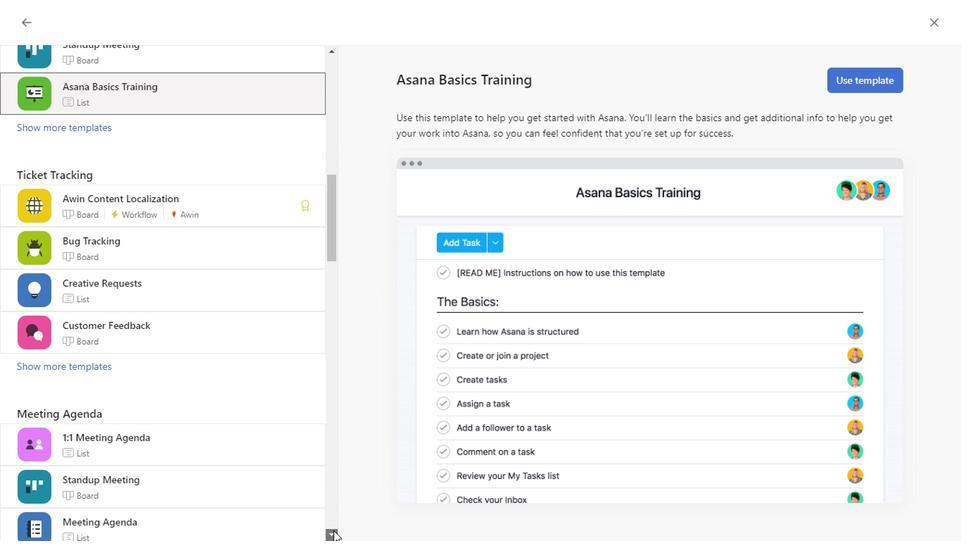
Action: Mouse pressed left at (329, 532)
Screenshot: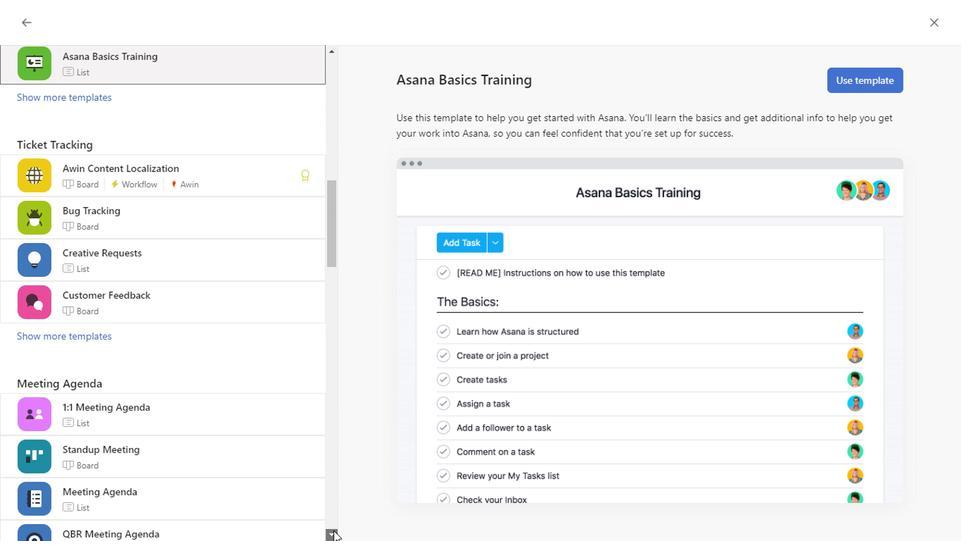 
Action: Mouse moved to (235, 154)
Screenshot: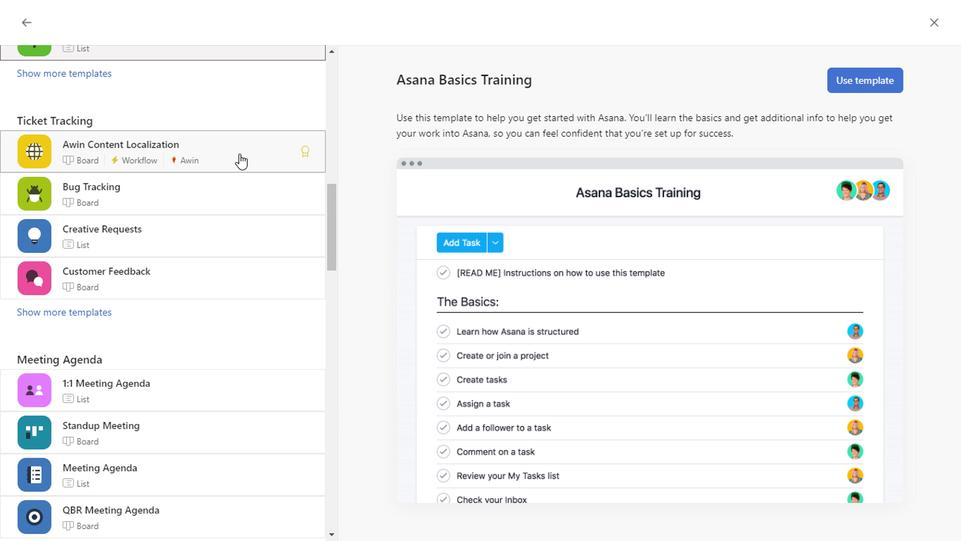 
Action: Mouse pressed left at (235, 154)
Screenshot: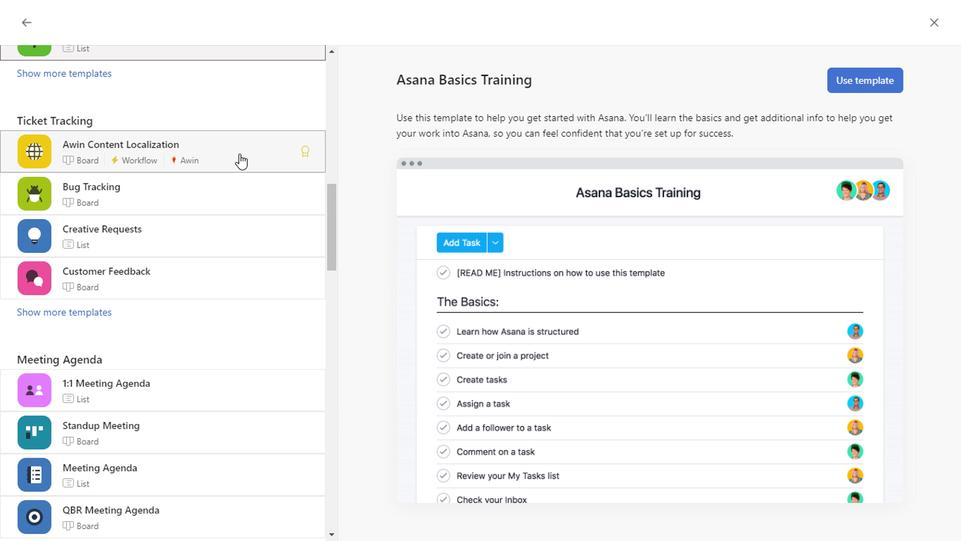 
Action: Mouse moved to (947, 480)
Screenshot: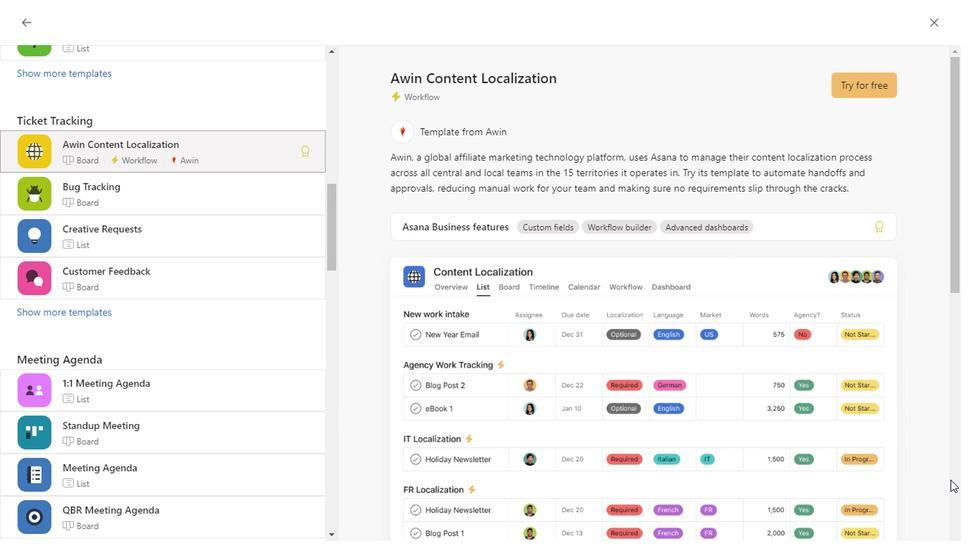 
Action: Mouse pressed left at (947, 480)
Screenshot: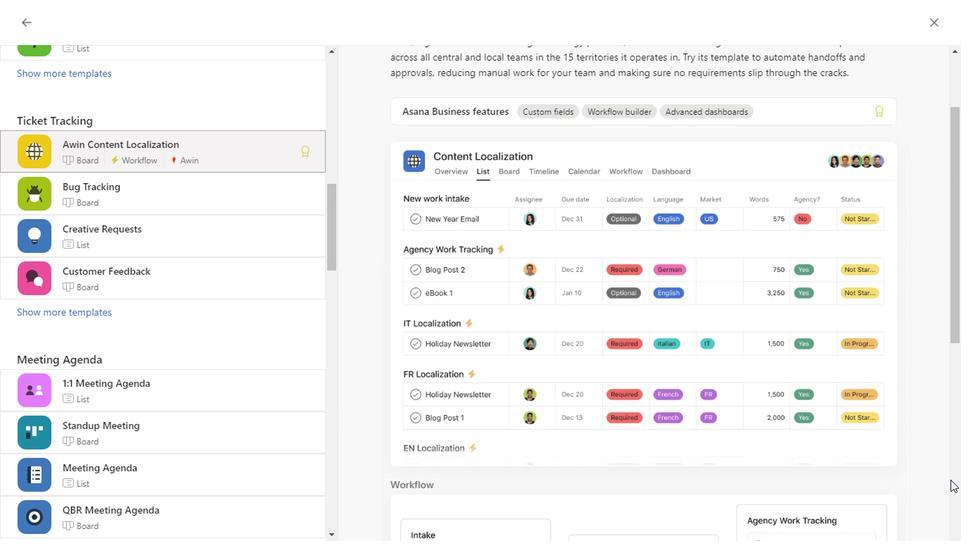 
Action: Mouse moved to (952, 514)
Screenshot: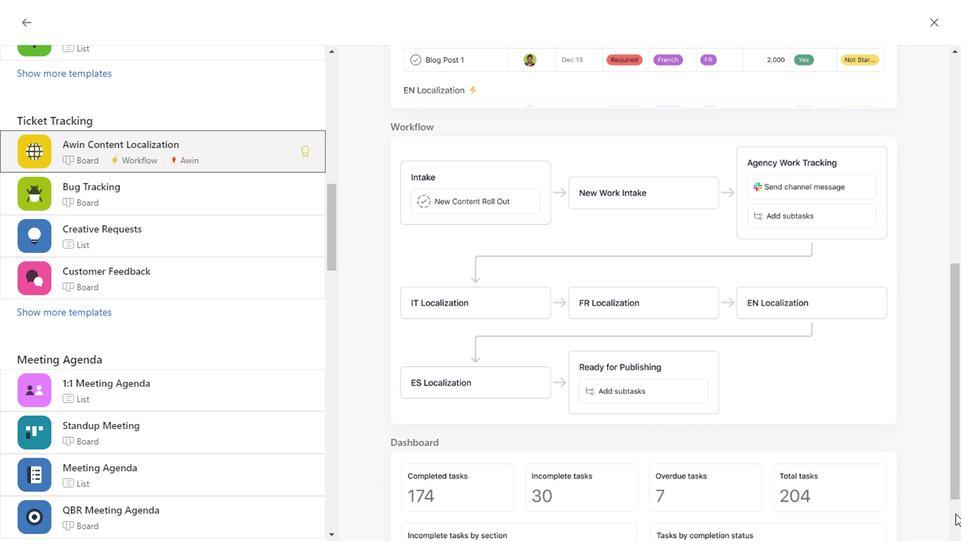 
Action: Mouse pressed left at (952, 514)
Screenshot: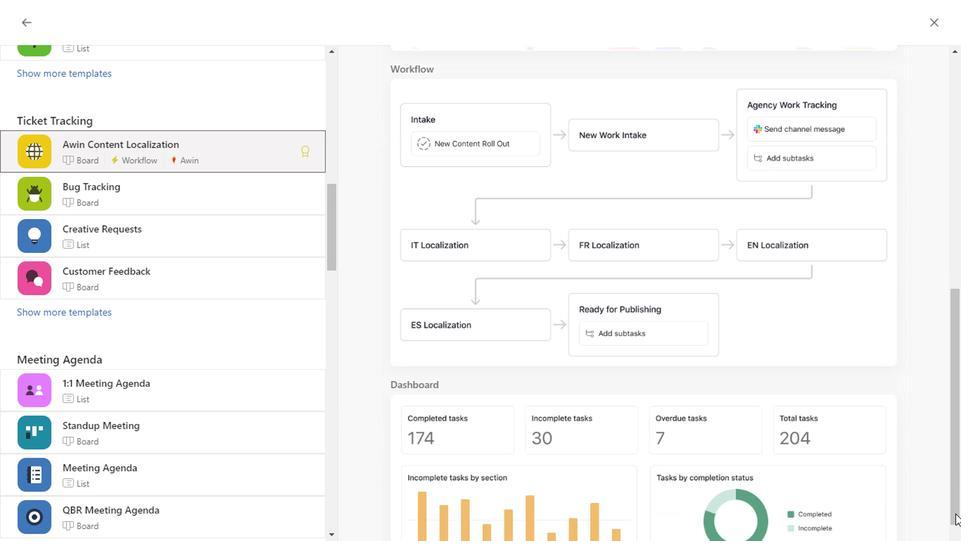 
Action: Mouse moved to (244, 200)
Screenshot: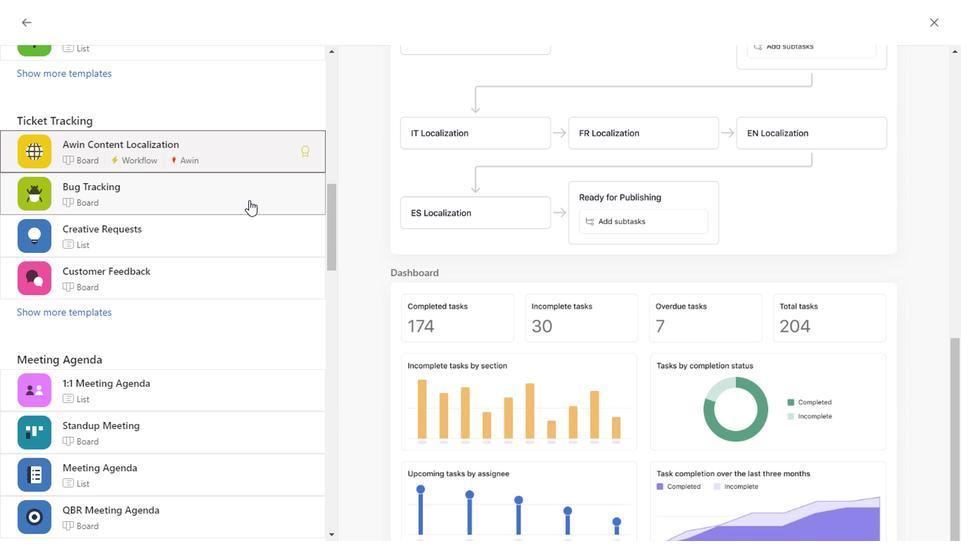 
Action: Mouse pressed left at (244, 200)
Screenshot: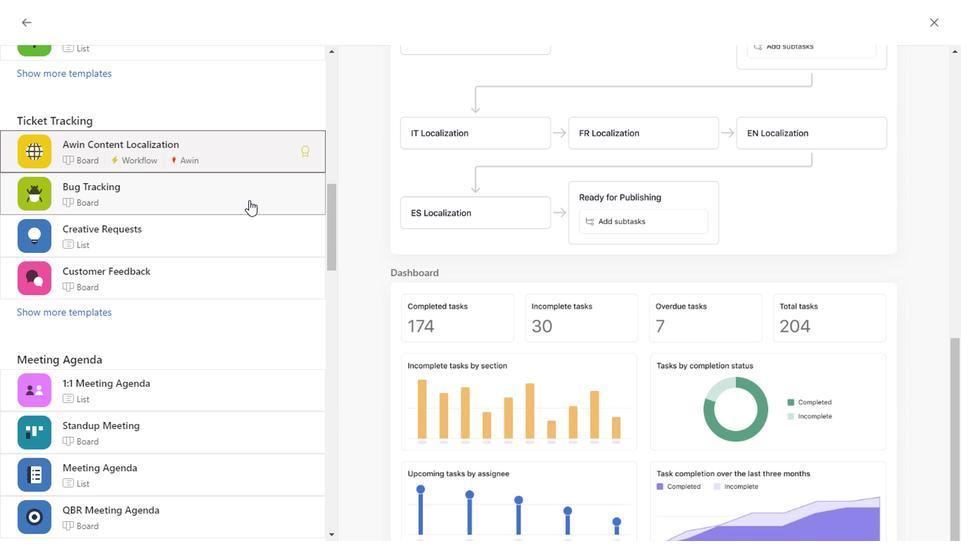 
Action: Mouse moved to (246, 238)
Screenshot: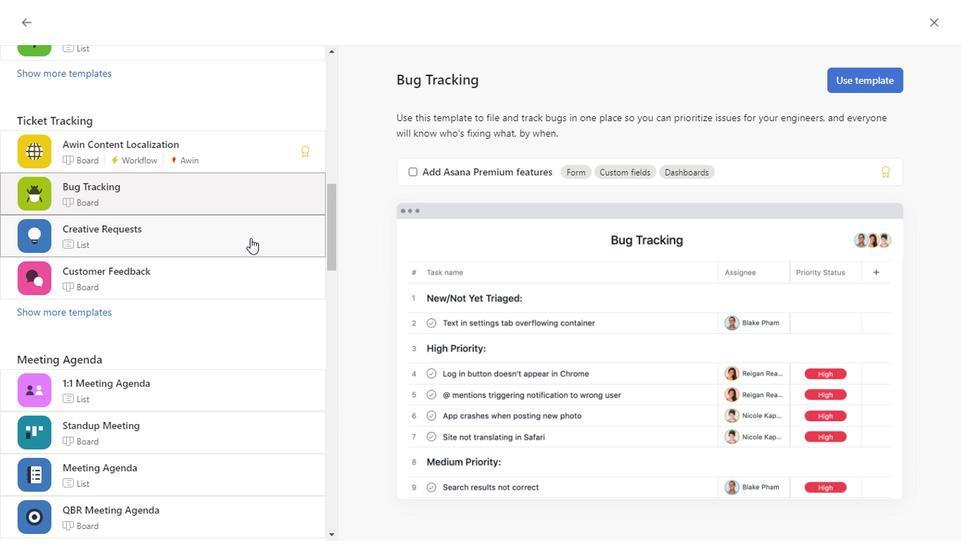 
Action: Mouse pressed left at (246, 238)
Screenshot: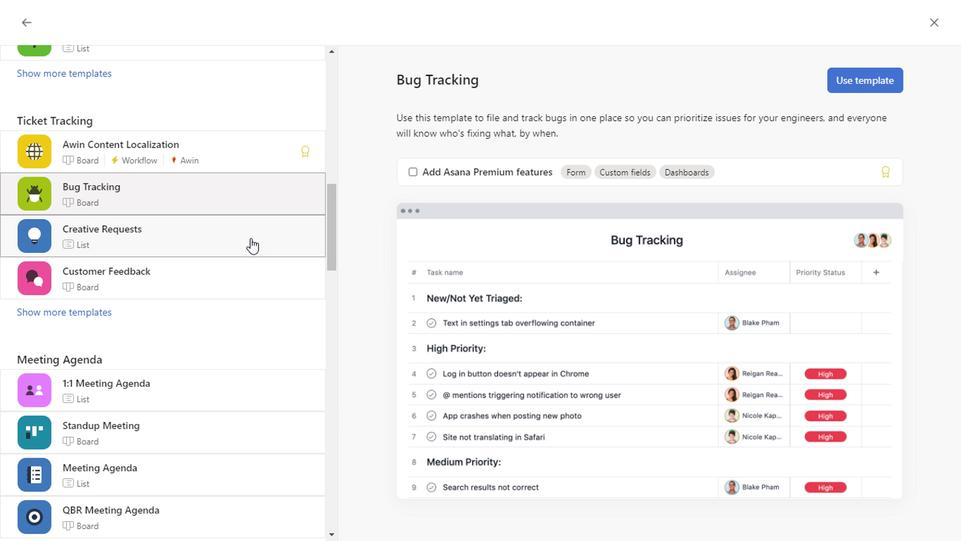 
Action: Mouse moved to (256, 281)
Screenshot: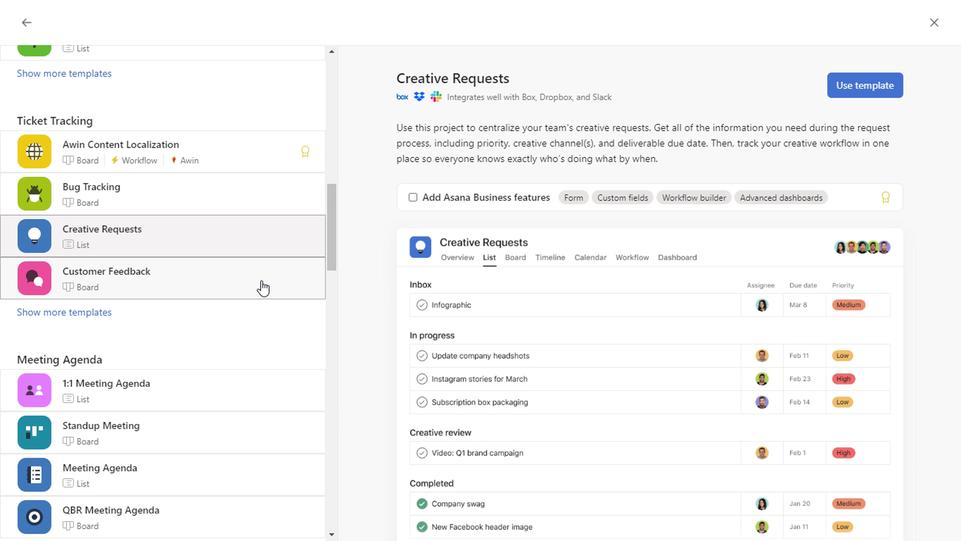 
Action: Mouse pressed left at (256, 281)
Screenshot: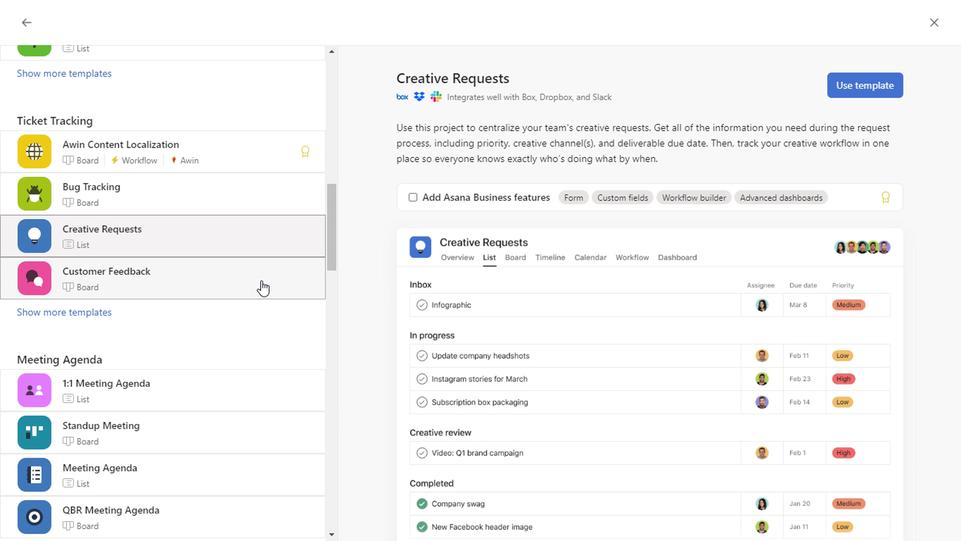 
Action: Mouse moved to (328, 257)
Screenshot: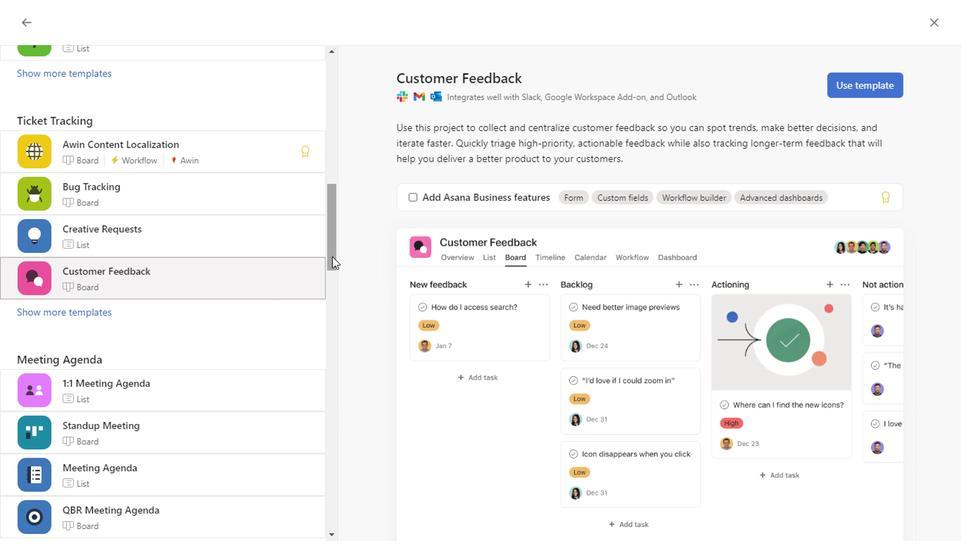 
Action: Mouse pressed left at (328, 257)
Screenshot: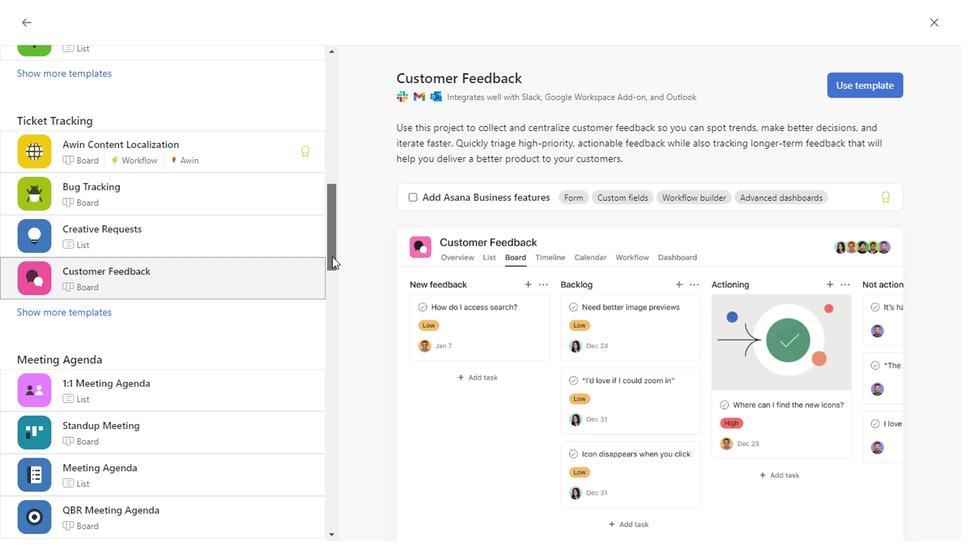 
Action: Mouse moved to (253, 206)
Screenshot: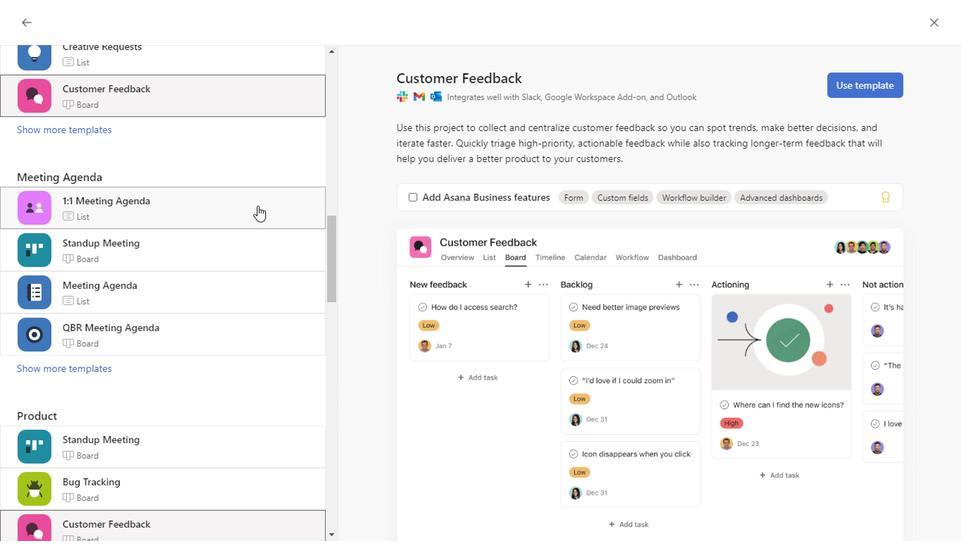 
Action: Mouse pressed left at (253, 206)
Screenshot: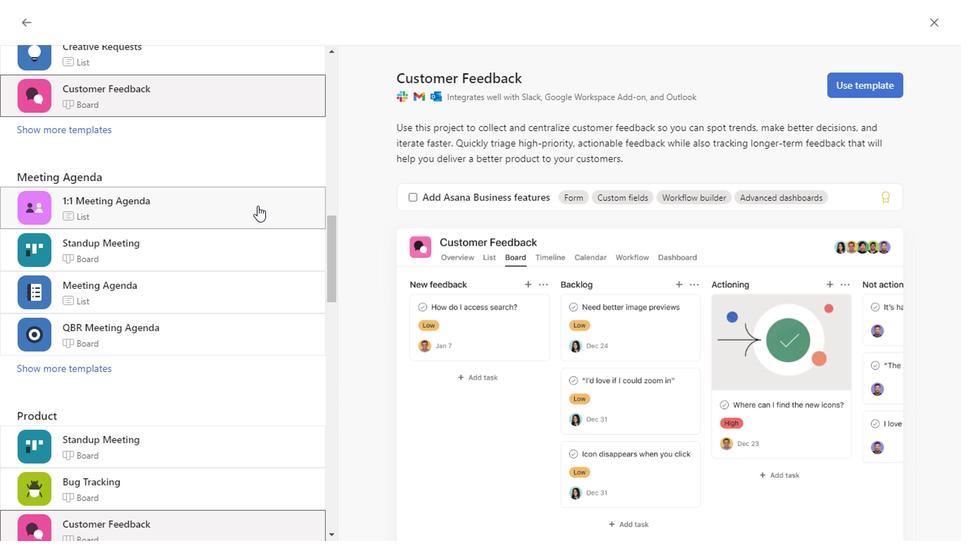 
Action: Mouse moved to (252, 259)
Screenshot: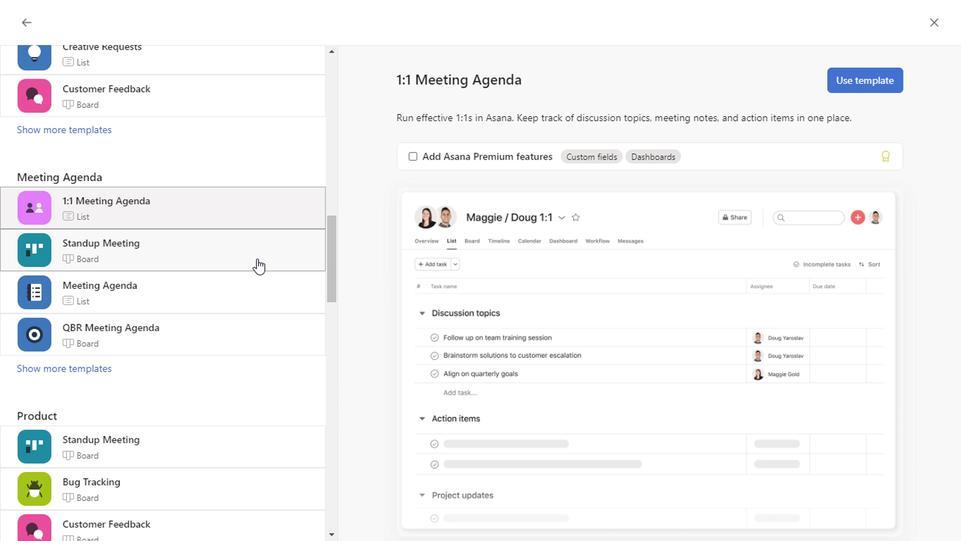 
Action: Mouse pressed left at (252, 259)
Screenshot: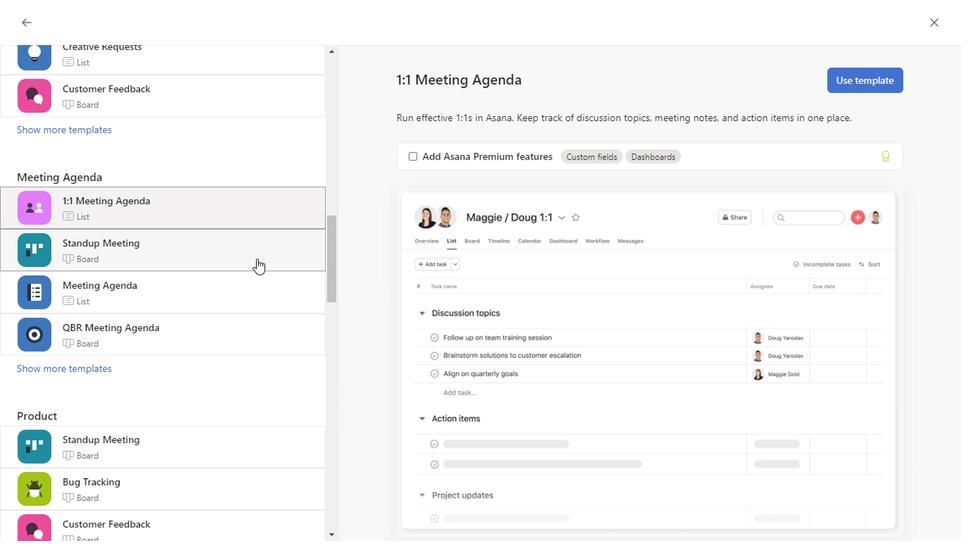 
Action: Mouse moved to (253, 289)
Screenshot: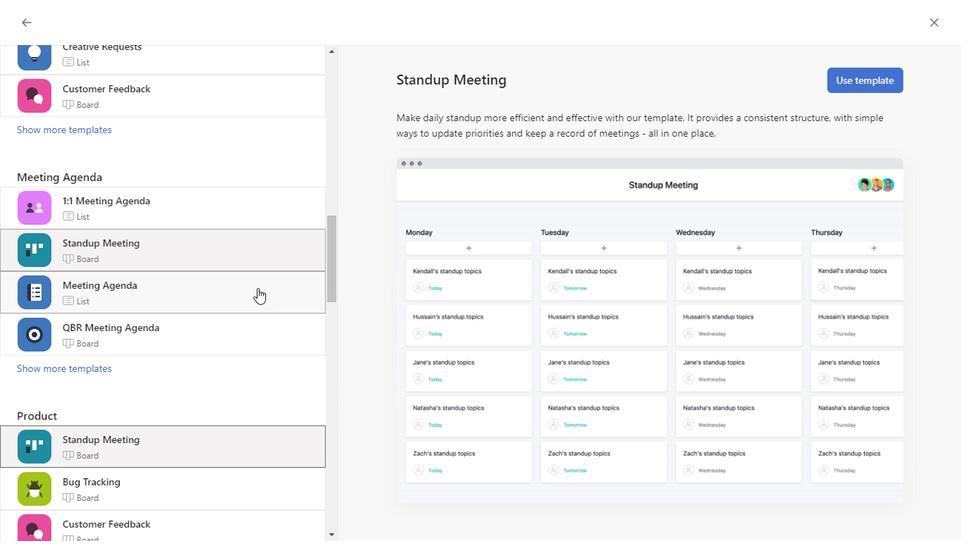 
Action: Mouse pressed left at (253, 289)
Screenshot: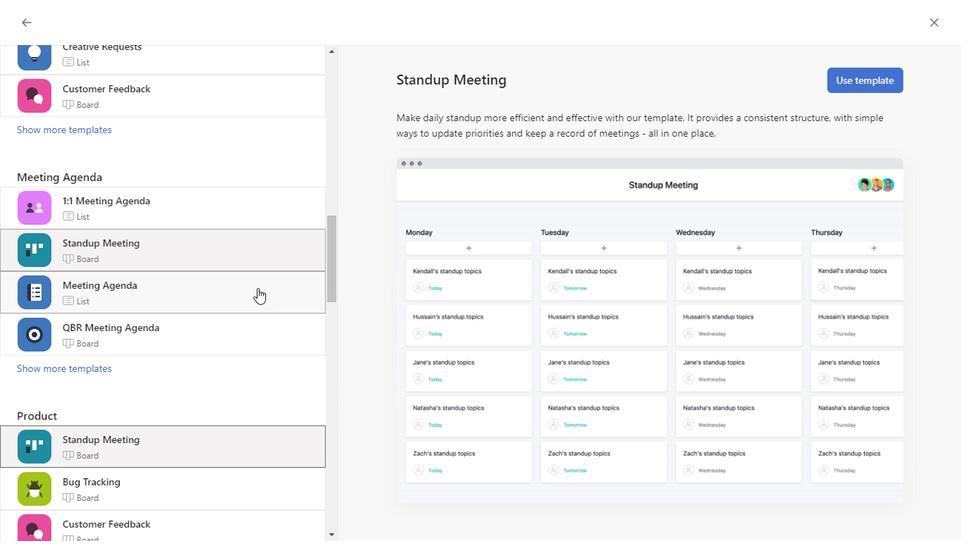 
Action: Mouse moved to (253, 330)
Screenshot: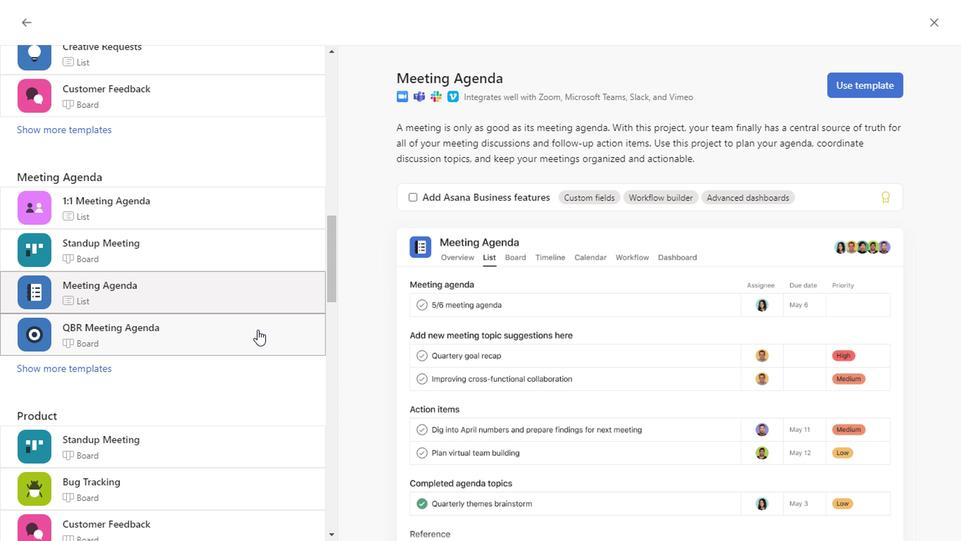 
Action: Mouse pressed left at (253, 330)
Screenshot: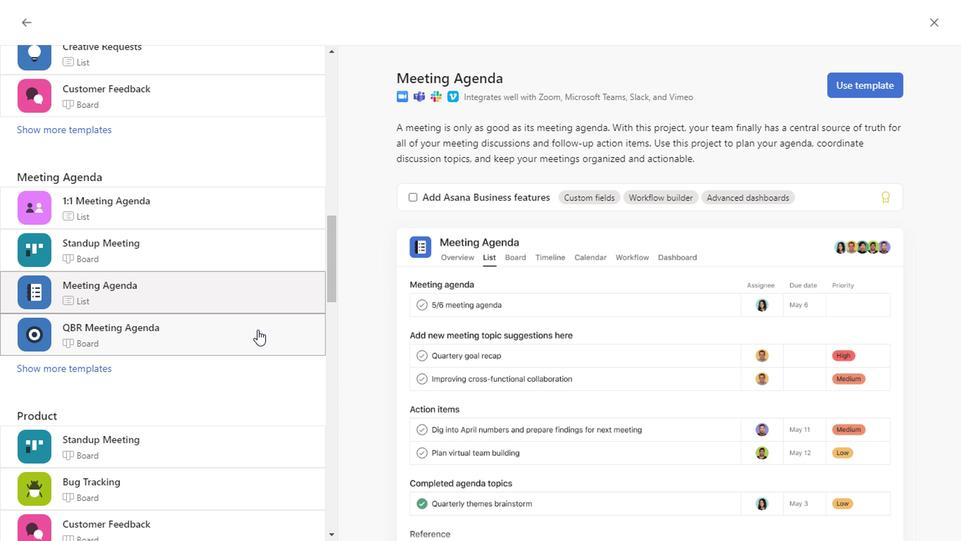 
Action: Mouse moved to (329, 292)
Screenshot: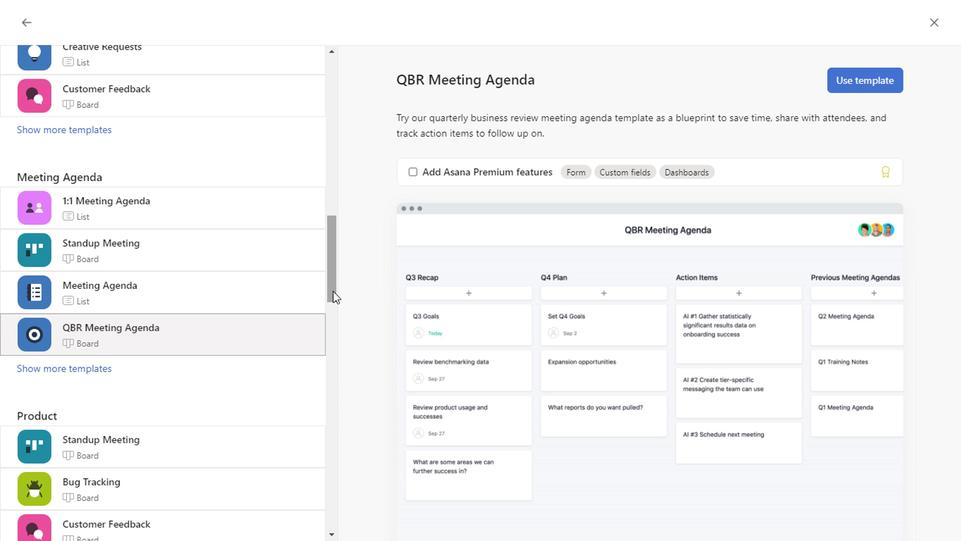 
Action: Mouse pressed left at (329, 292)
Screenshot: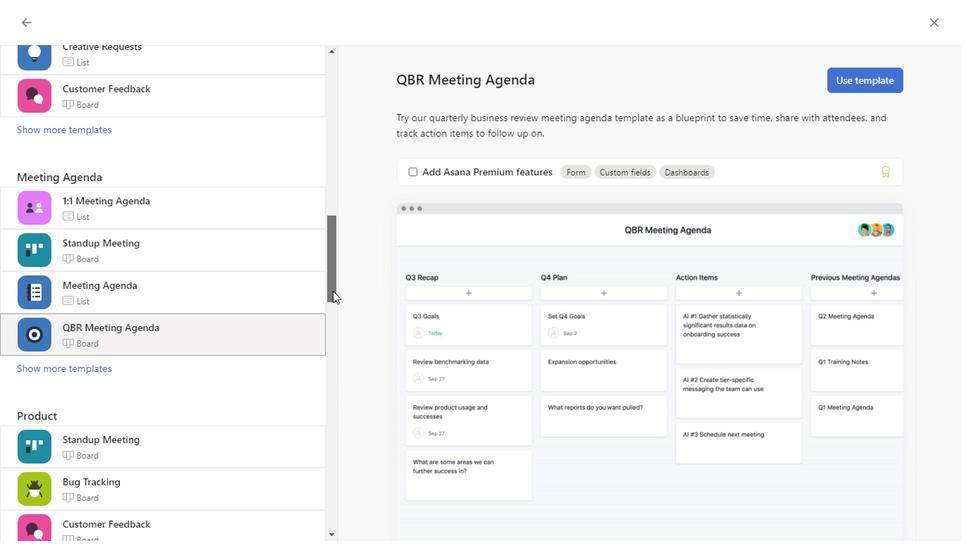 
Action: Mouse moved to (237, 197)
Screenshot: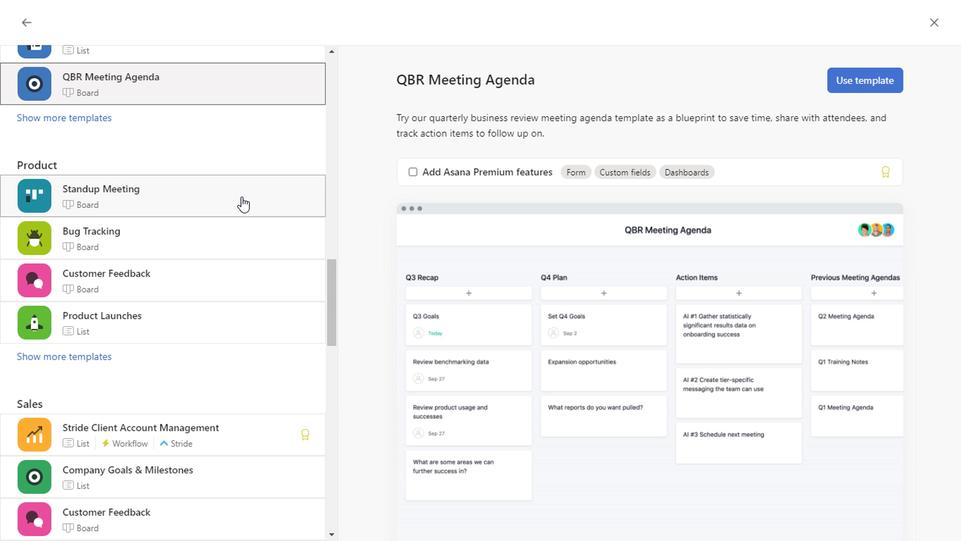 
Action: Mouse pressed left at (237, 197)
Screenshot: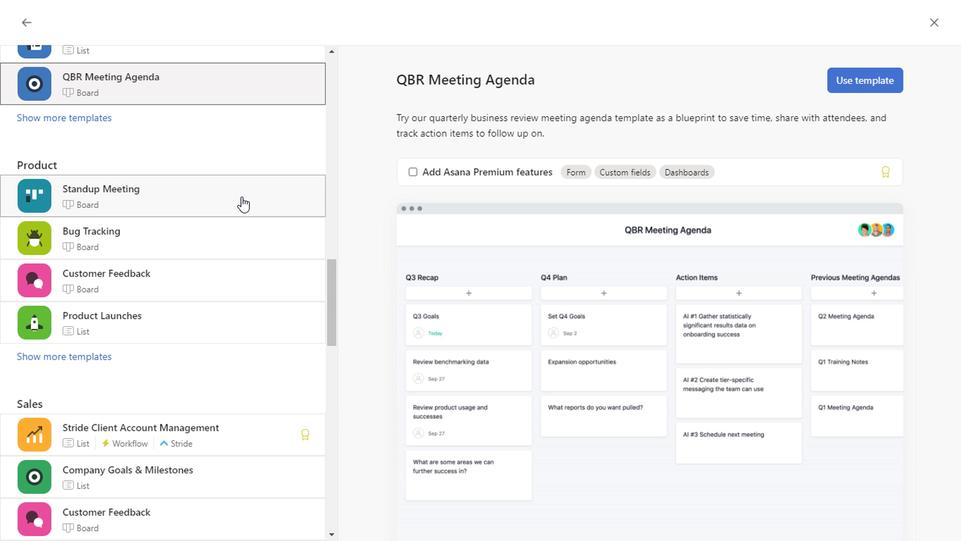 
Action: Mouse moved to (244, 240)
Screenshot: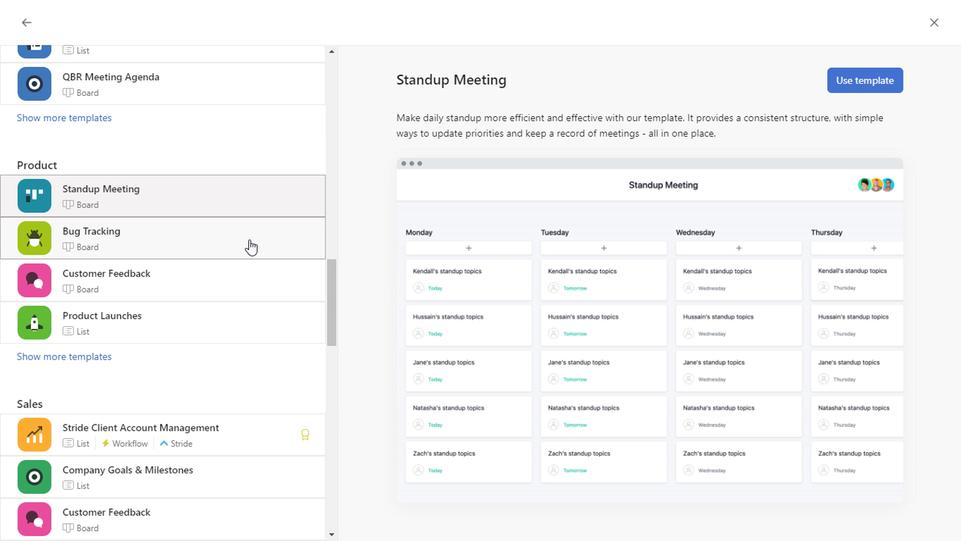 
Action: Mouse pressed left at (244, 240)
Screenshot: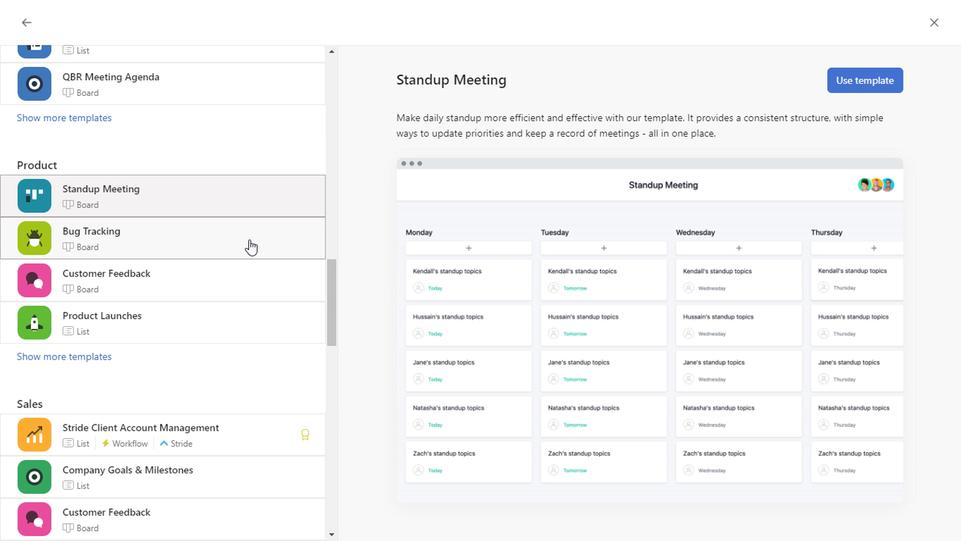 
Action: Mouse moved to (244, 278)
Screenshot: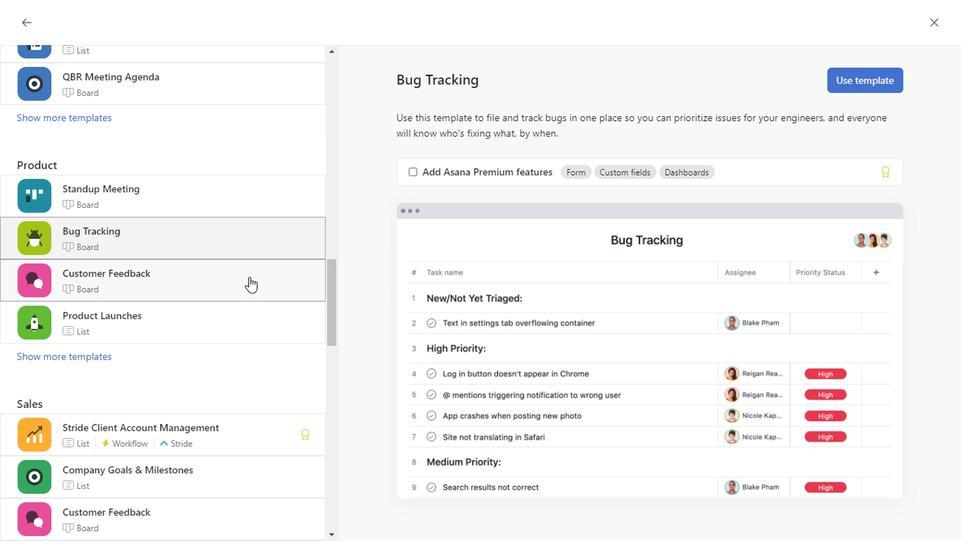 
Action: Mouse pressed left at (244, 278)
Screenshot: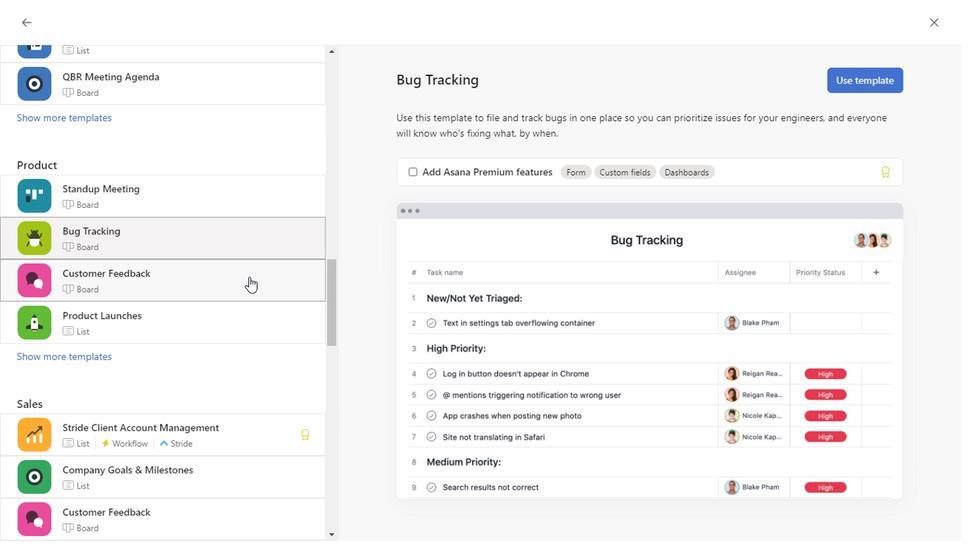 
Action: Mouse moved to (326, 320)
Screenshot: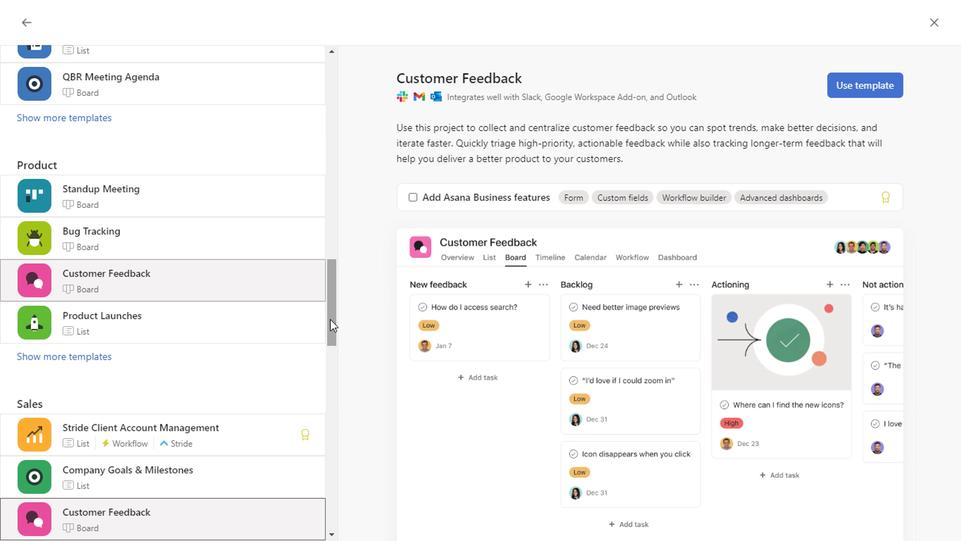 
Action: Mouse pressed left at (326, 320)
Screenshot: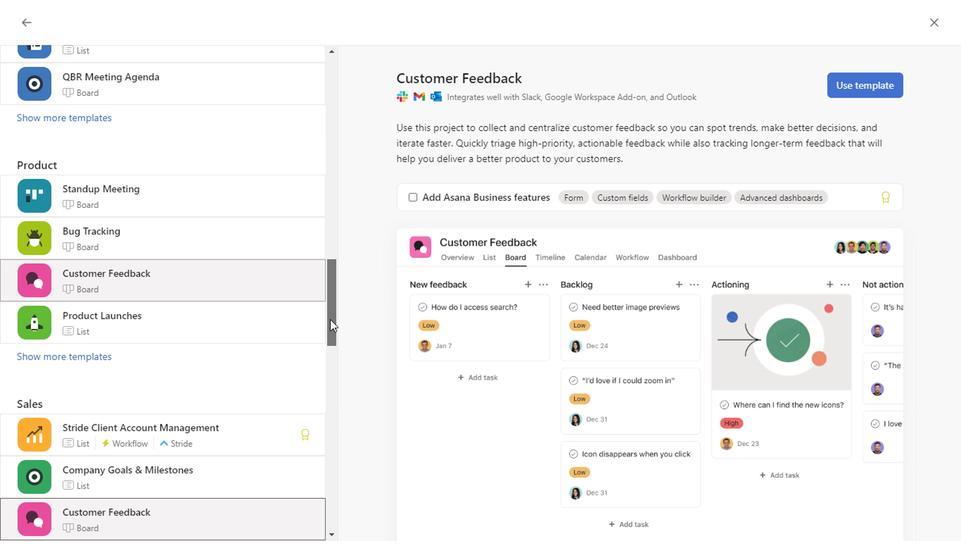 
Action: Mouse moved to (193, 133)
Screenshot: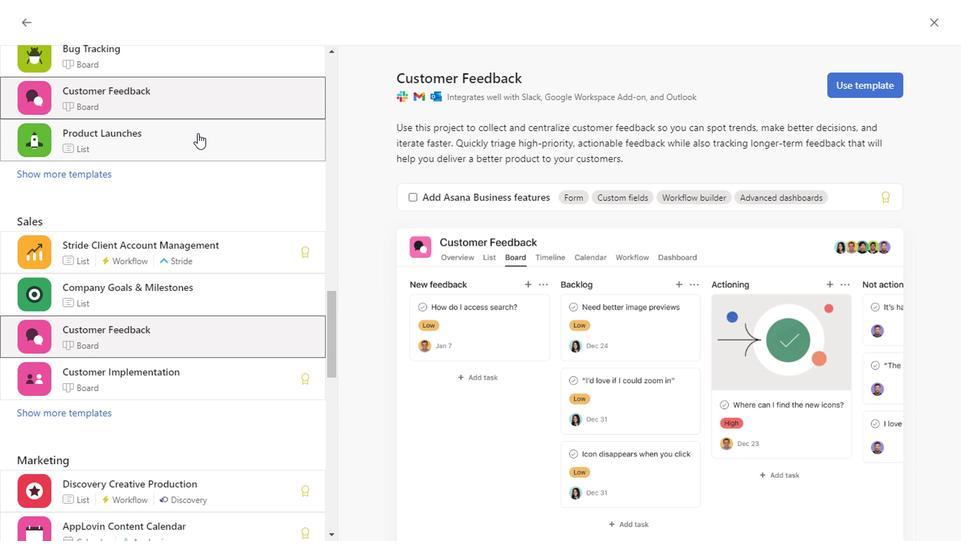 
Action: Mouse pressed left at (193, 133)
Screenshot: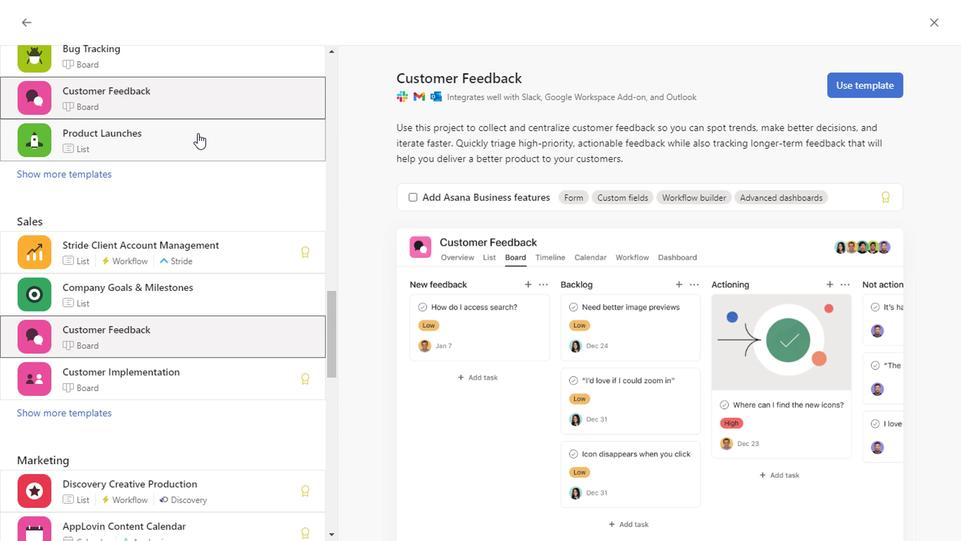 
Action: Mouse moved to (234, 252)
Screenshot: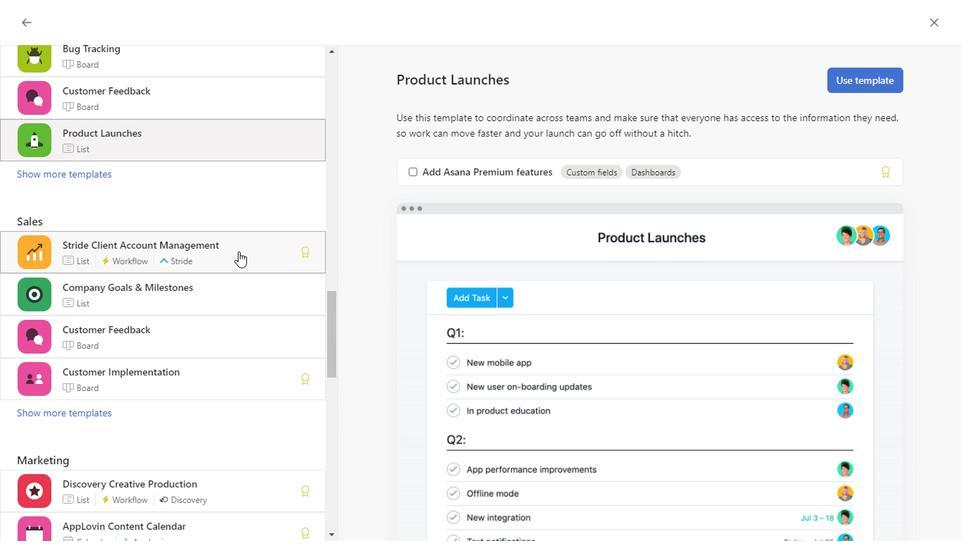 
Action: Mouse pressed left at (234, 252)
Screenshot: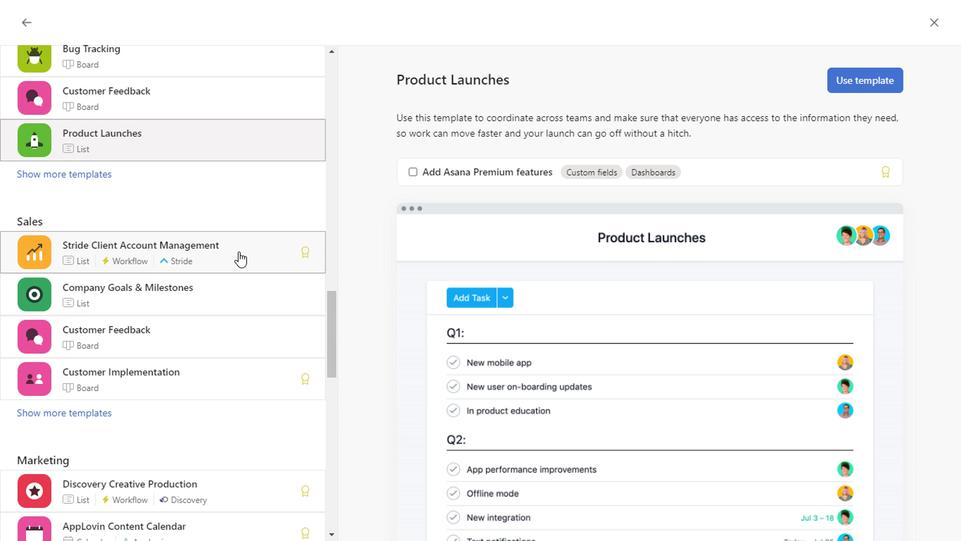 
Action: Mouse moved to (956, 434)
Screenshot: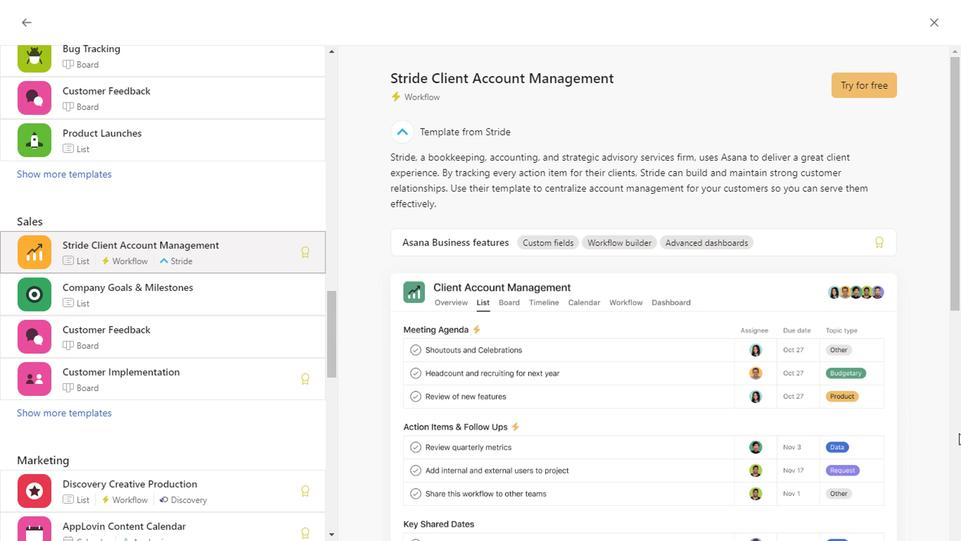 
Action: Mouse pressed left at (956, 434)
Screenshot: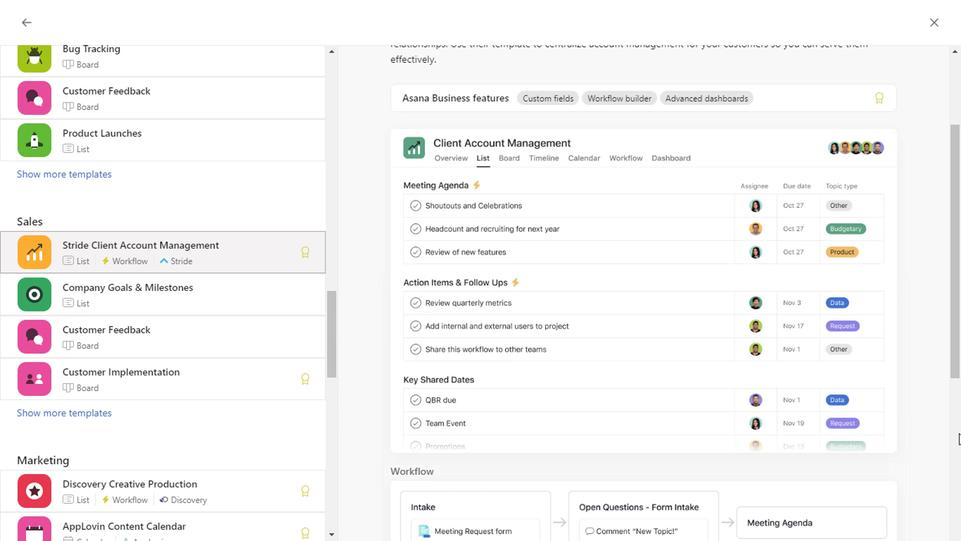 
Action: Mouse moved to (281, 297)
Screenshot: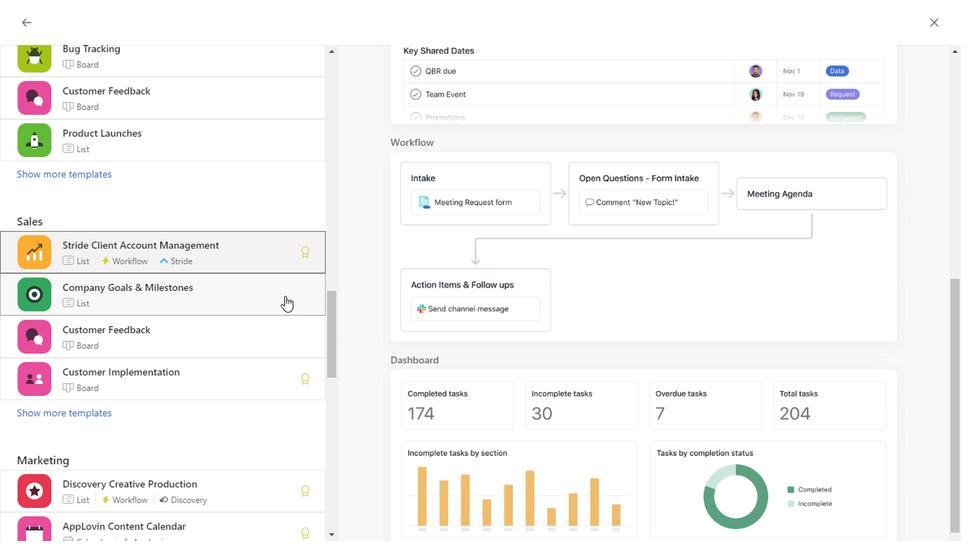 
Action: Mouse pressed left at (281, 297)
Screenshot: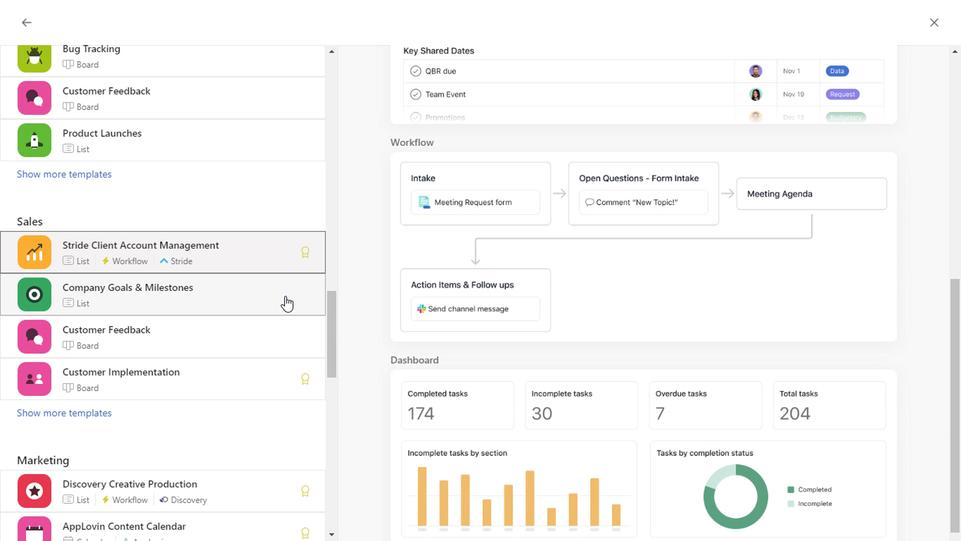 
Action: Mouse moved to (279, 338)
Screenshot: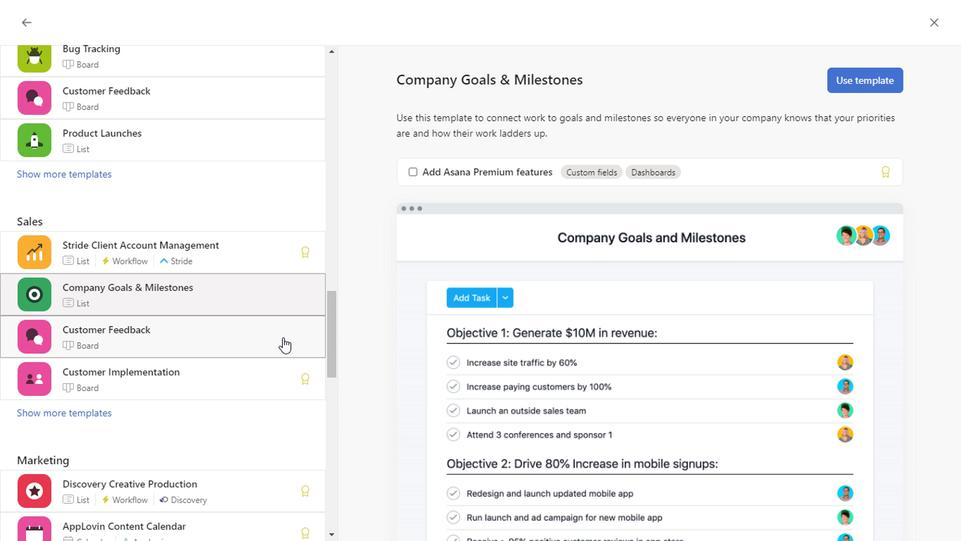 
Action: Mouse pressed left at (279, 338)
Screenshot: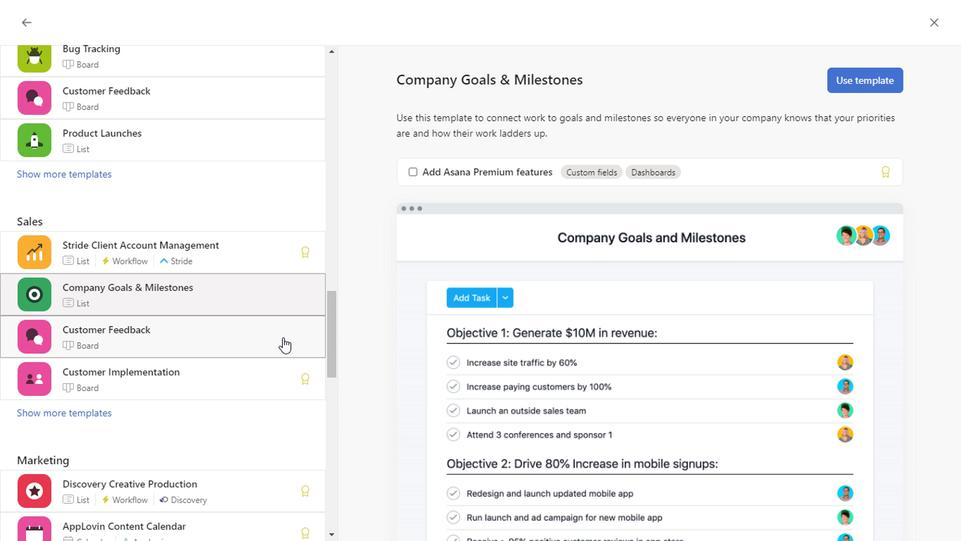 
Action: Mouse moved to (256, 381)
Screenshot: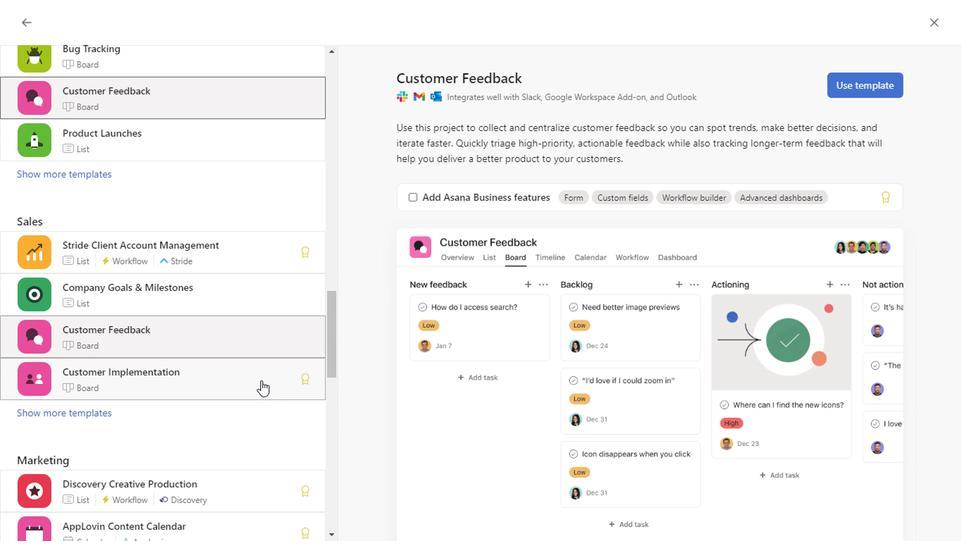 
Action: Mouse pressed left at (256, 381)
Screenshot: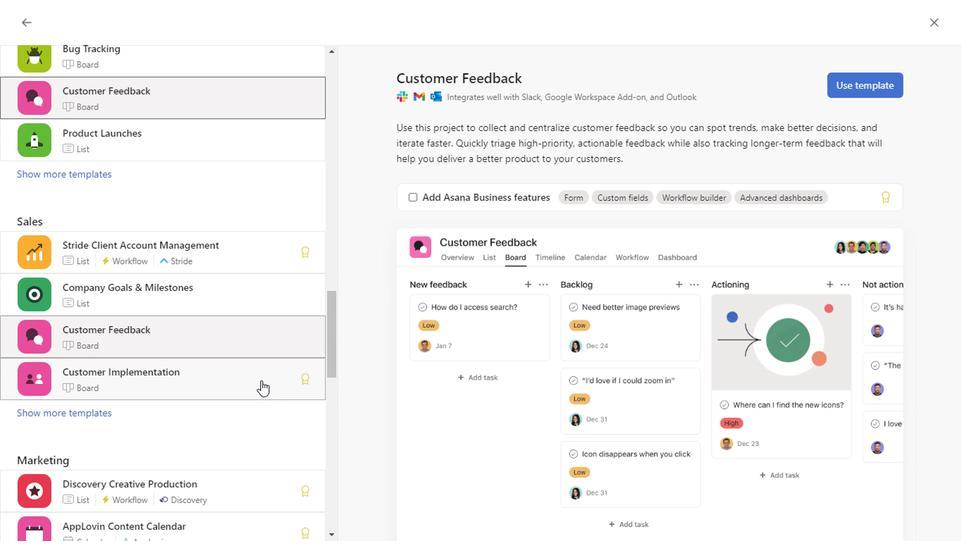
Action: Mouse moved to (956, 471)
Screenshot: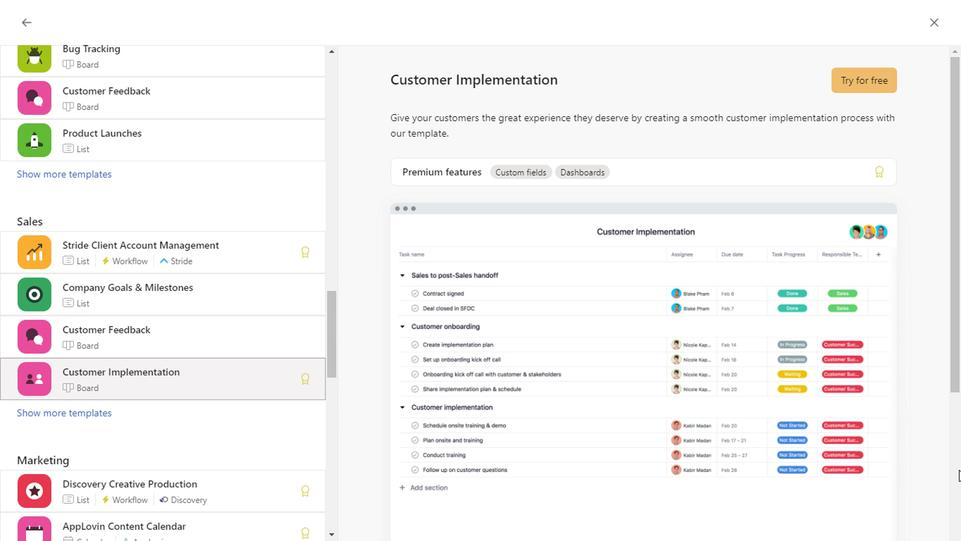 
Action: Mouse pressed left at (956, 471)
Screenshot: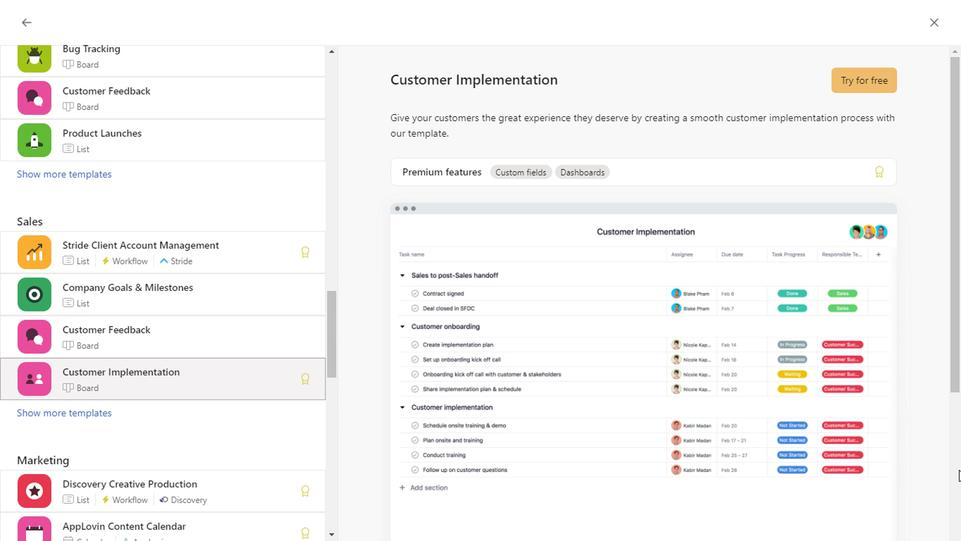 
Action: Mouse moved to (326, 425)
Screenshot: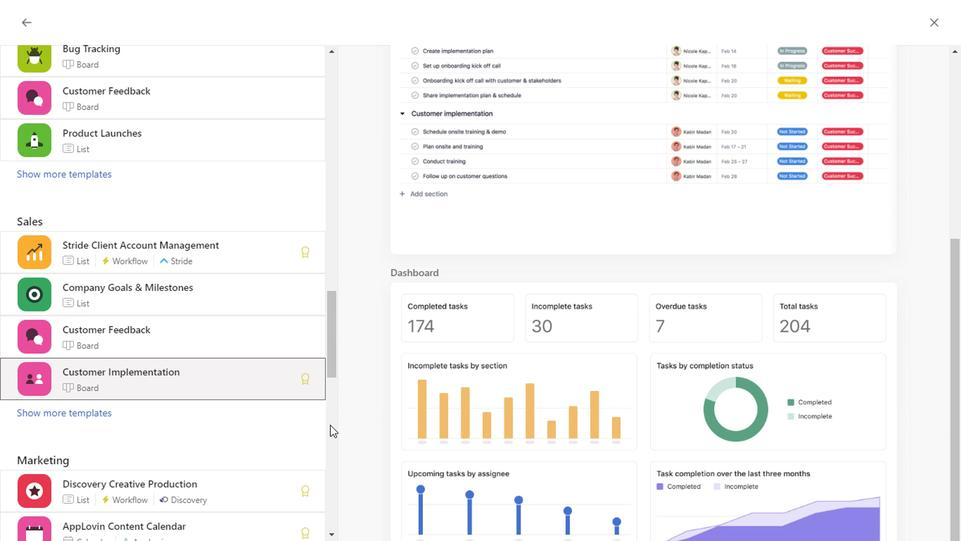 
Action: Mouse pressed left at (326, 425)
Screenshot: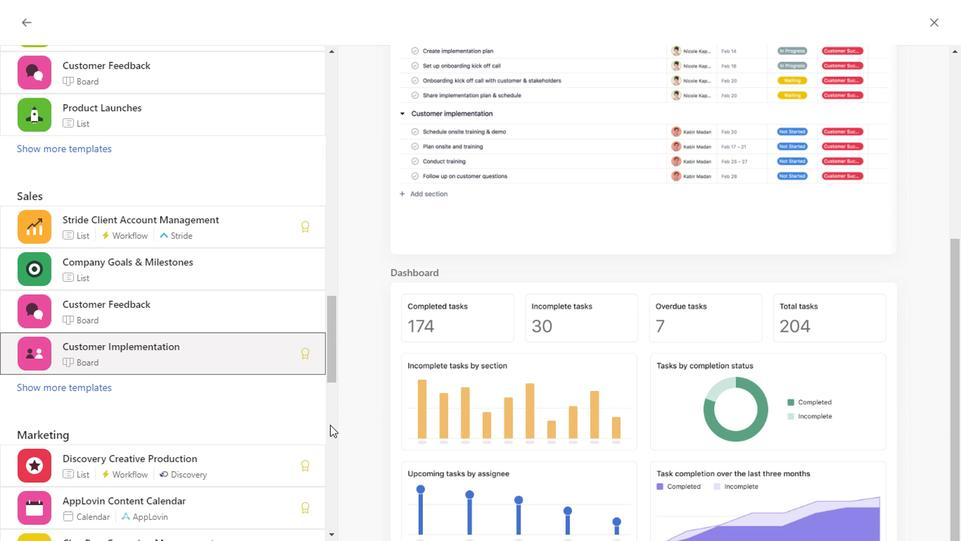 
Action: Mouse moved to (326, 416)
Screenshot: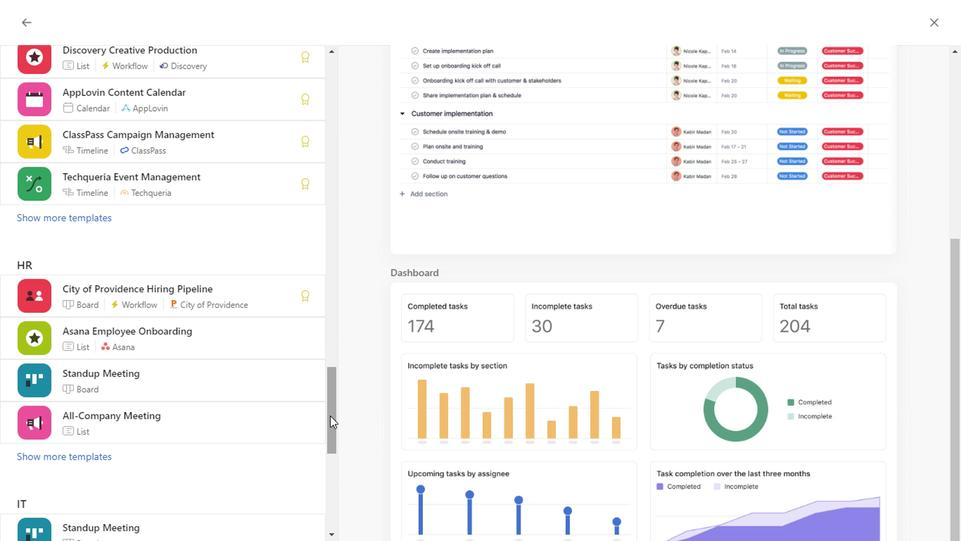 
Action: Mouse pressed left at (326, 416)
Screenshot: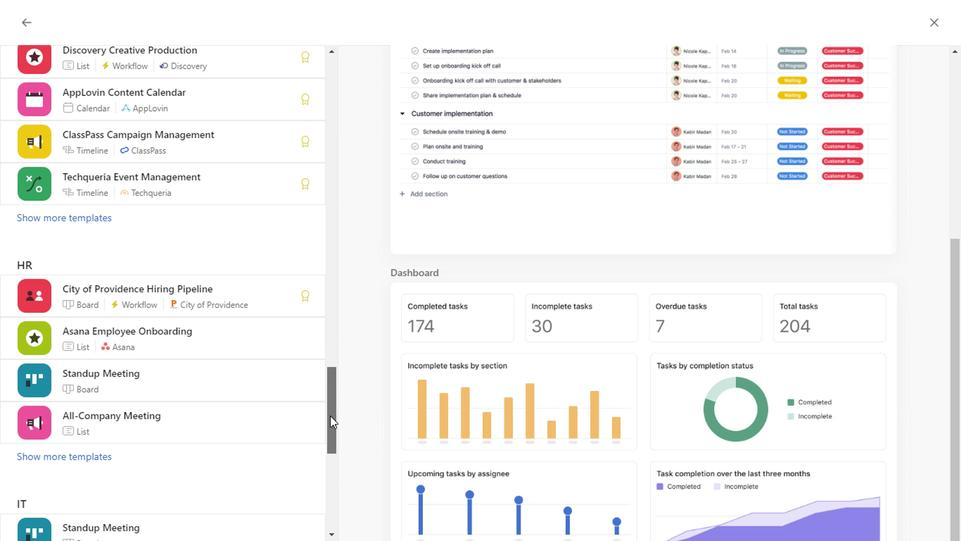 
Action: Mouse moved to (225, 269)
Screenshot: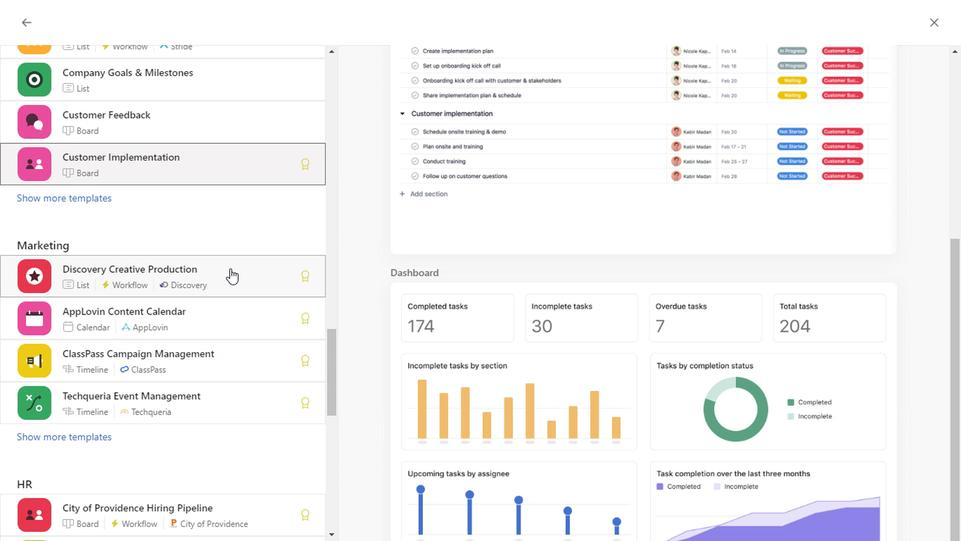 
Action: Mouse pressed left at (225, 269)
Screenshot: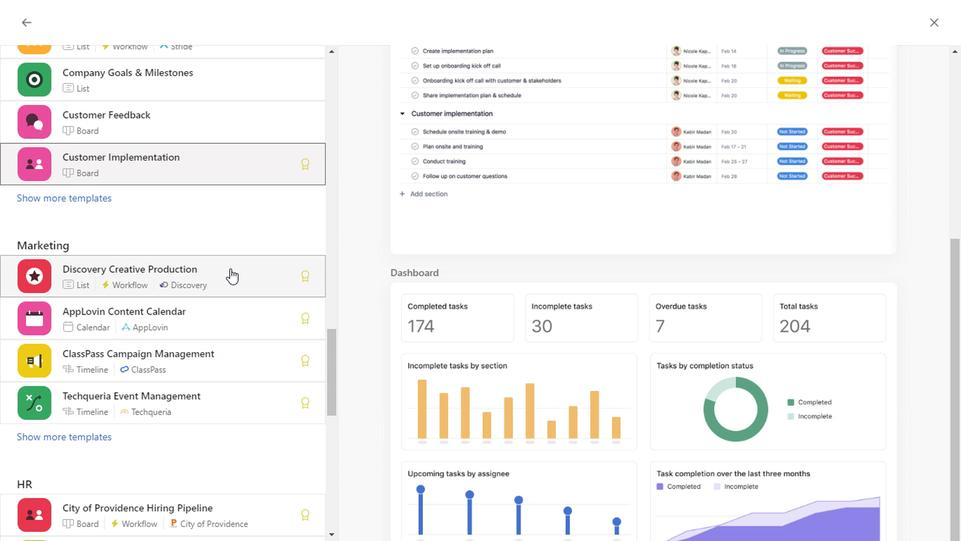 
Action: Mouse moved to (219, 171)
Screenshot: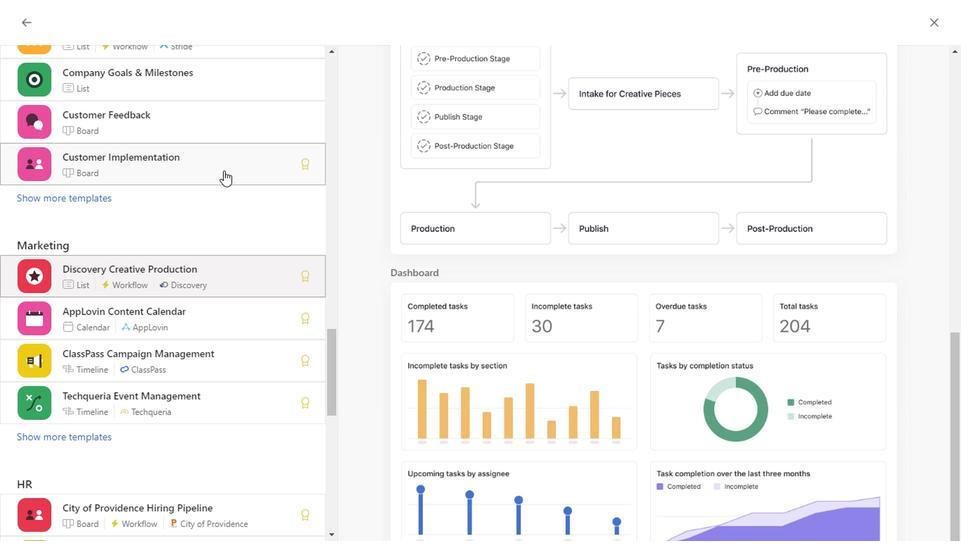 
Action: Mouse pressed left at (219, 171)
Screenshot: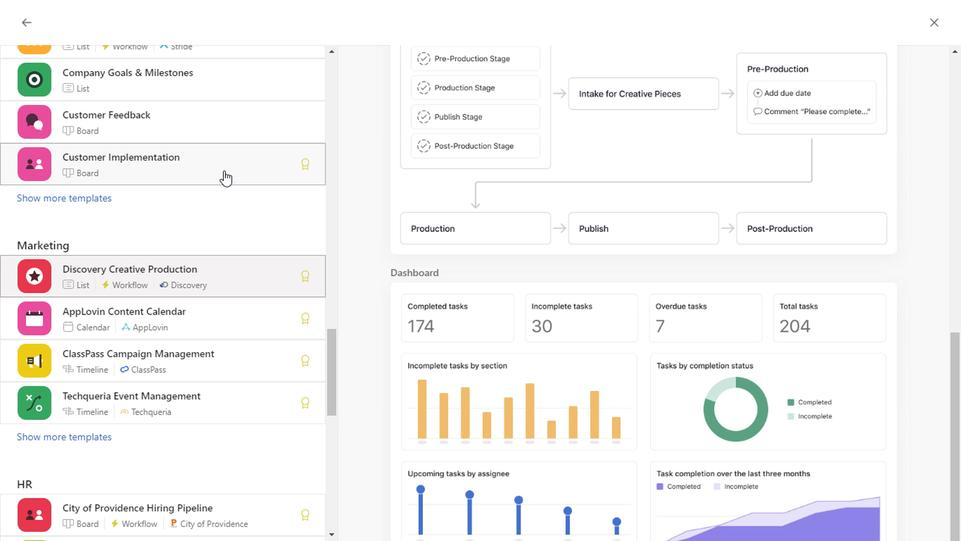 
Action: Mouse moved to (233, 287)
Screenshot: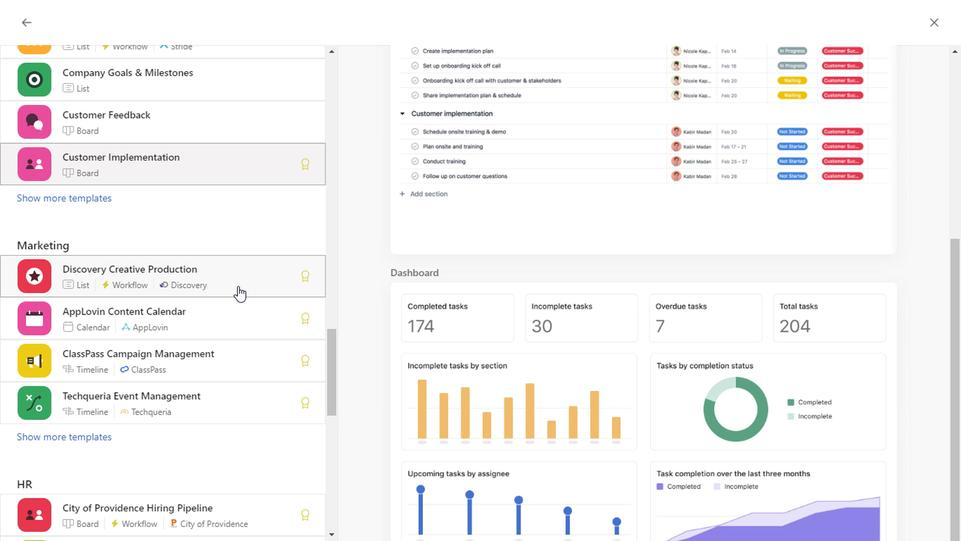 
Action: Mouse pressed left at (233, 287)
Screenshot: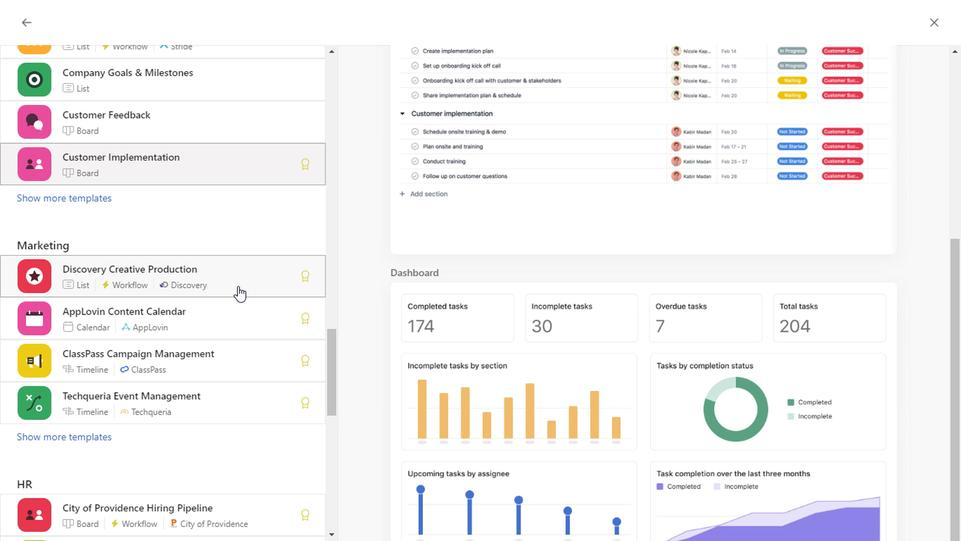 
Action: Mouse moved to (957, 190)
Screenshot: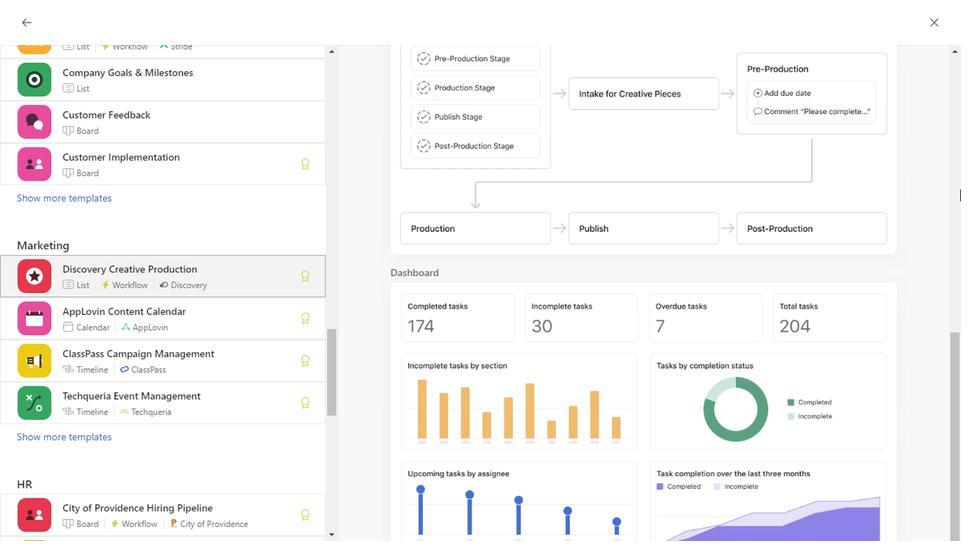 
Action: Mouse pressed left at (957, 190)
Screenshot: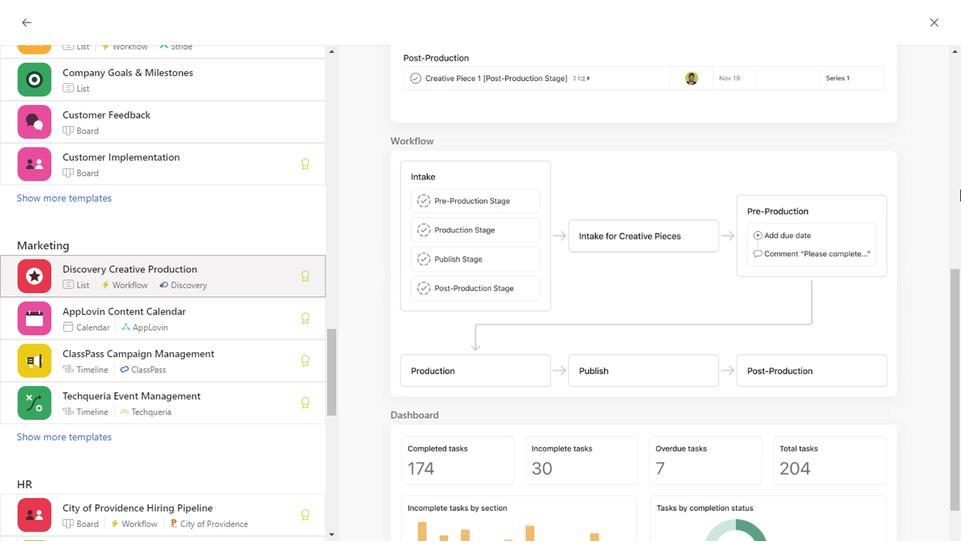 
Action: Mouse moved to (958, 86)
Screenshot: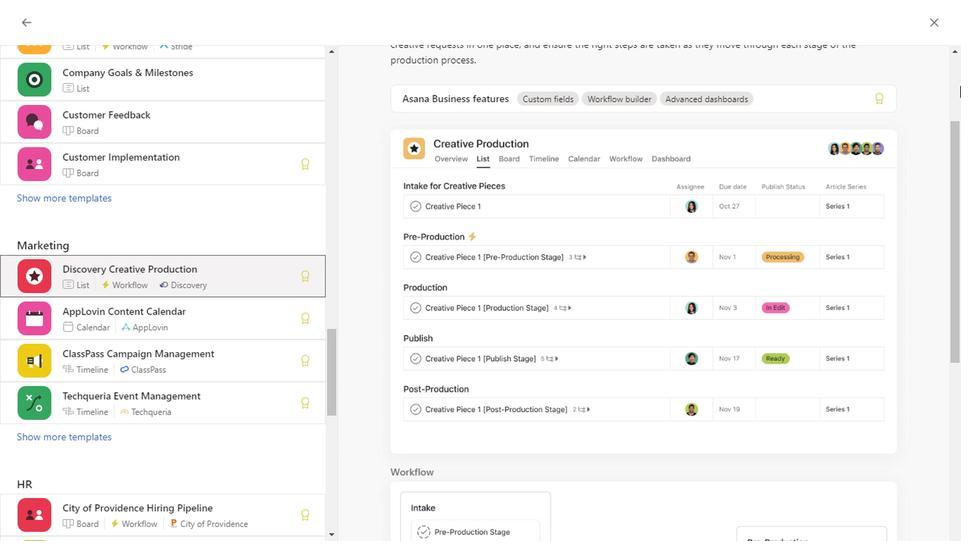 
Action: Mouse pressed left at (957, 86)
Screenshot: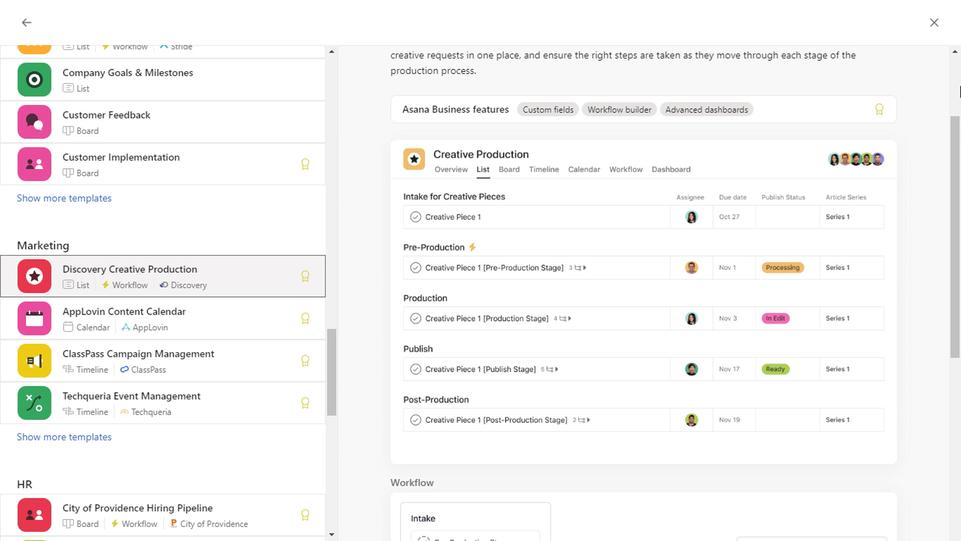 
Action: Mouse moved to (221, 325)
Screenshot: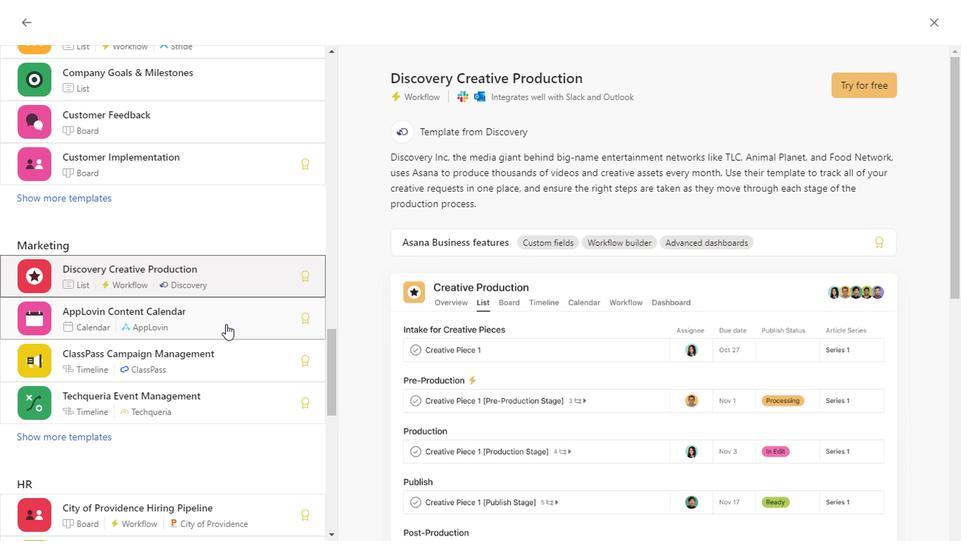 
Action: Mouse pressed left at (221, 325)
Screenshot: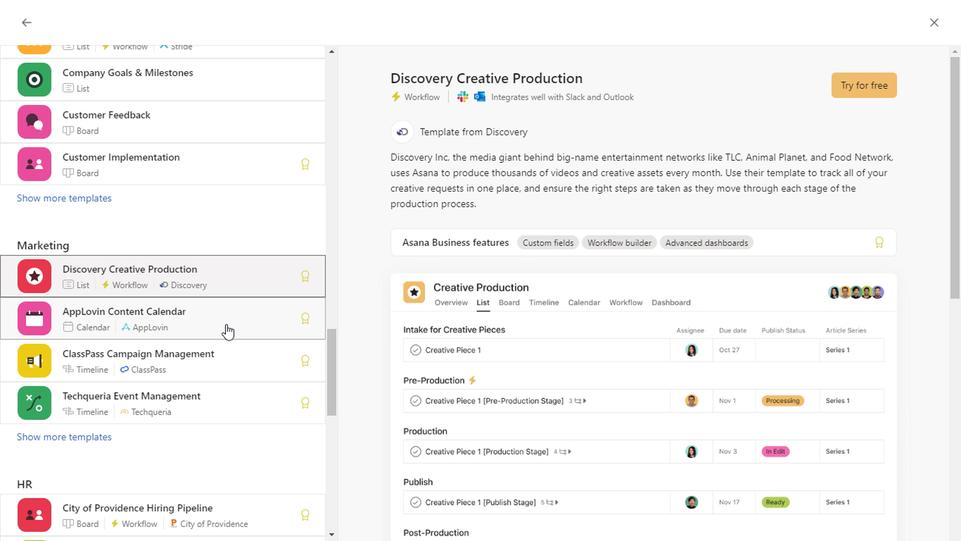 
Action: Mouse moved to (957, 484)
Screenshot: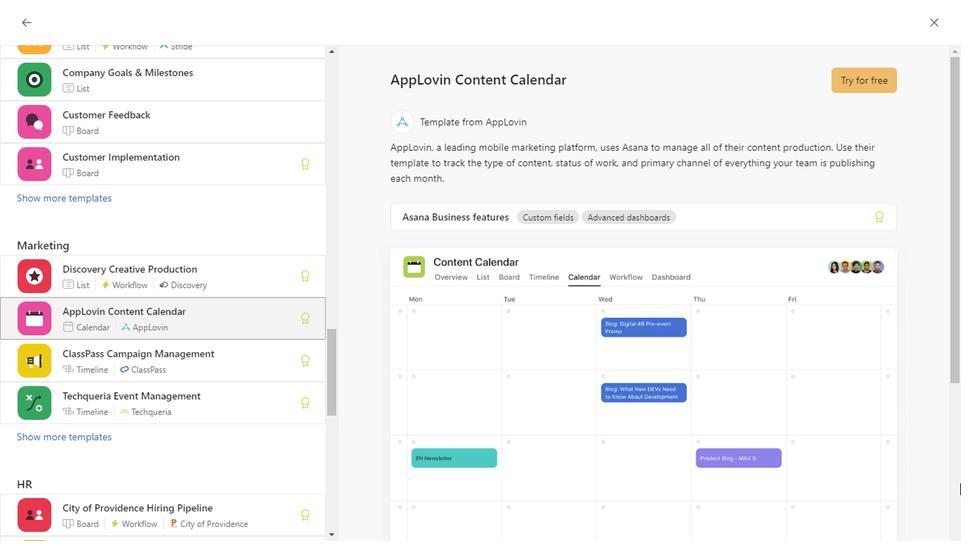 
Action: Mouse pressed left at (957, 484)
Screenshot: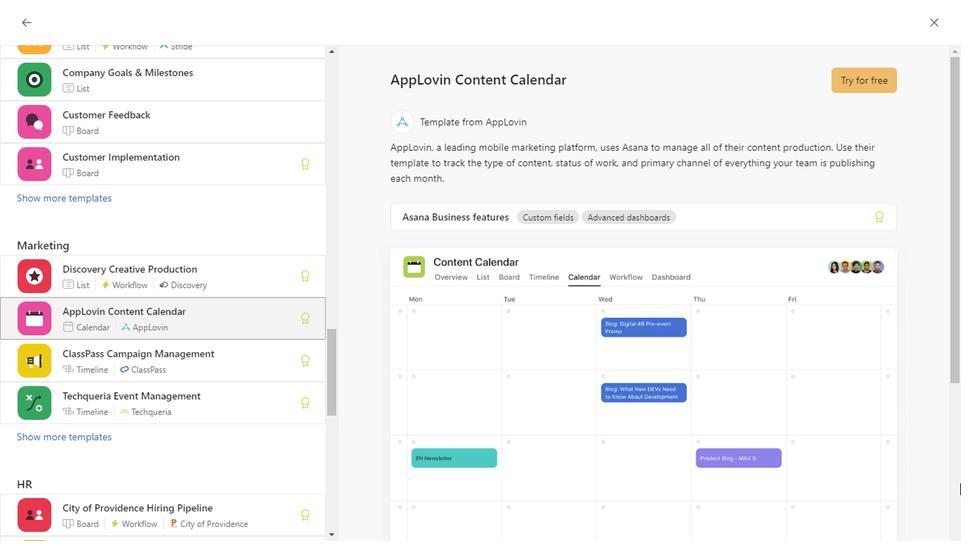 
Action: Mouse moved to (276, 348)
Screenshot: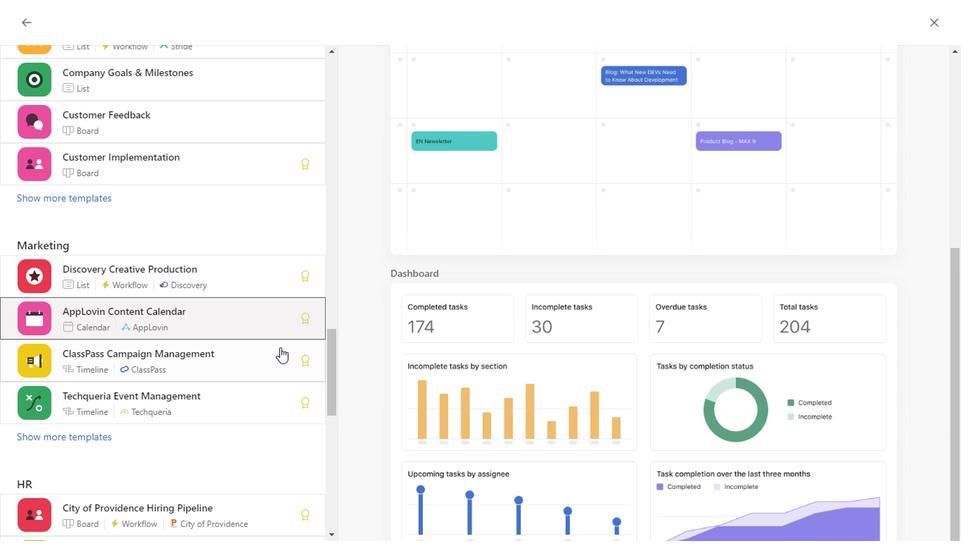 
Action: Mouse pressed left at (276, 348)
Screenshot: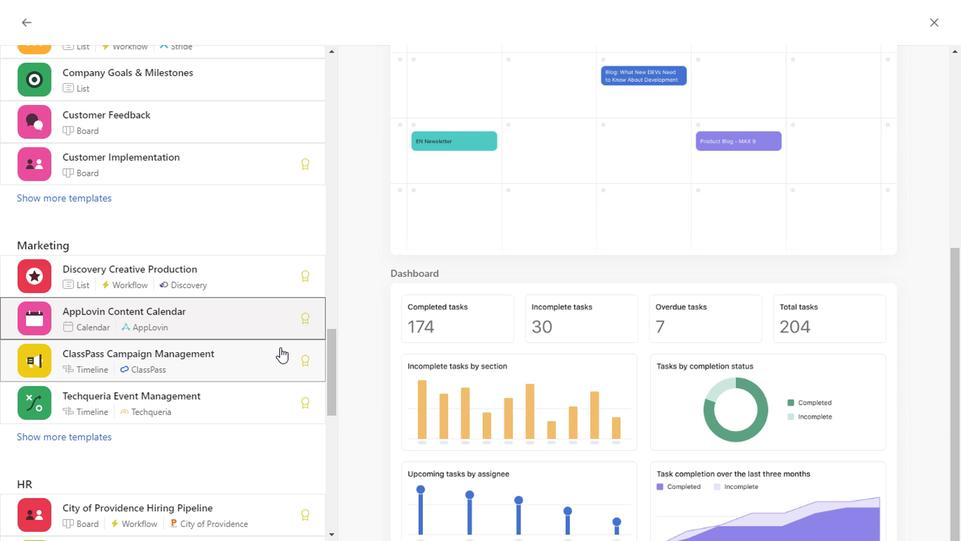 
Action: Mouse moved to (950, 487)
Screenshot: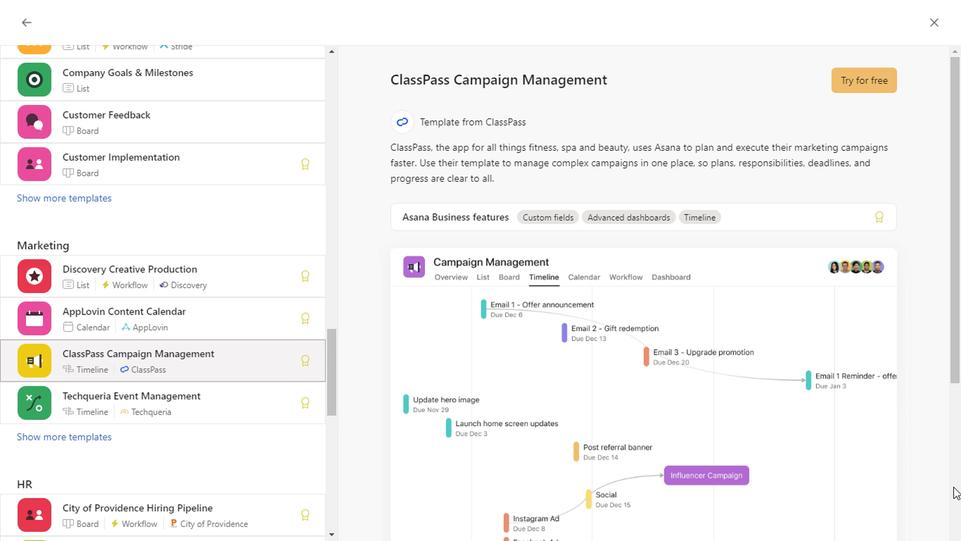 
Action: Mouse pressed left at (950, 487)
Screenshot: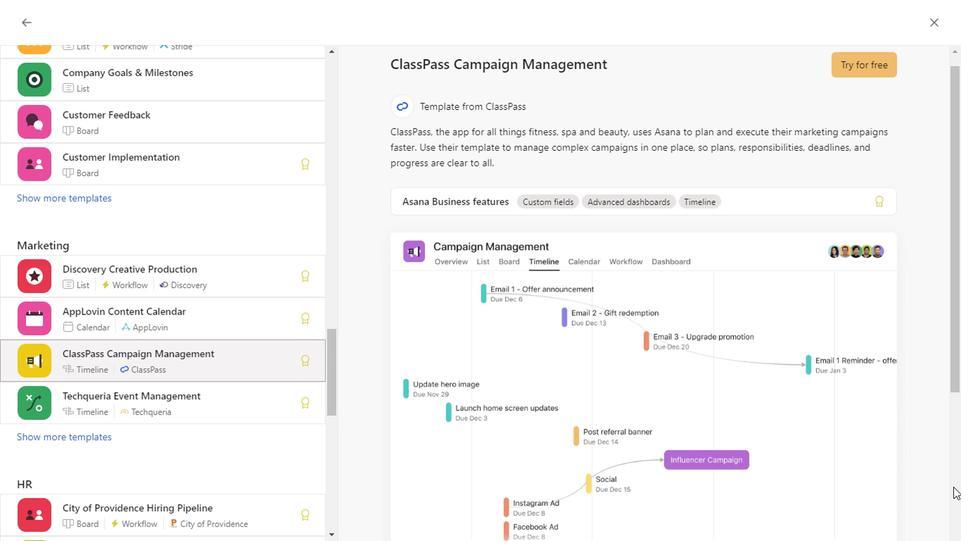 
Action: Mouse moved to (202, 411)
Screenshot: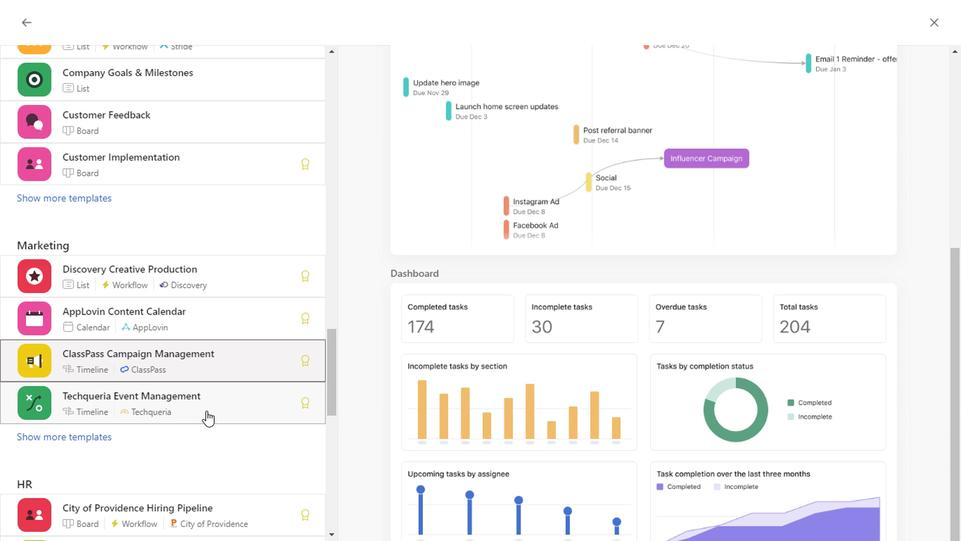 
Action: Mouse pressed left at (202, 411)
Screenshot: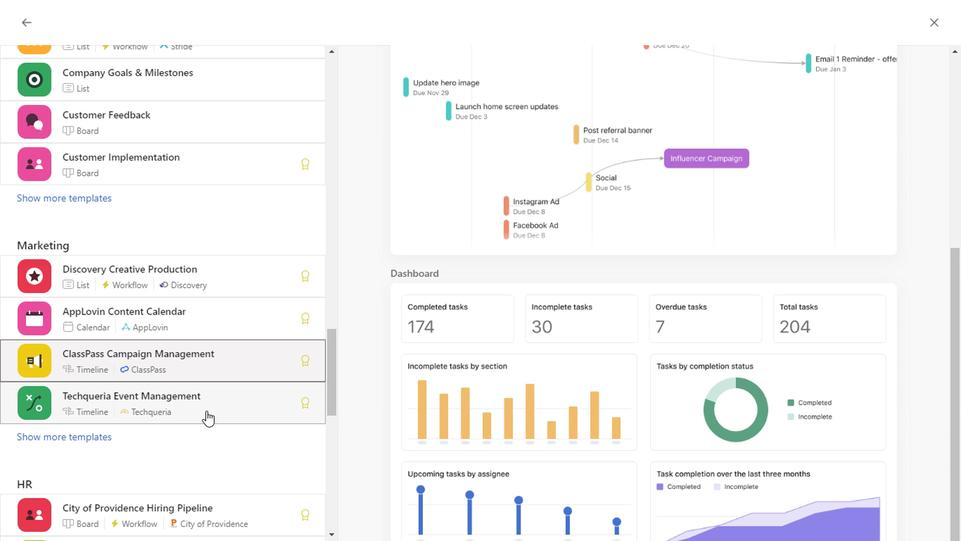 
Action: Mouse moved to (951, 492)
Screenshot: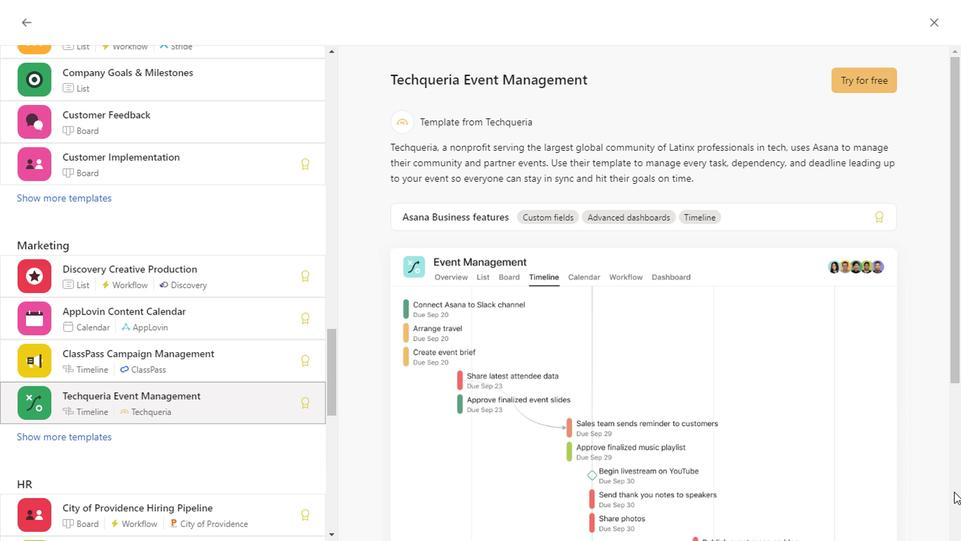 
Action: Mouse pressed left at (951, 492)
Screenshot: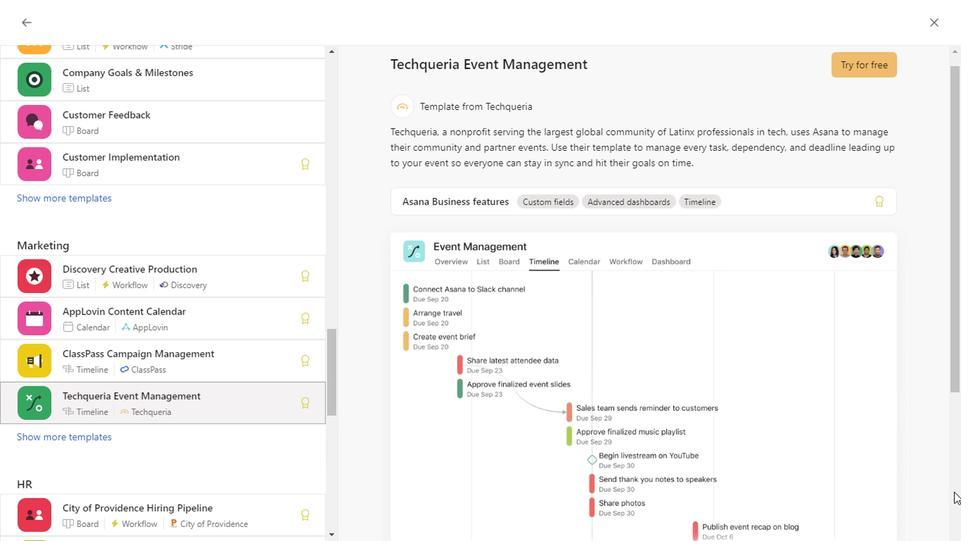 
Action: Mouse moved to (329, 390)
Screenshot: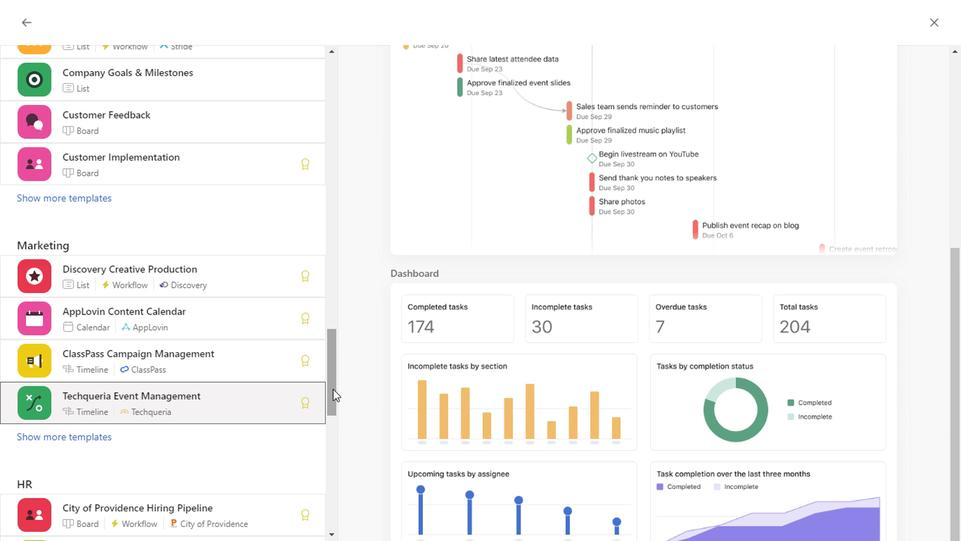 
Action: Mouse pressed left at (329, 390)
Screenshot: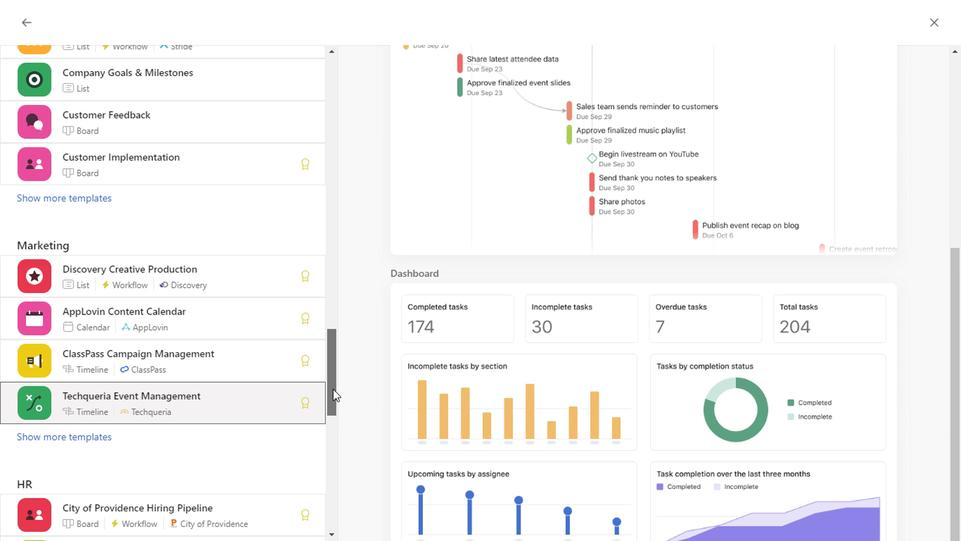 
Action: Mouse moved to (222, 195)
Screenshot: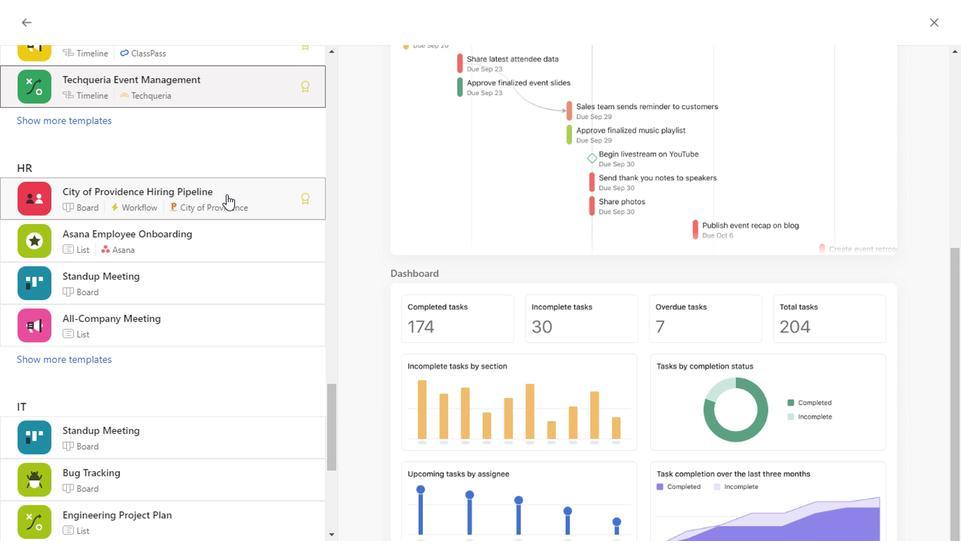 
Action: Mouse pressed left at (222, 195)
Screenshot: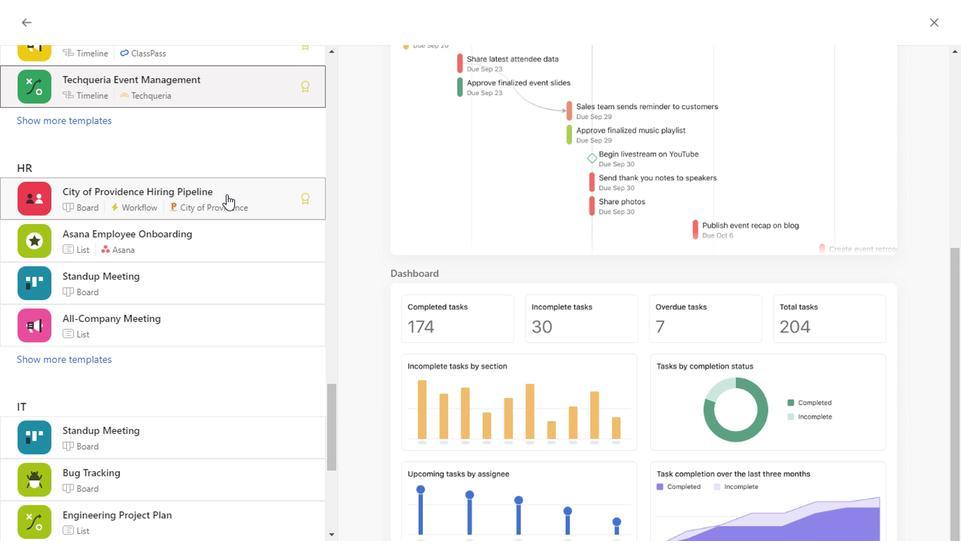 
Action: Mouse moved to (956, 165)
Screenshot: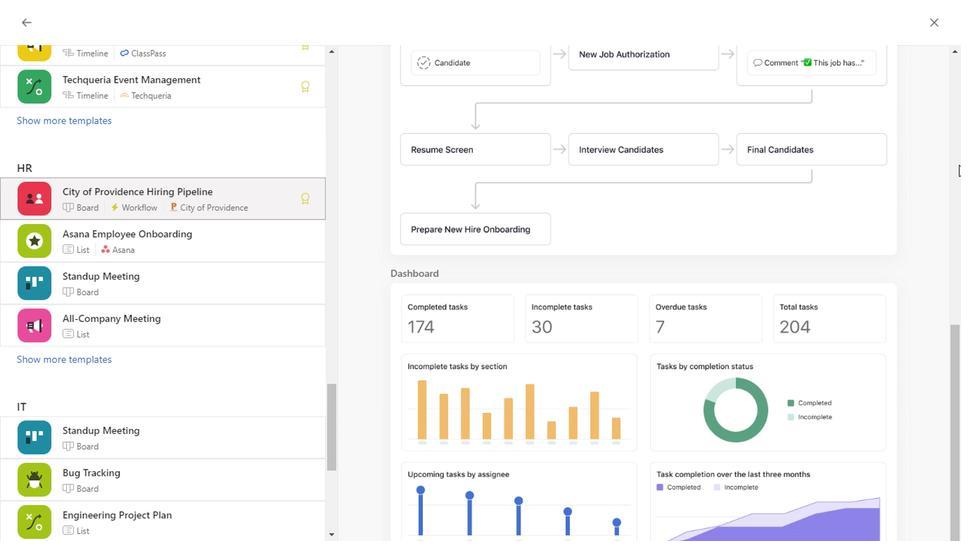 
Action: Mouse pressed left at (956, 165)
Screenshot: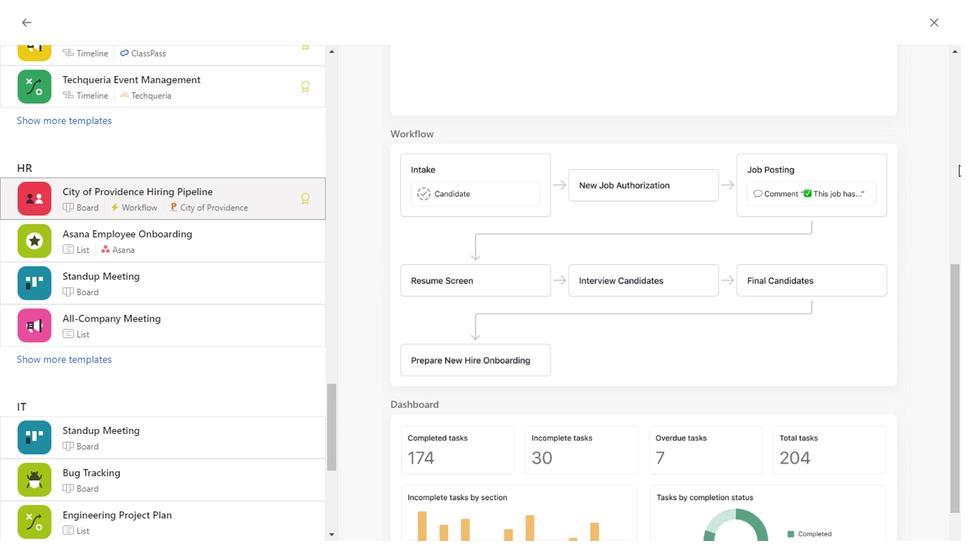 
Action: Mouse moved to (952, 84)
Screenshot: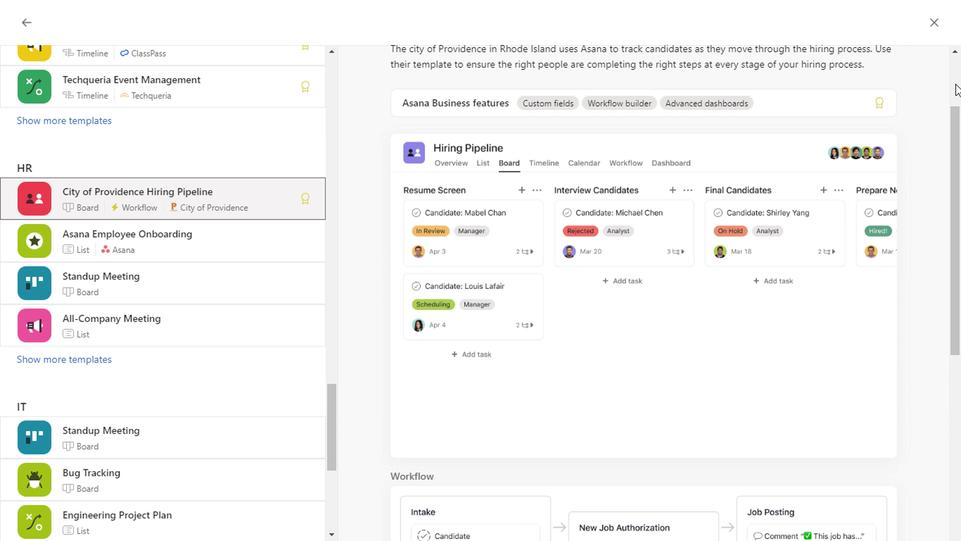
Action: Mouse pressed left at (952, 84)
Screenshot: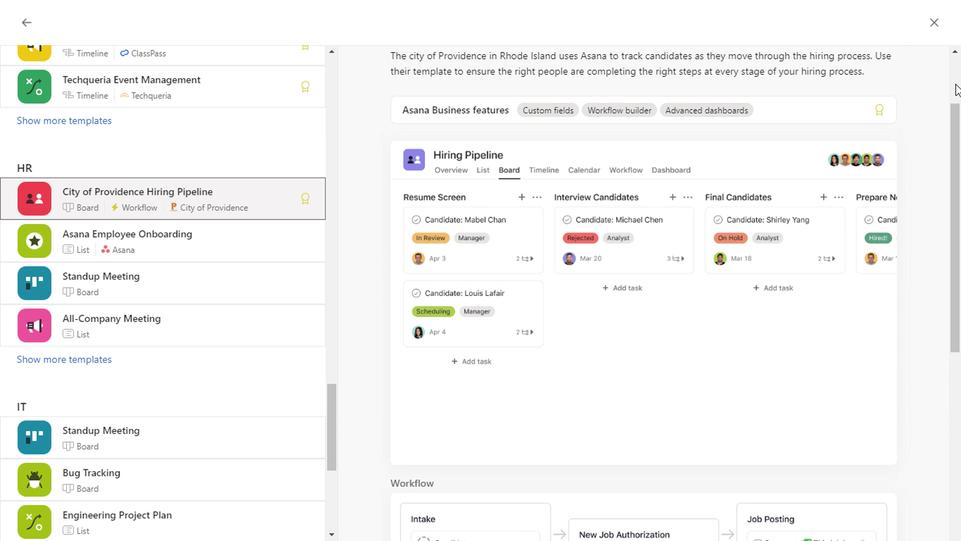 
Action: Mouse moved to (951, 466)
Screenshot: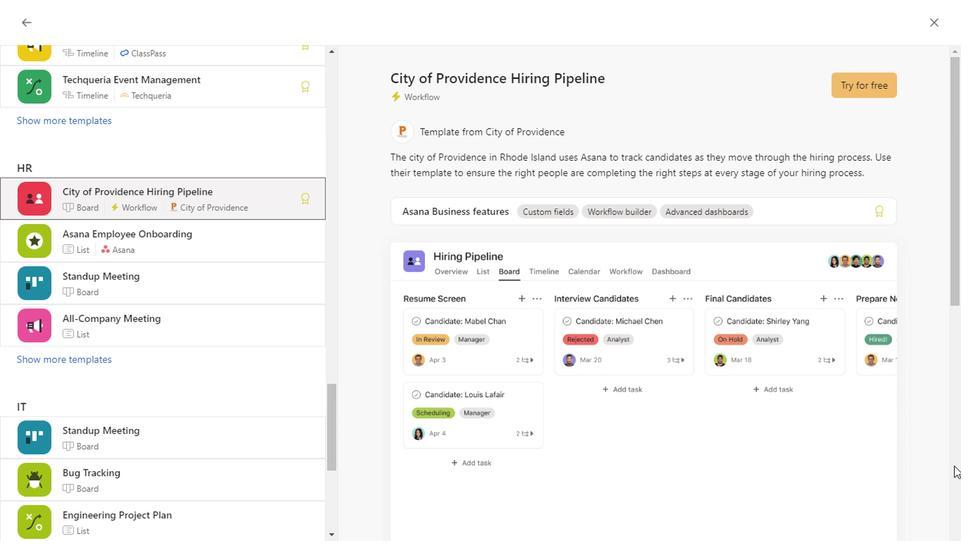 
Action: Mouse pressed left at (951, 466)
Screenshot: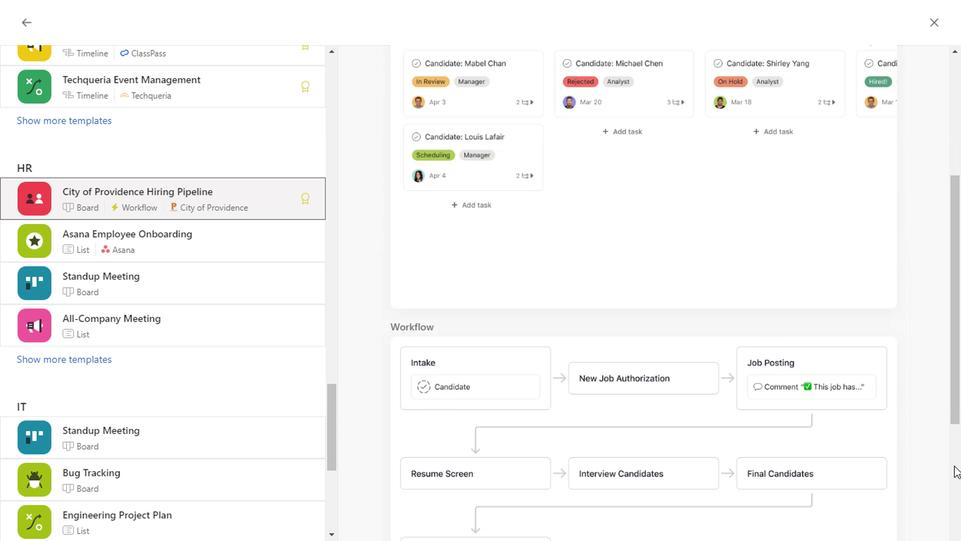 
Action: Mouse moved to (286, 243)
Screenshot: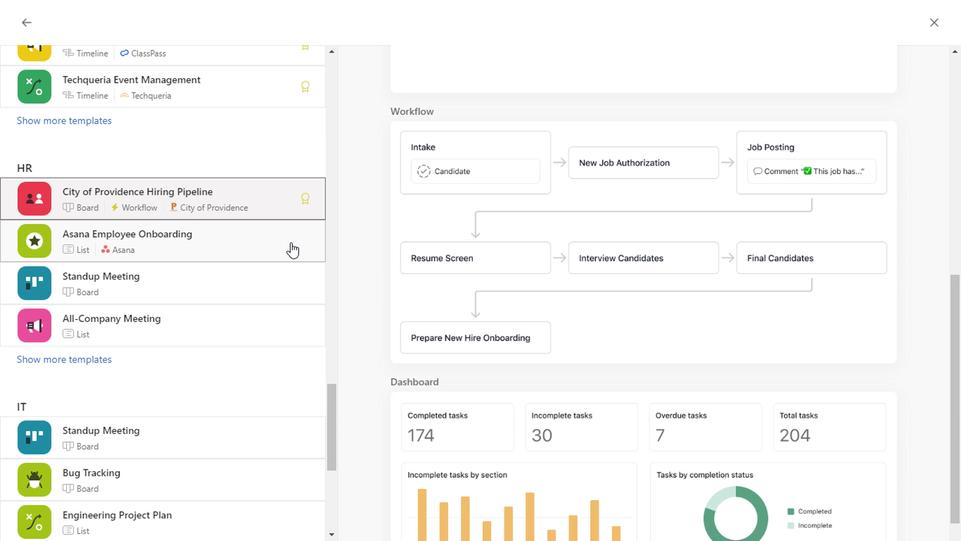 
Action: Mouse pressed left at (286, 243)
Screenshot: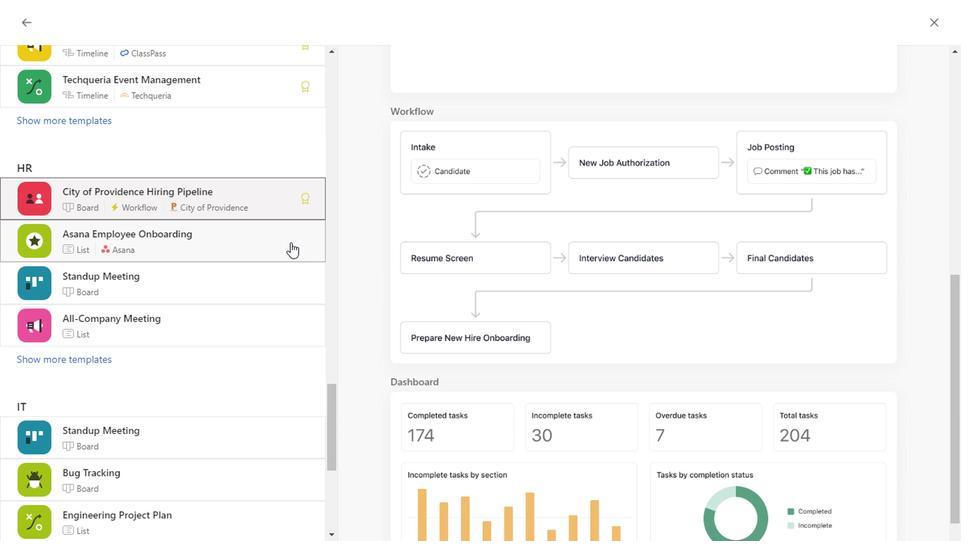 
Action: Mouse moved to (232, 283)
Screenshot: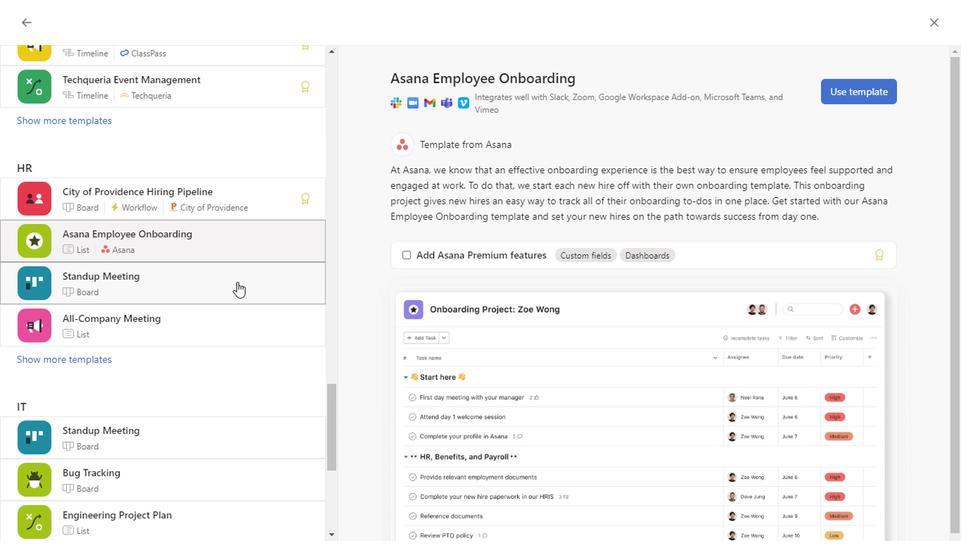 
Action: Mouse pressed left at (232, 283)
Screenshot: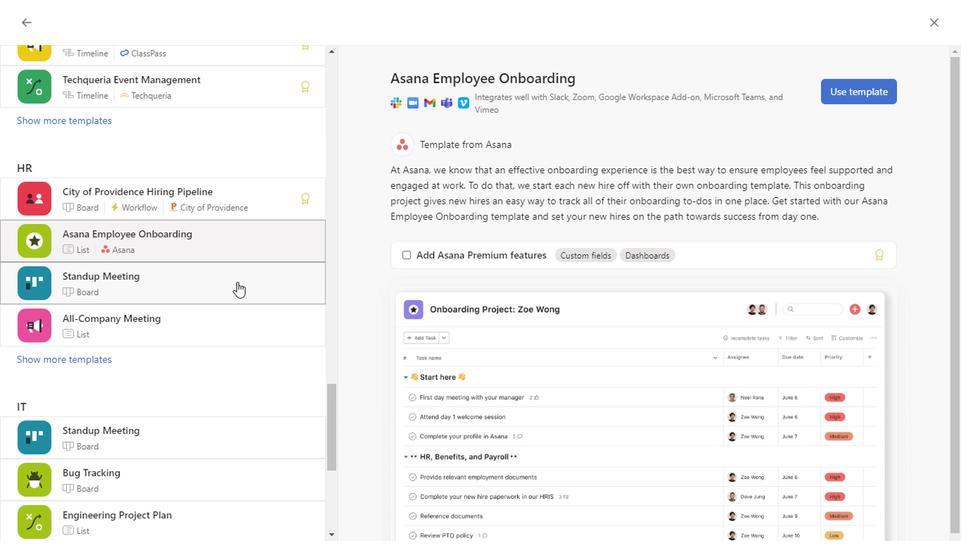 
Action: Mouse moved to (233, 317)
Screenshot: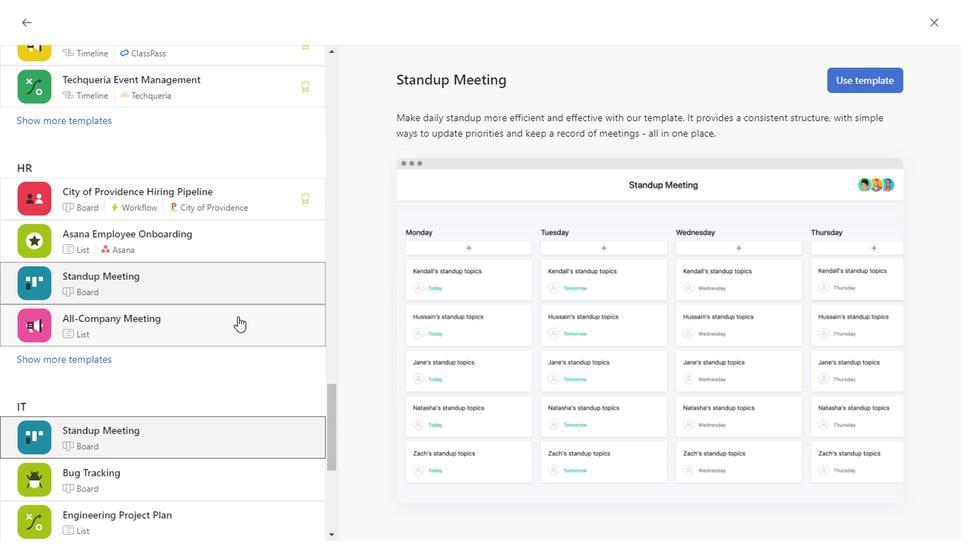 
Action: Mouse pressed left at (233, 317)
Screenshot: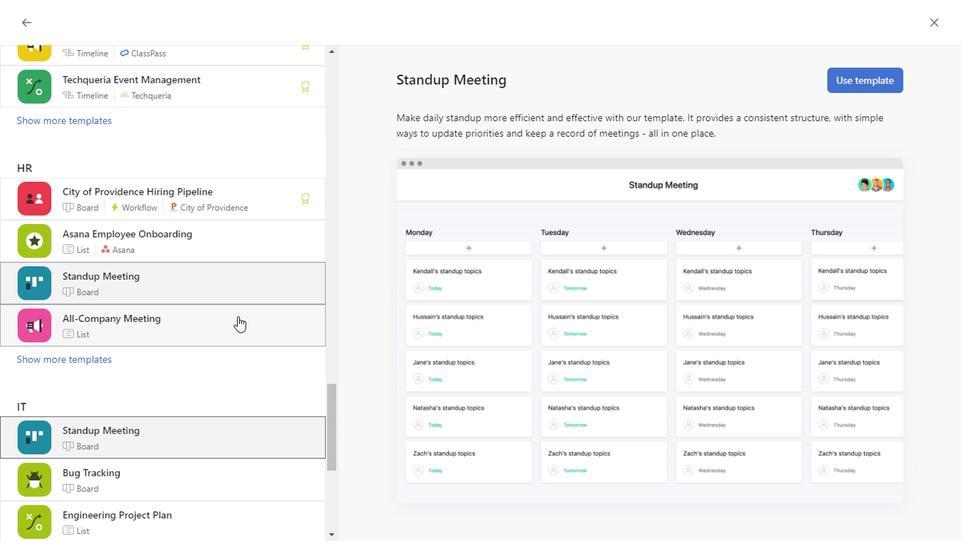 
Action: Mouse moved to (329, 439)
Screenshot: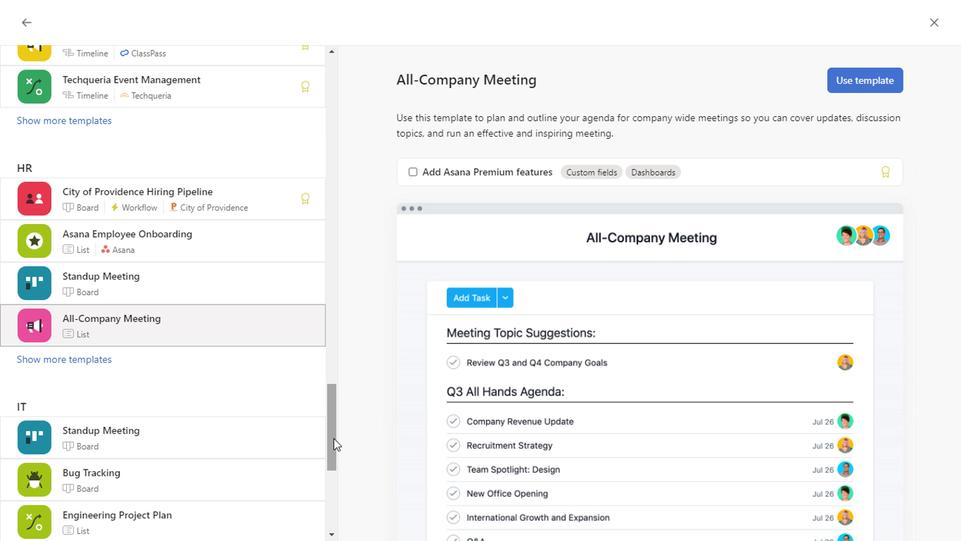 
Action: Mouse pressed left at (329, 439)
Screenshot: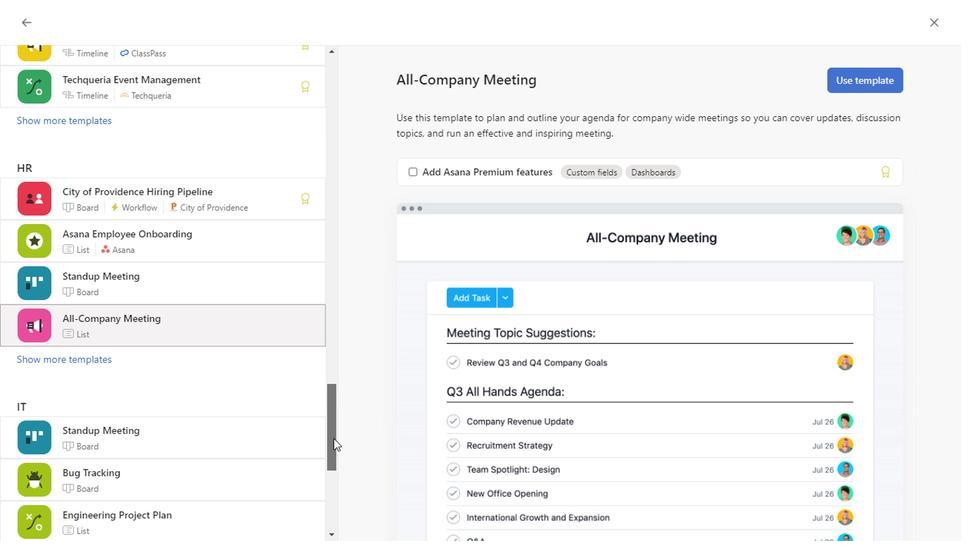 
Action: Mouse moved to (209, 129)
Screenshot: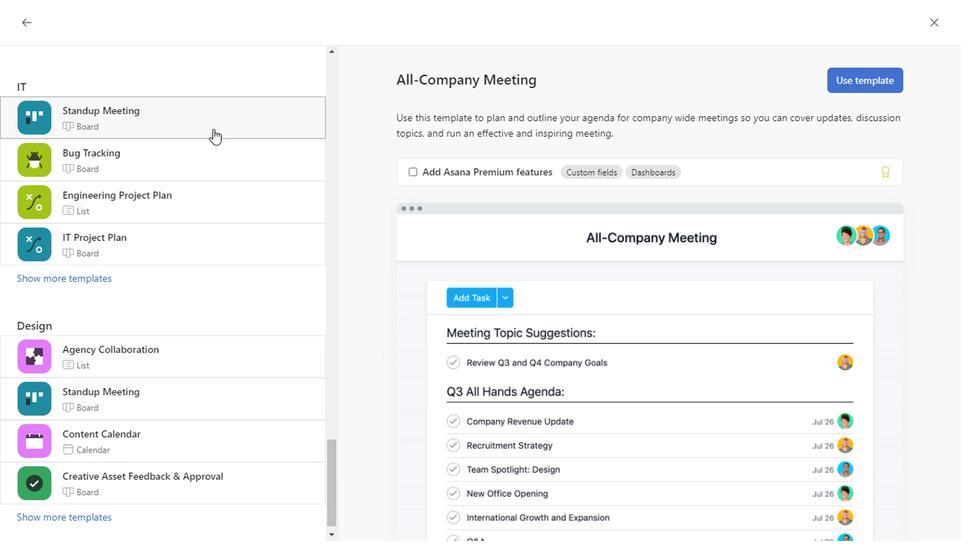 
Action: Mouse pressed left at (209, 129)
Screenshot: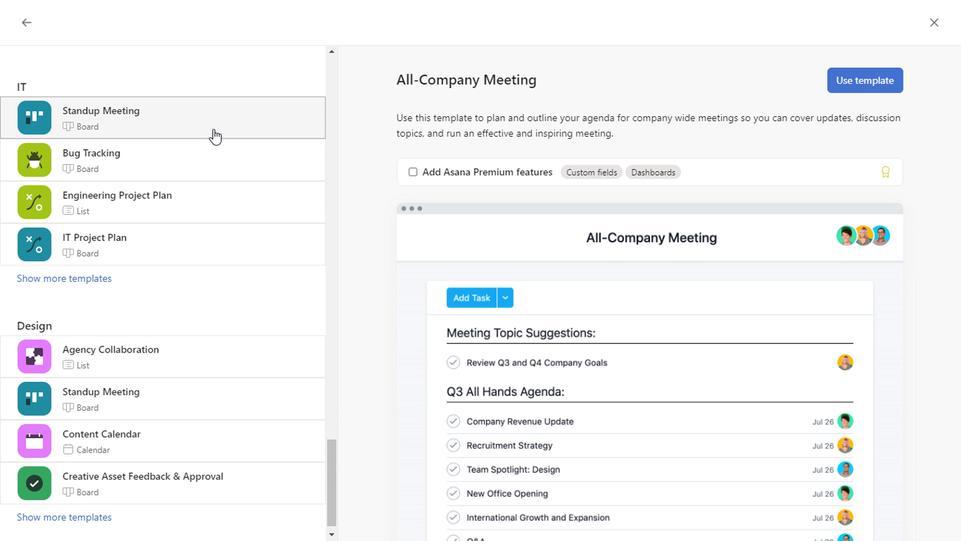 
Action: Mouse moved to (207, 164)
Screenshot: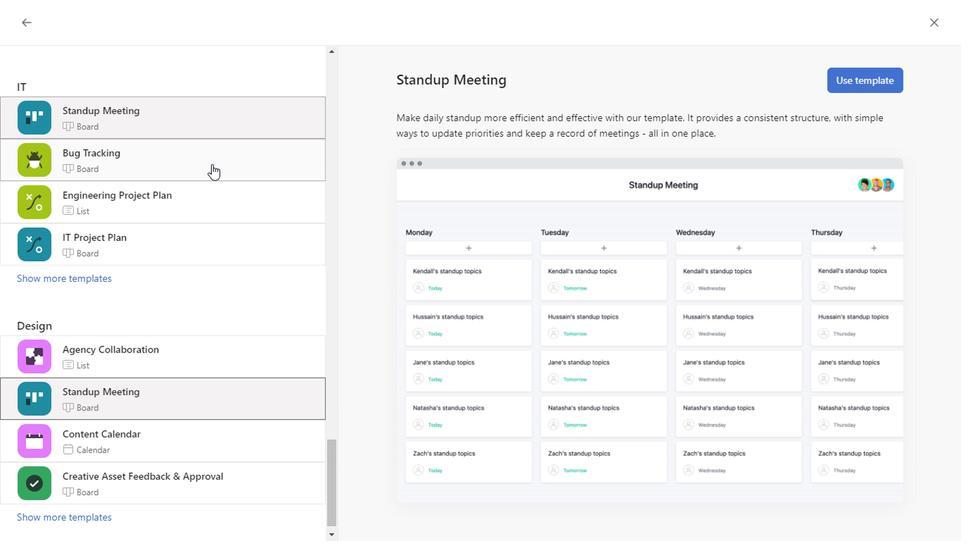 
Action: Mouse pressed left at (207, 164)
Screenshot: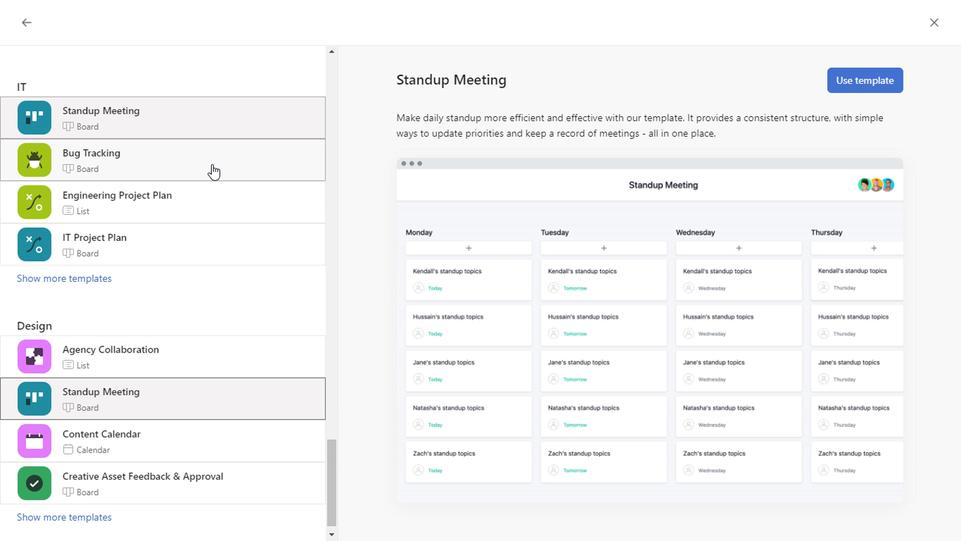 
Action: Mouse moved to (212, 204)
Screenshot: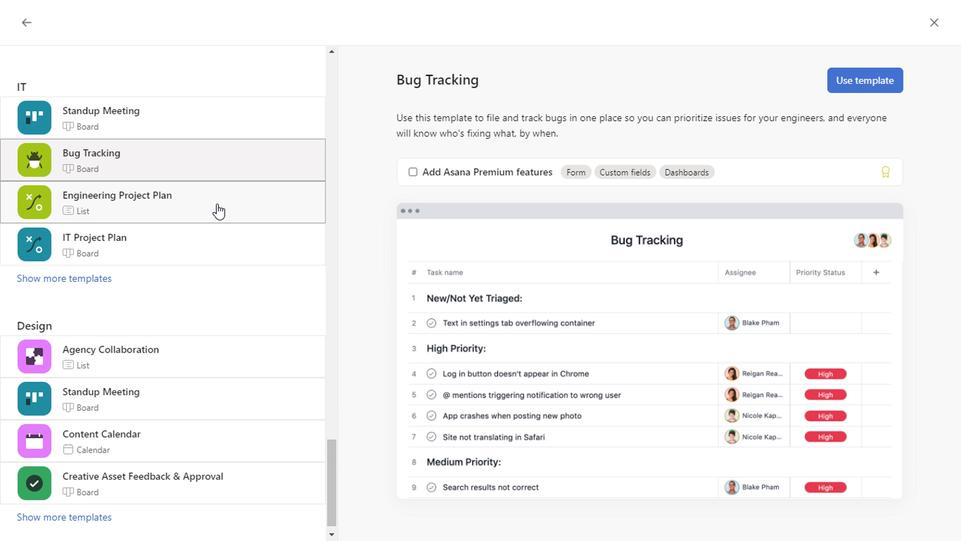 
Action: Mouse pressed left at (212, 204)
Screenshot: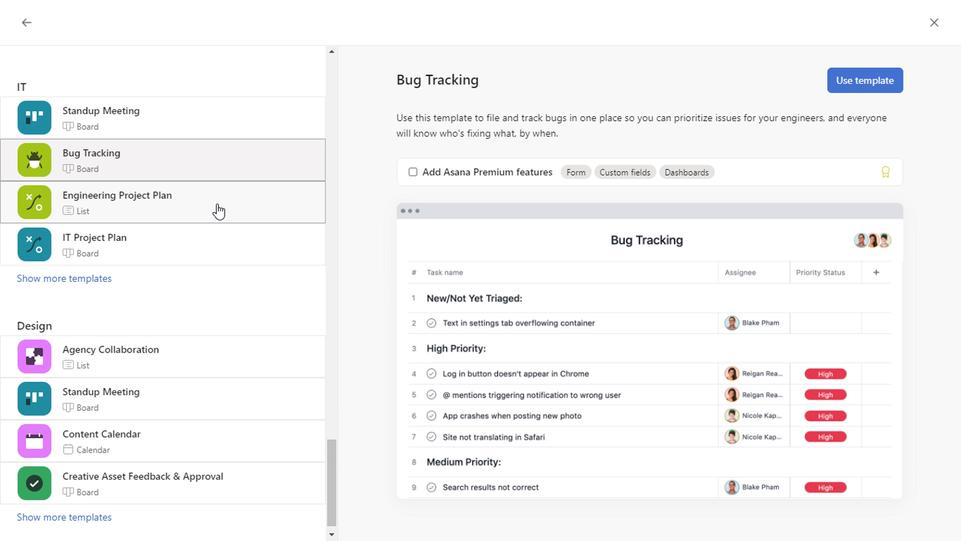 
Action: Mouse moved to (328, 520)
Screenshot: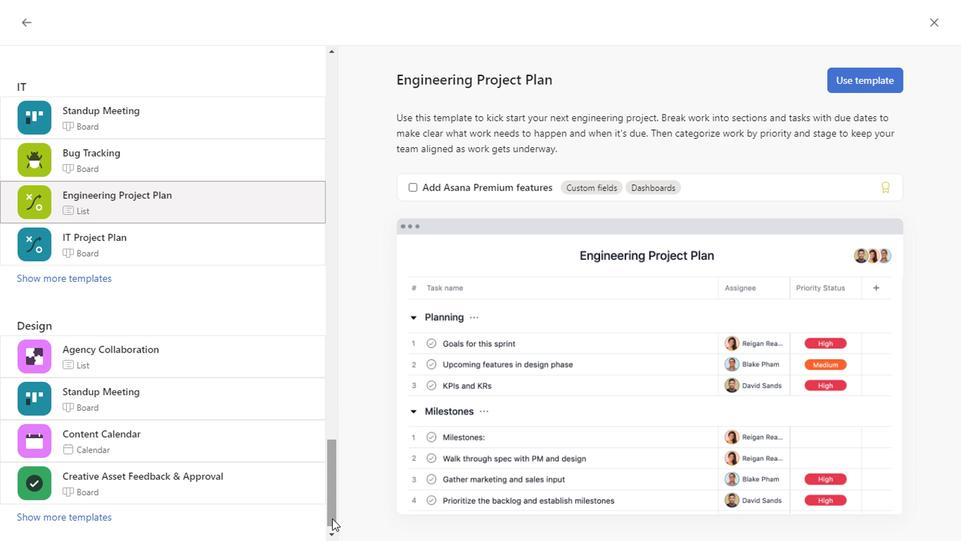 
Action: Mouse pressed left at (328, 520)
Screenshot: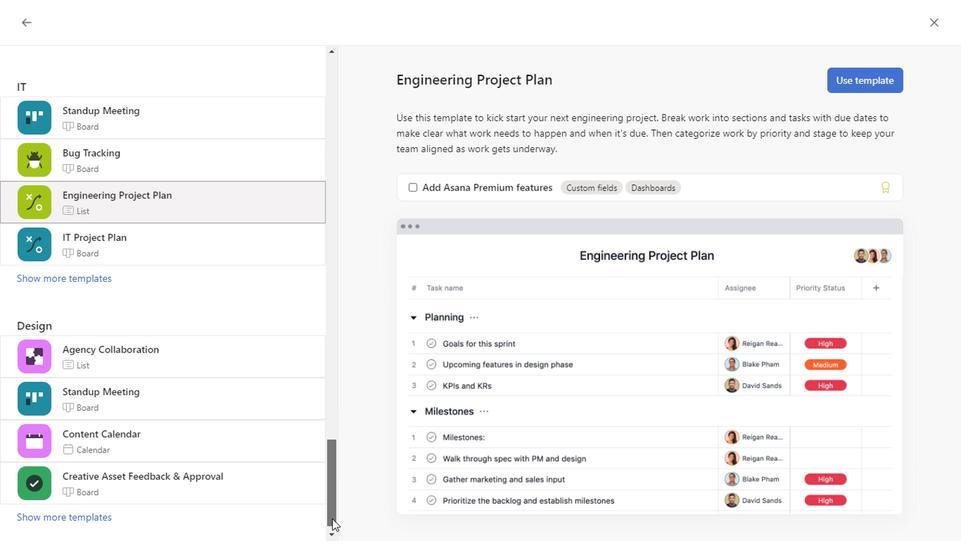 
Action: Mouse moved to (256, 231)
Screenshot: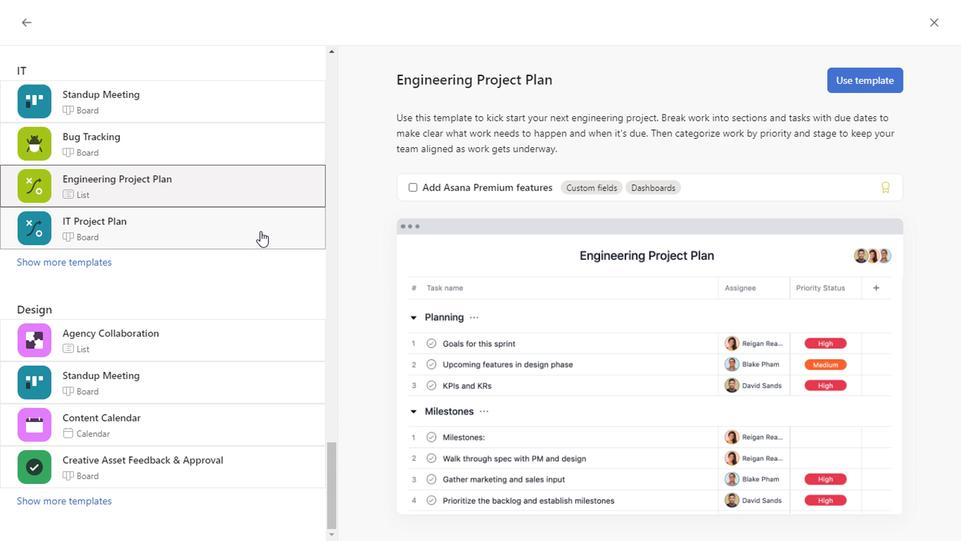 
Action: Mouse pressed left at (256, 231)
Screenshot: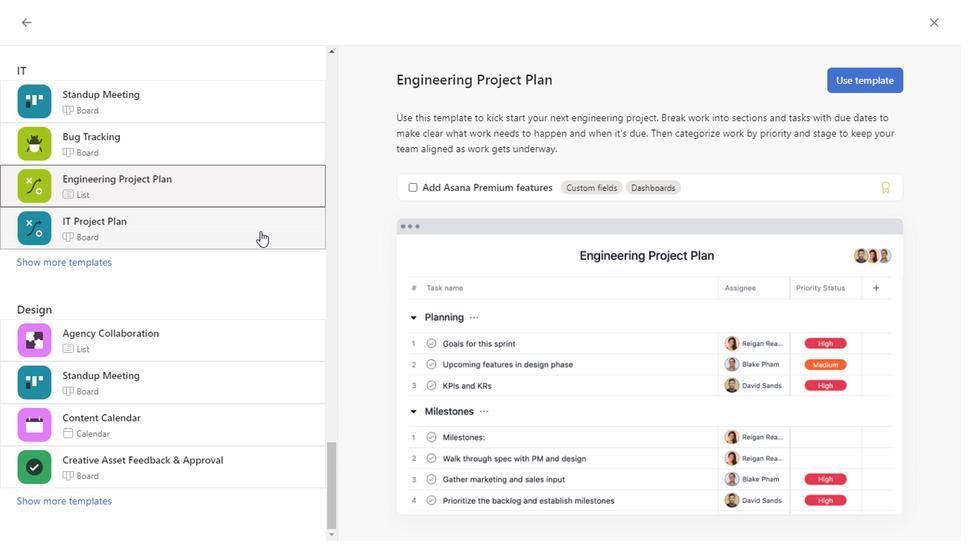 
Action: Mouse moved to (251, 340)
Screenshot: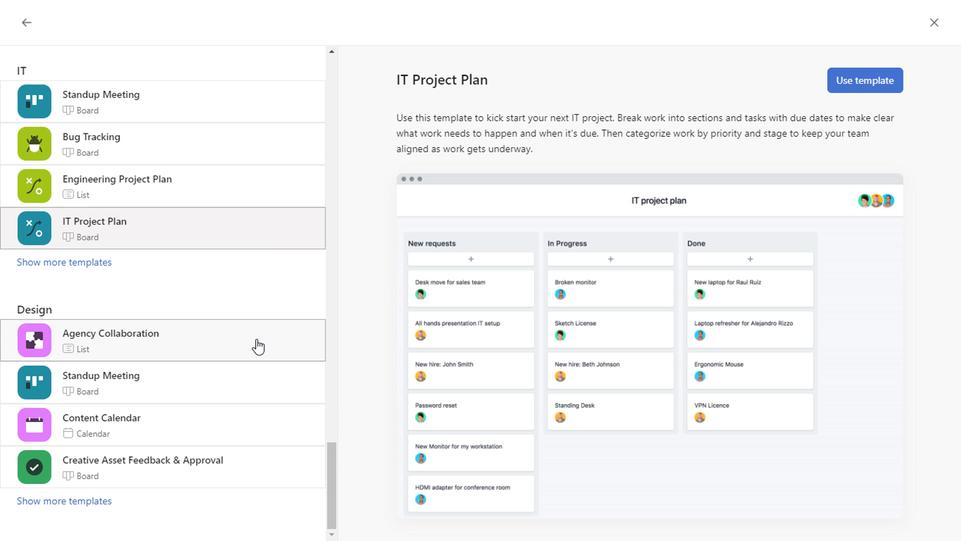 
Action: Mouse pressed left at (251, 340)
Screenshot: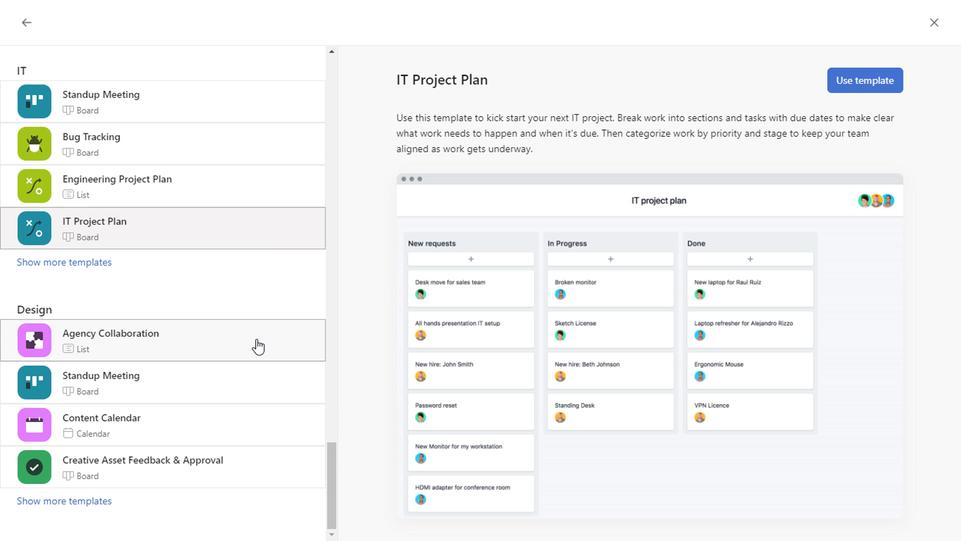 
Action: Mouse moved to (255, 383)
Screenshot: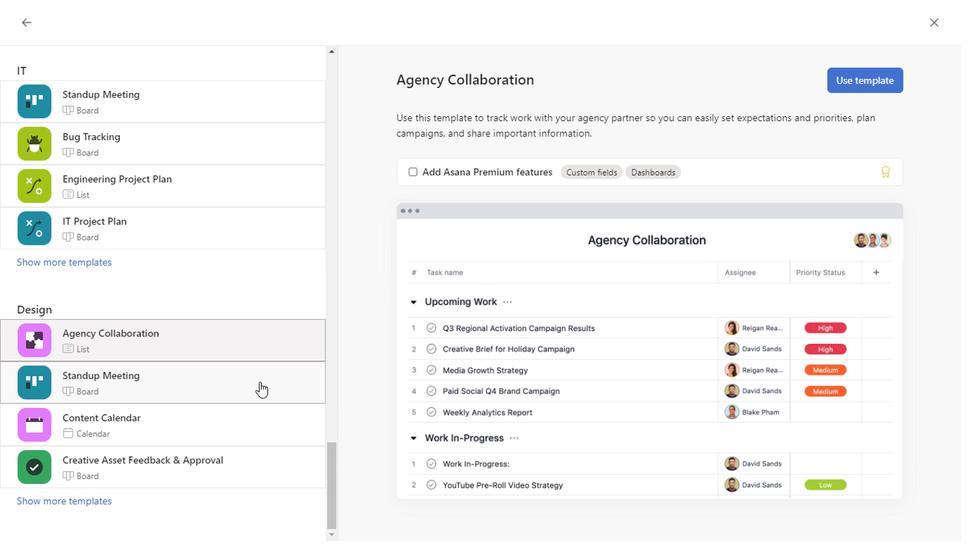 
Action: Mouse pressed left at (255, 383)
Screenshot: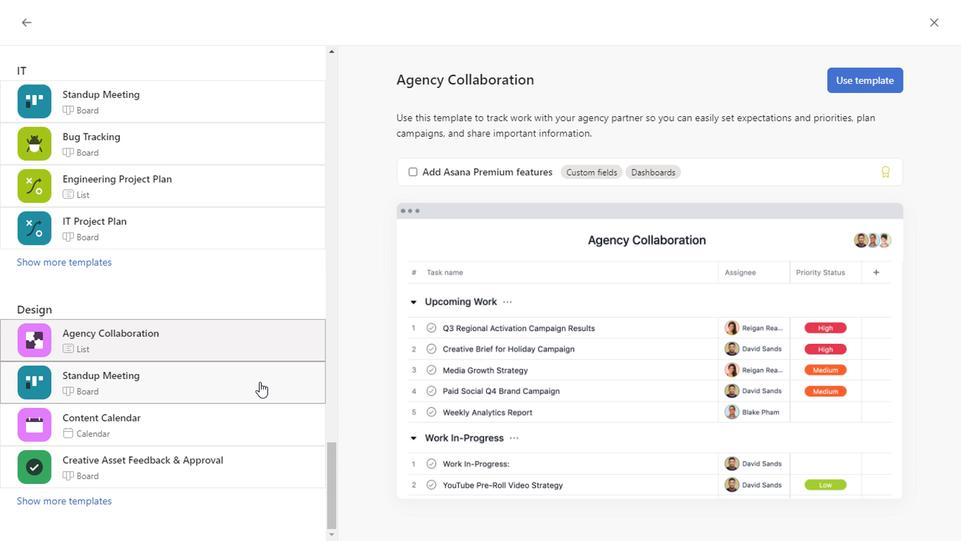 
Action: Mouse moved to (260, 423)
Screenshot: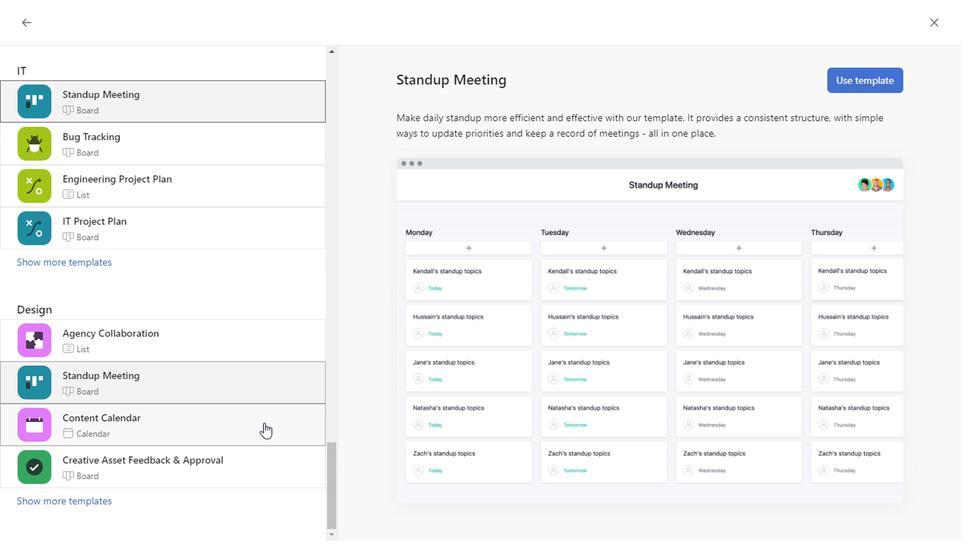 
Action: Mouse pressed left at (260, 423)
Screenshot: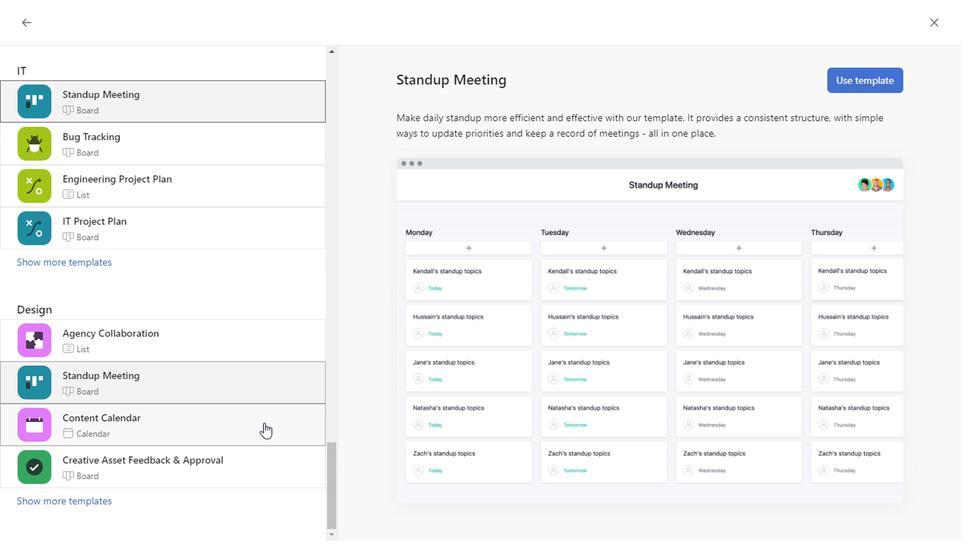 
Action: Mouse moved to (263, 471)
Screenshot: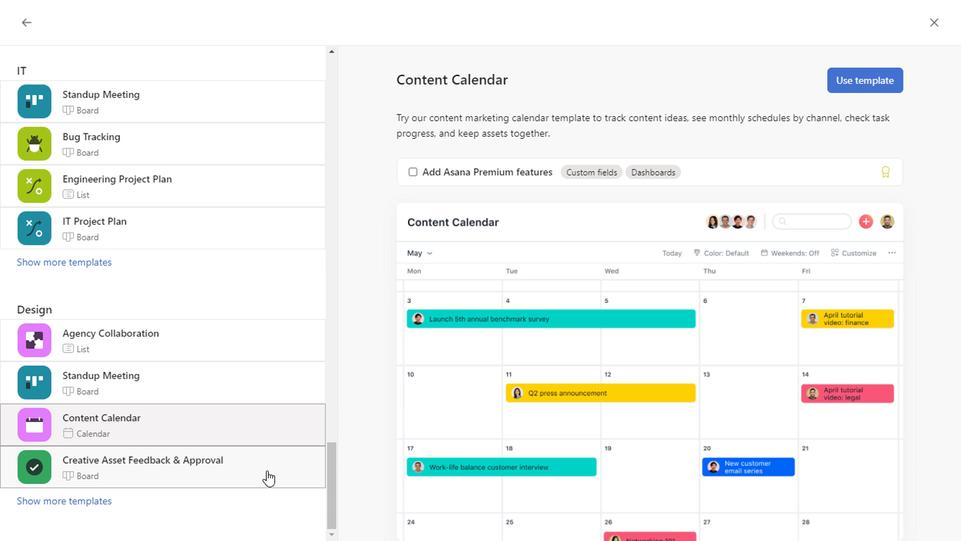 
Action: Mouse pressed left at (263, 471)
Screenshot: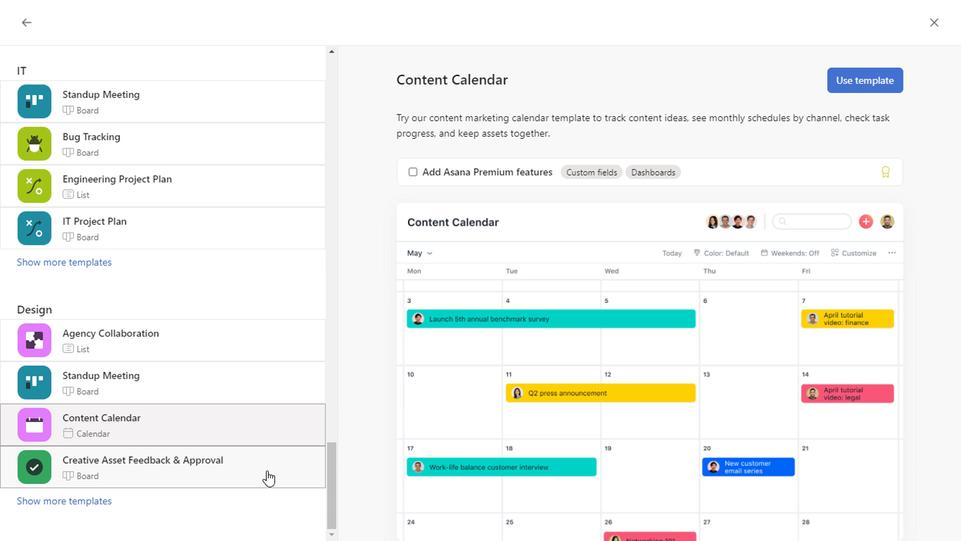 
Action: Mouse moved to (332, 440)
Screenshot: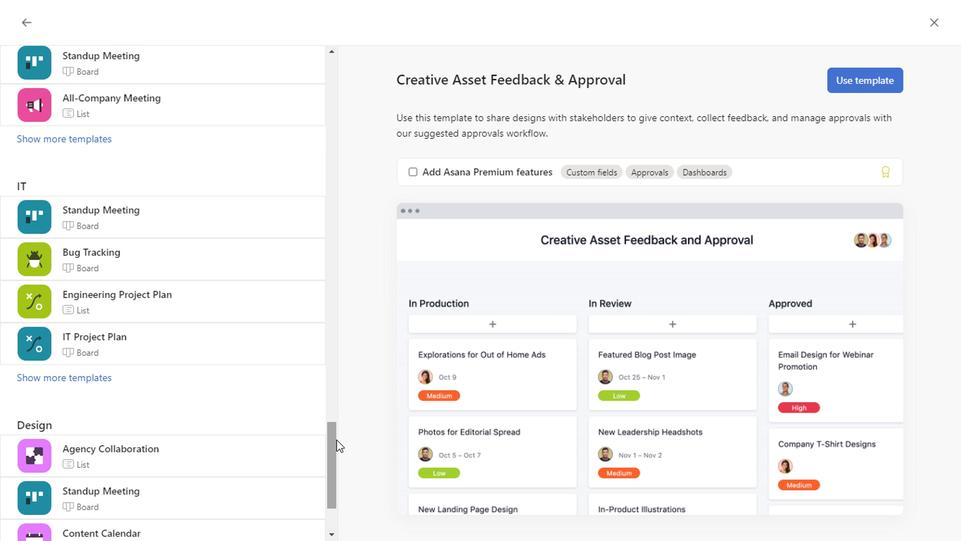 
Action: Mouse pressed left at (332, 440)
Screenshot: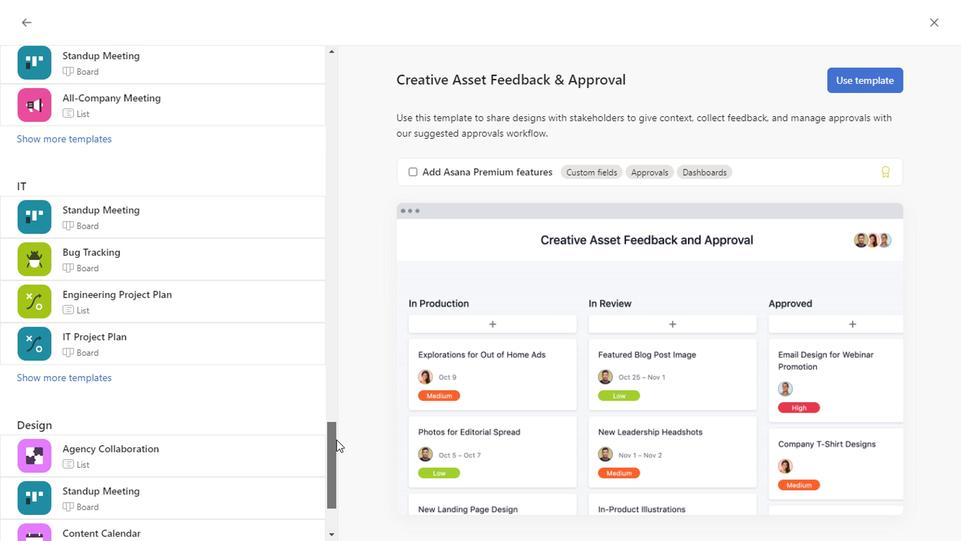 
Action: Mouse moved to (348, 211)
Screenshot: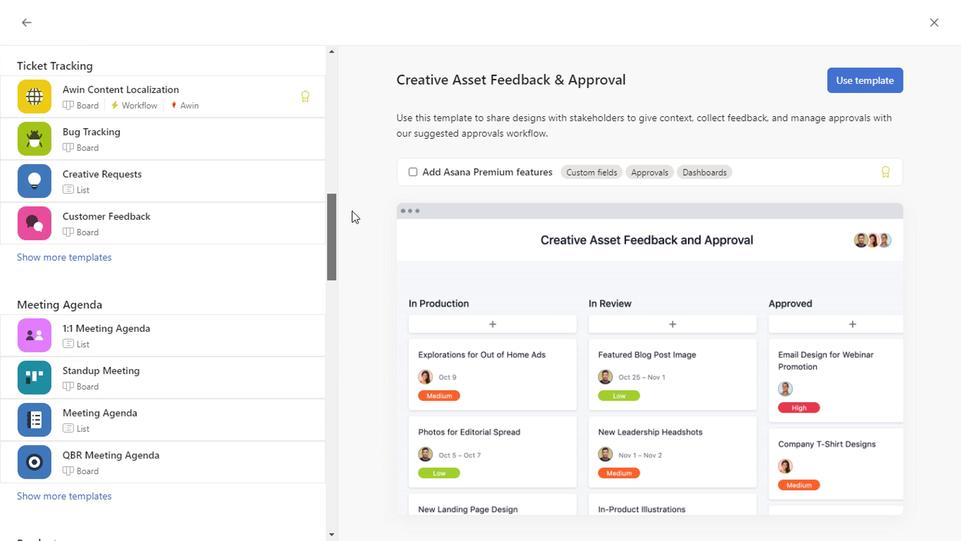 
Action: Mouse pressed left at (348, 211)
Screenshot: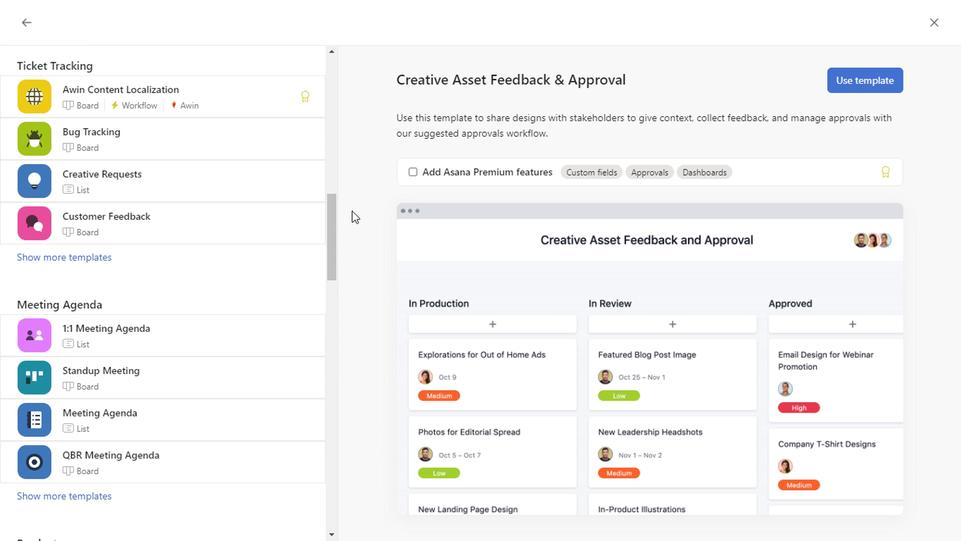 
Action: Mouse moved to (352, 158)
Screenshot: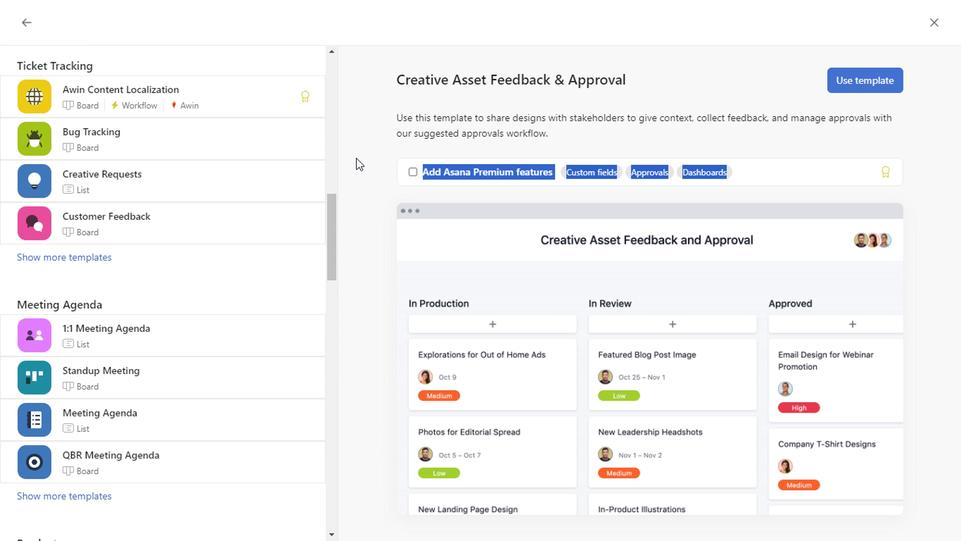 
Action: Mouse pressed left at (352, 158)
Screenshot: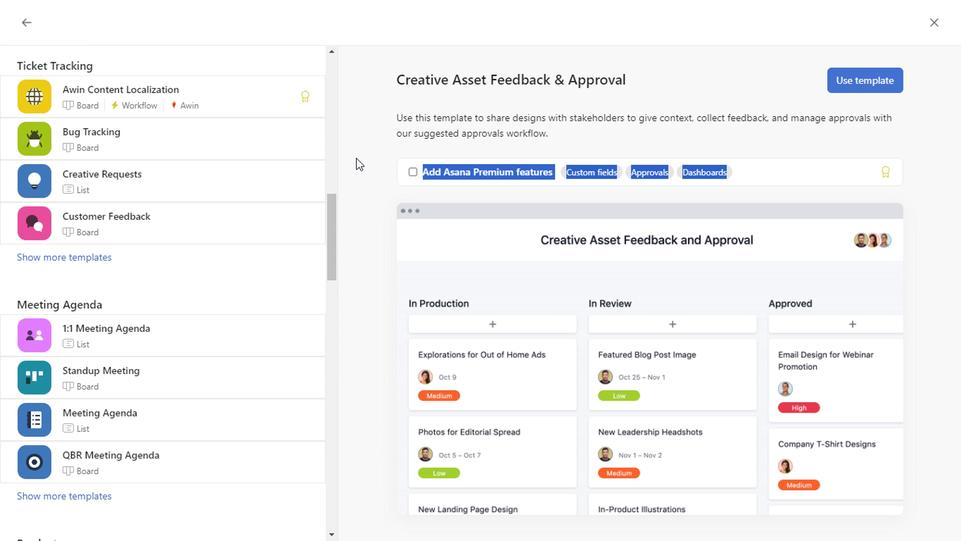
Action: Mouse moved to (329, 209)
Screenshot: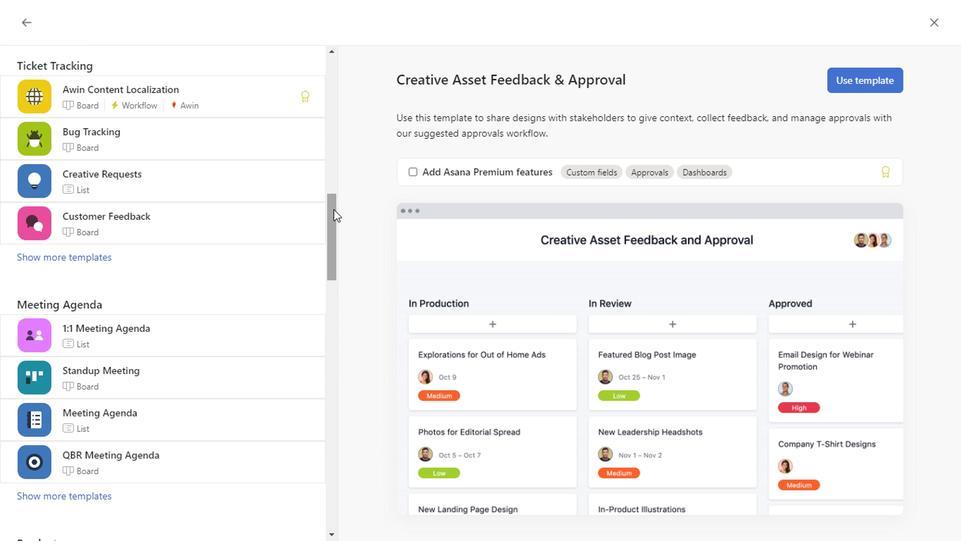 
Action: Mouse pressed left at (329, 209)
Screenshot: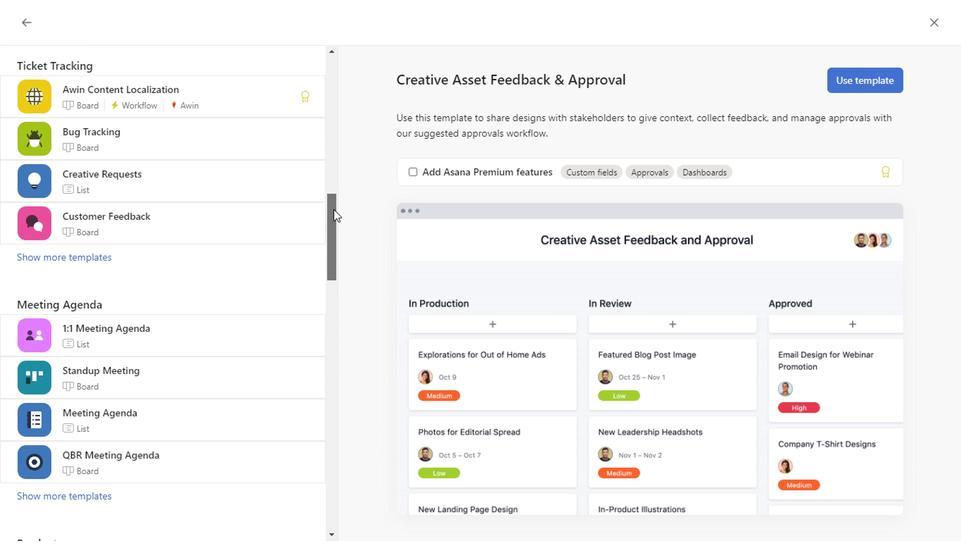 
Action: Mouse moved to (327, 167)
Screenshot: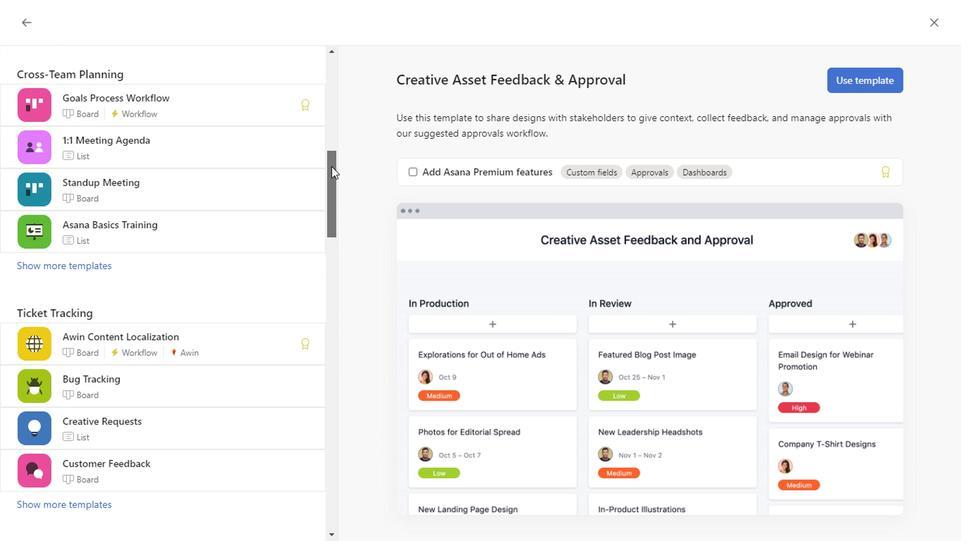 
Action: Mouse pressed left at (327, 167)
Screenshot: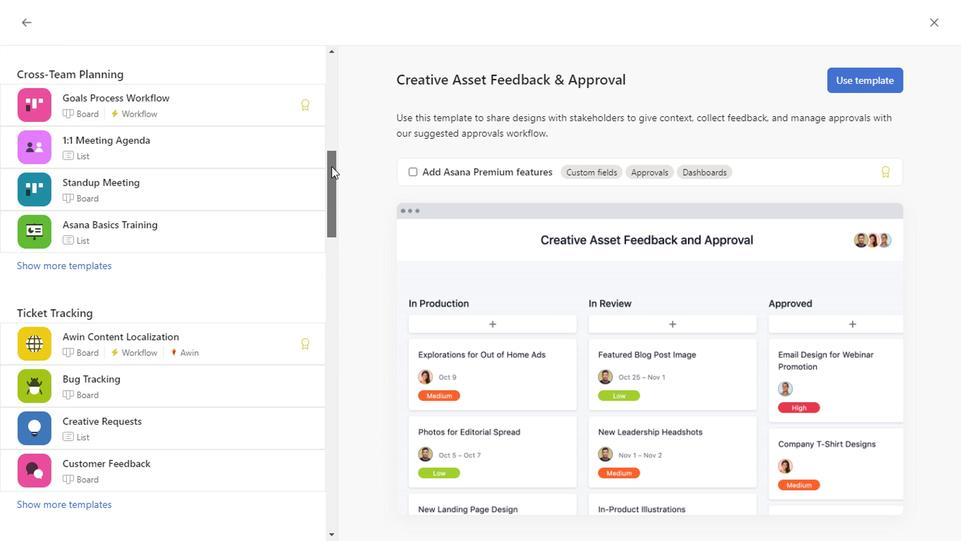 
Action: Mouse moved to (322, 100)
Screenshot: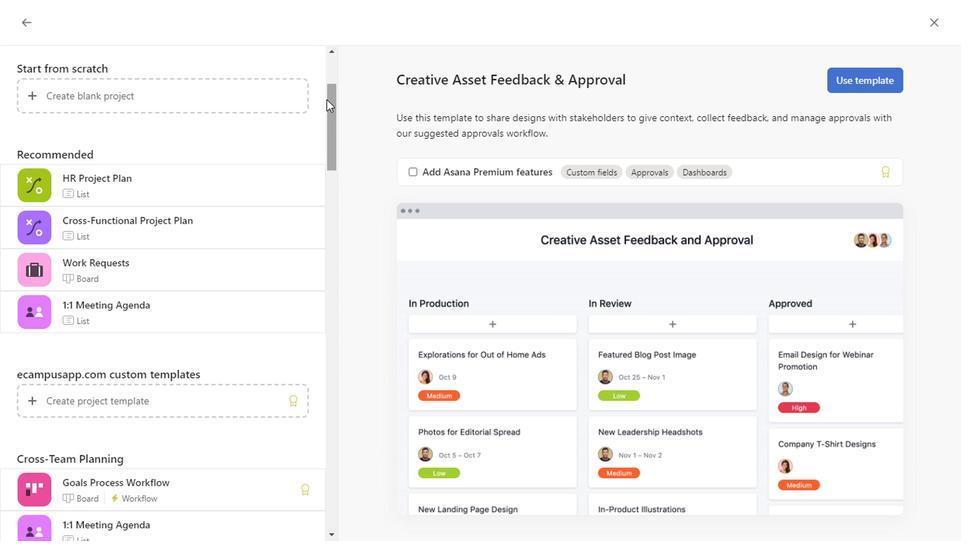 
Action: Mouse pressed left at (322, 100)
Screenshot: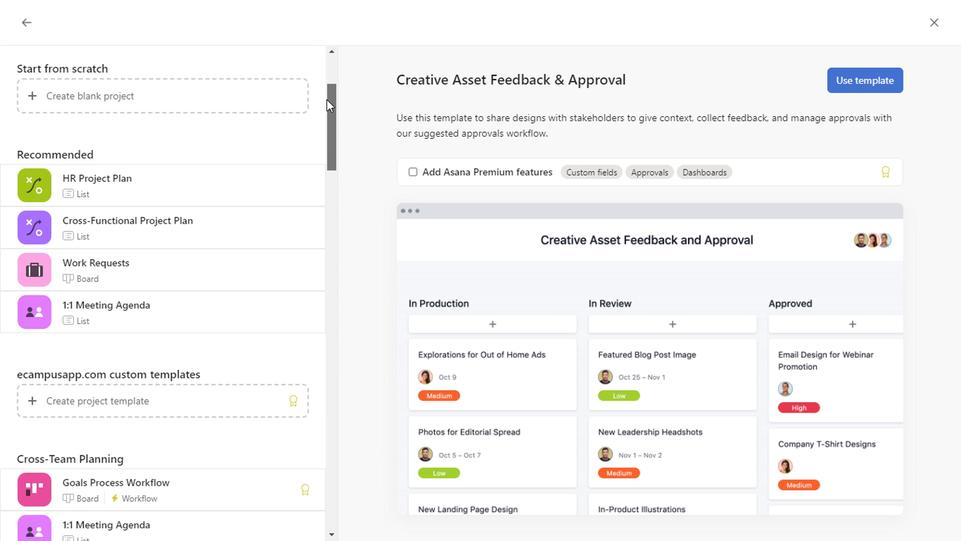 
Action: Mouse moved to (130, 190)
Screenshot: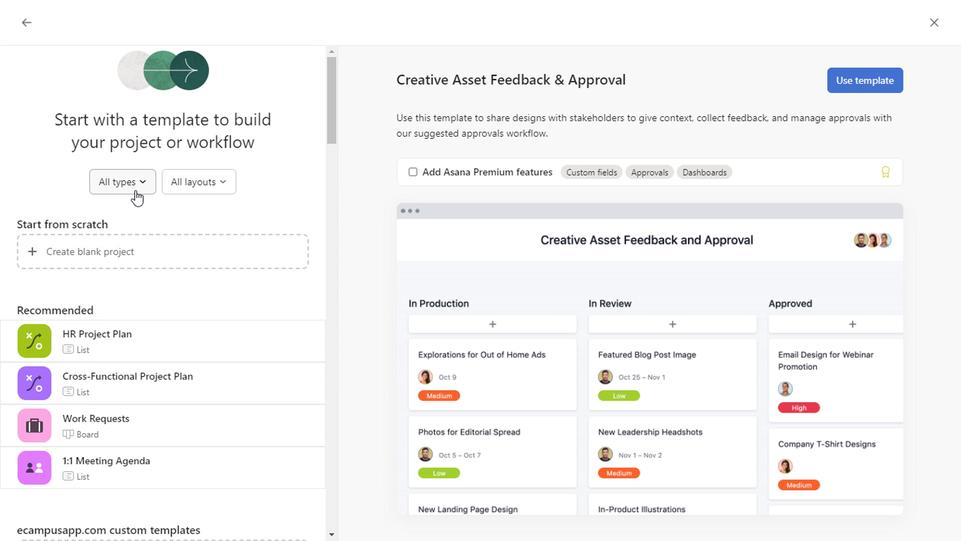 
Action: Mouse pressed left at (130, 190)
